 Task: Buy 1 Forks from Alignment Tools section under best seller category for shipping address: Dillon Turner, 1072 Charack Road, Terre Haute, Indiana 47807, Cell Number 8122376812. Pay from credit card ending with 5759, CVV 953
Action: Key pressed amazon.com<Key.enter>
Screenshot: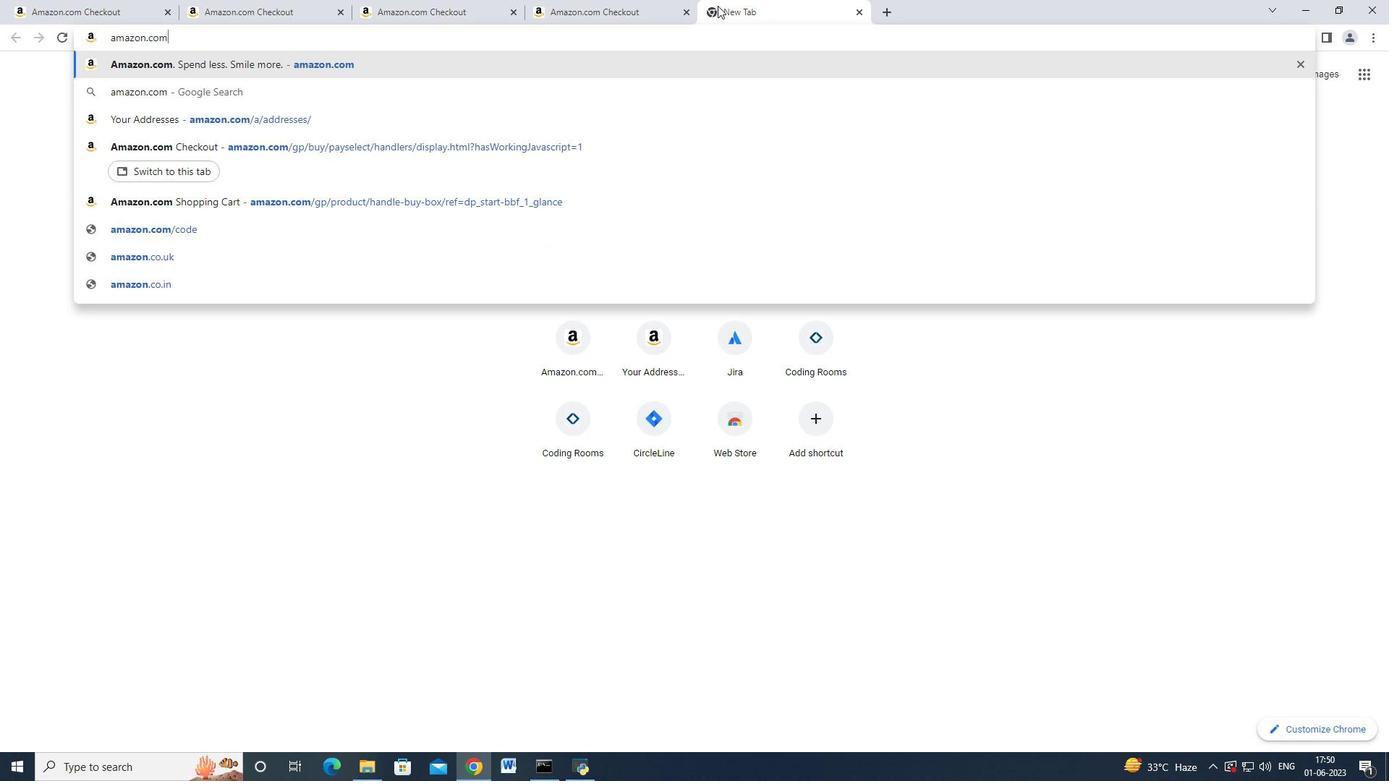 
Action: Mouse moved to (33, 95)
Screenshot: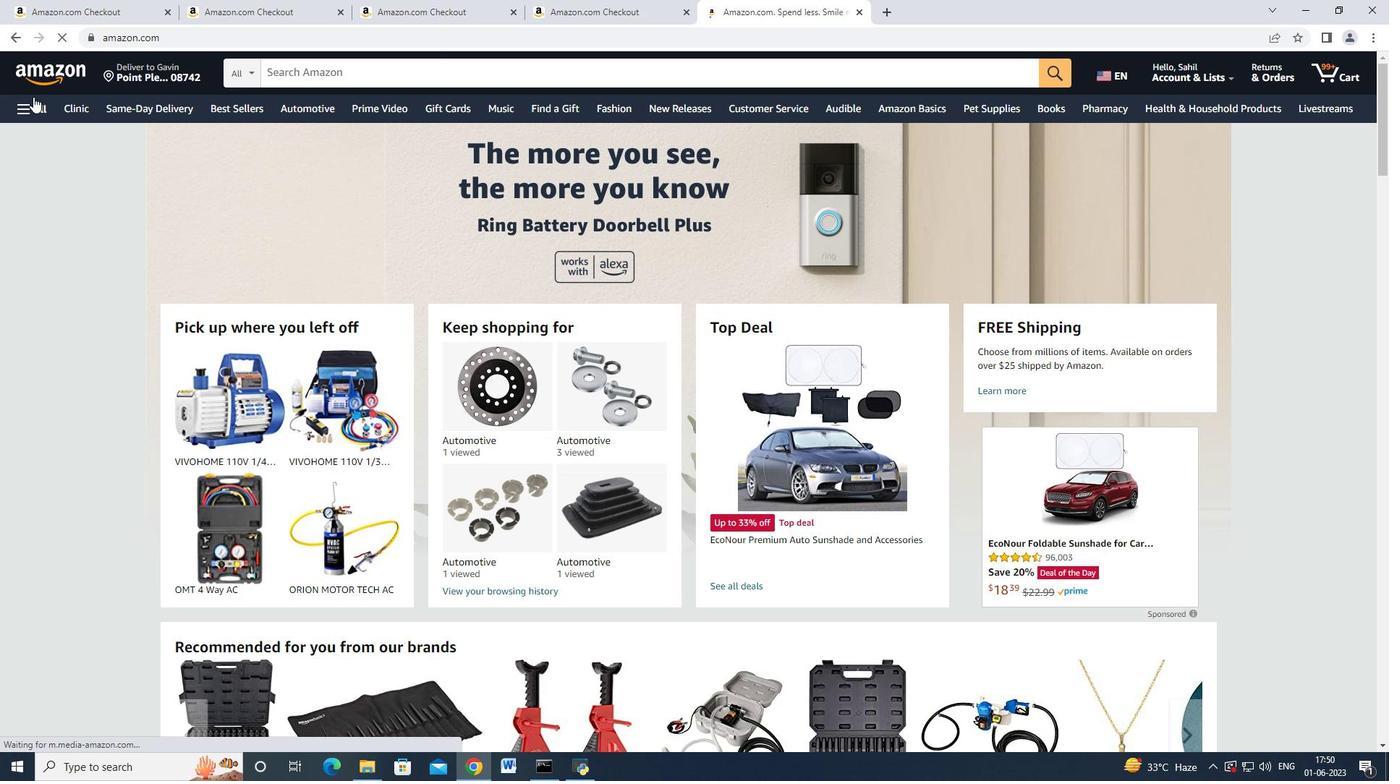 
Action: Mouse pressed left at (33, 95)
Screenshot: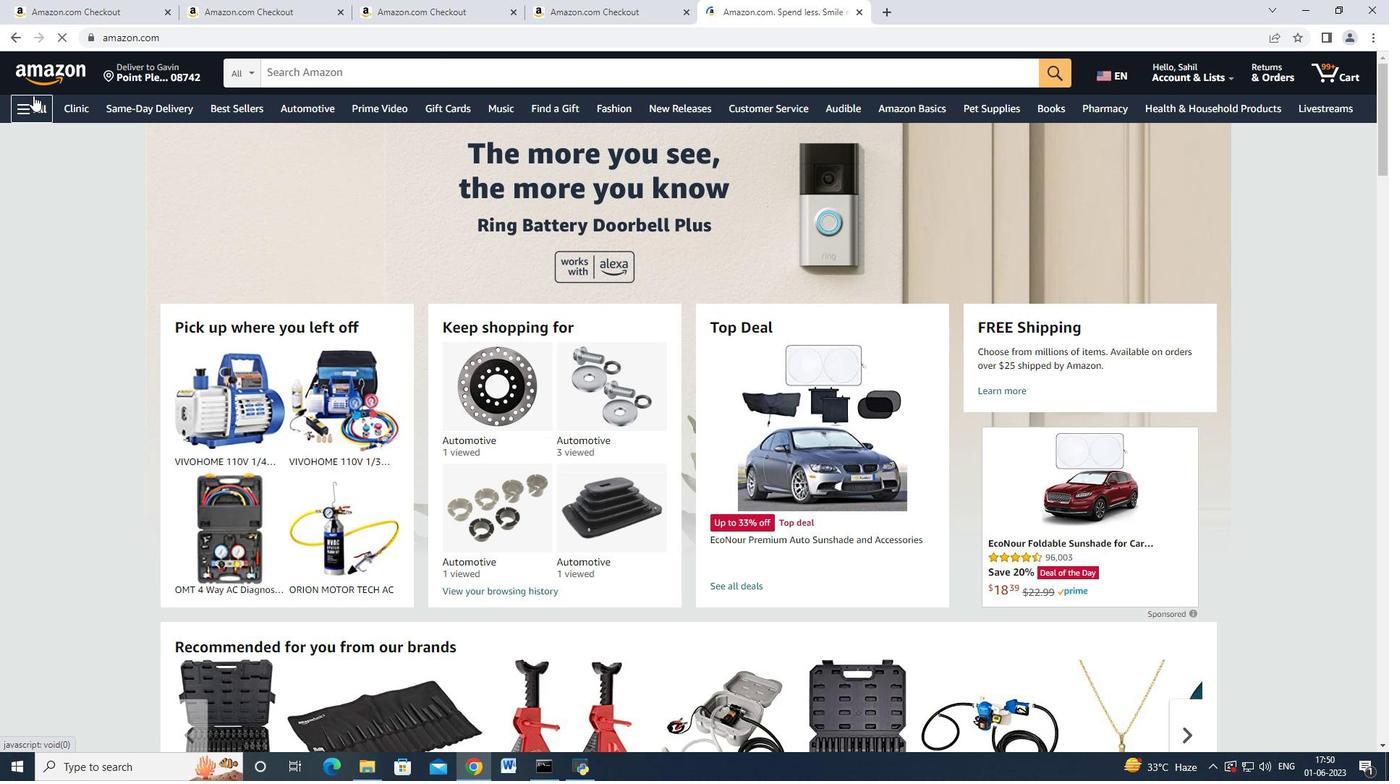
Action: Mouse moved to (71, 275)
Screenshot: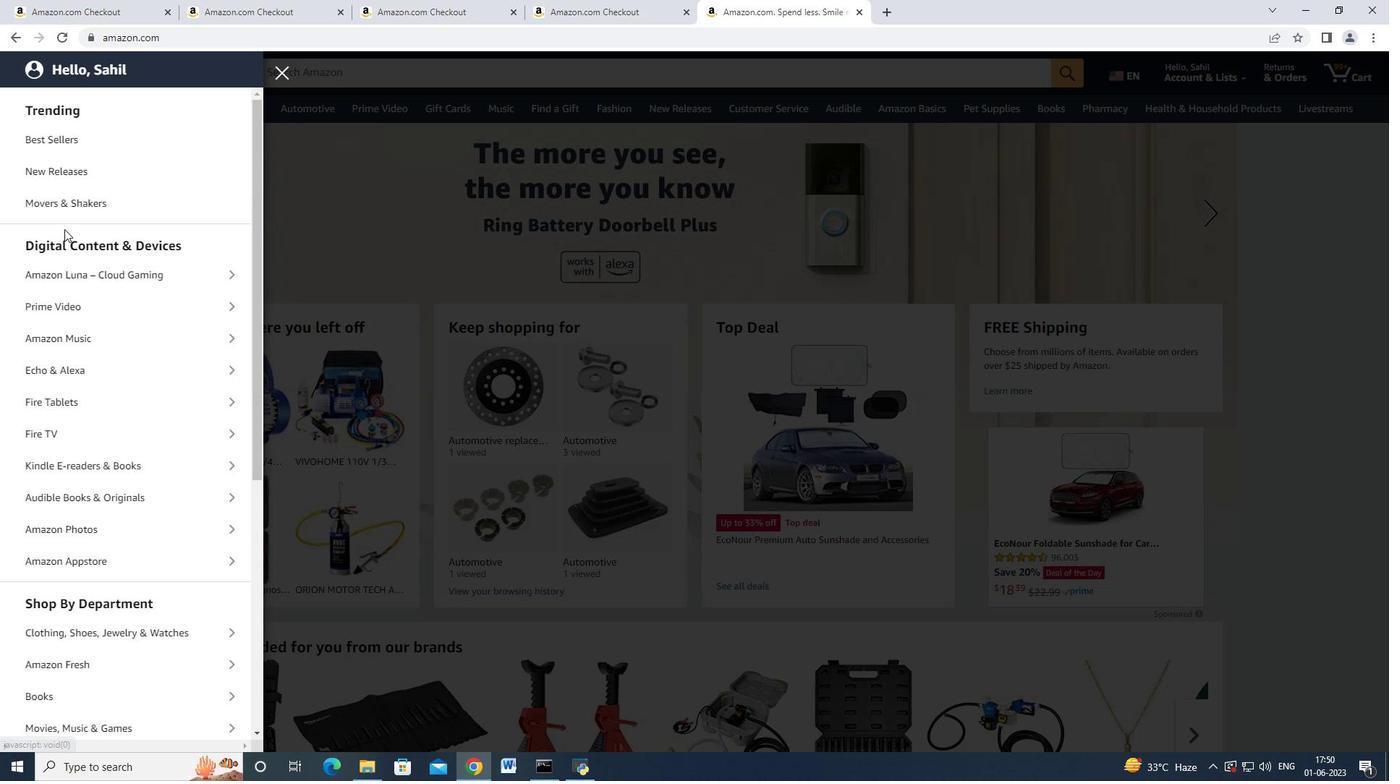 
Action: Mouse scrolled (70, 269) with delta (0, 0)
Screenshot: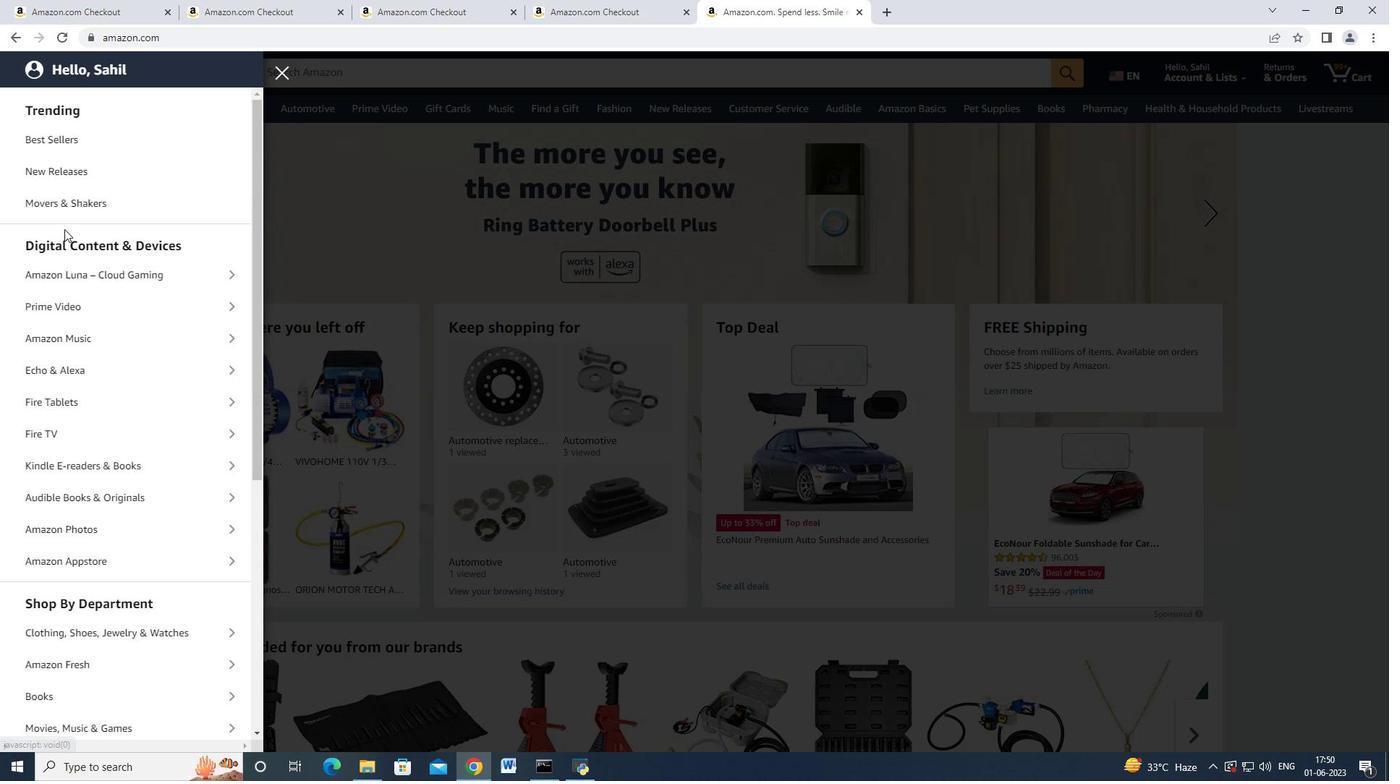 
Action: Mouse moved to (76, 290)
Screenshot: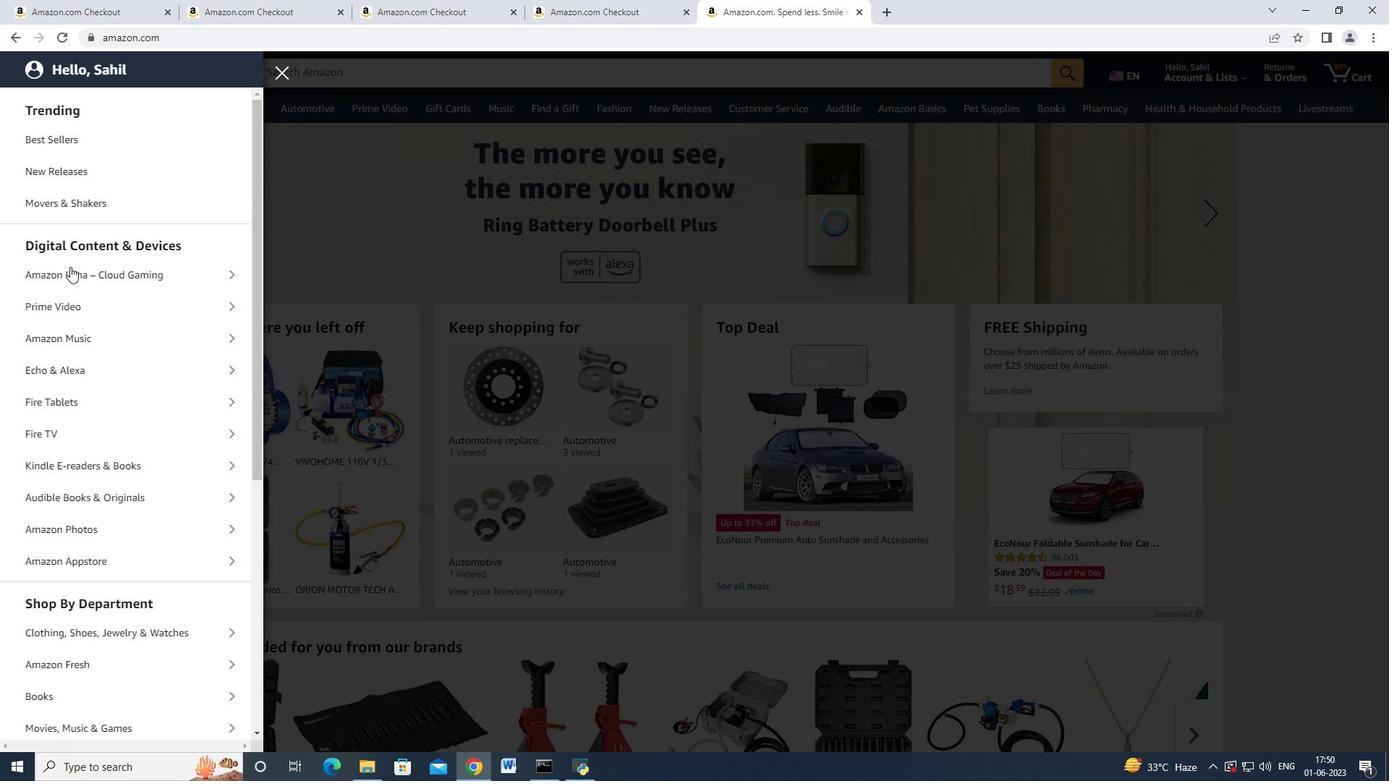 
Action: Mouse scrolled (76, 289) with delta (0, 0)
Screenshot: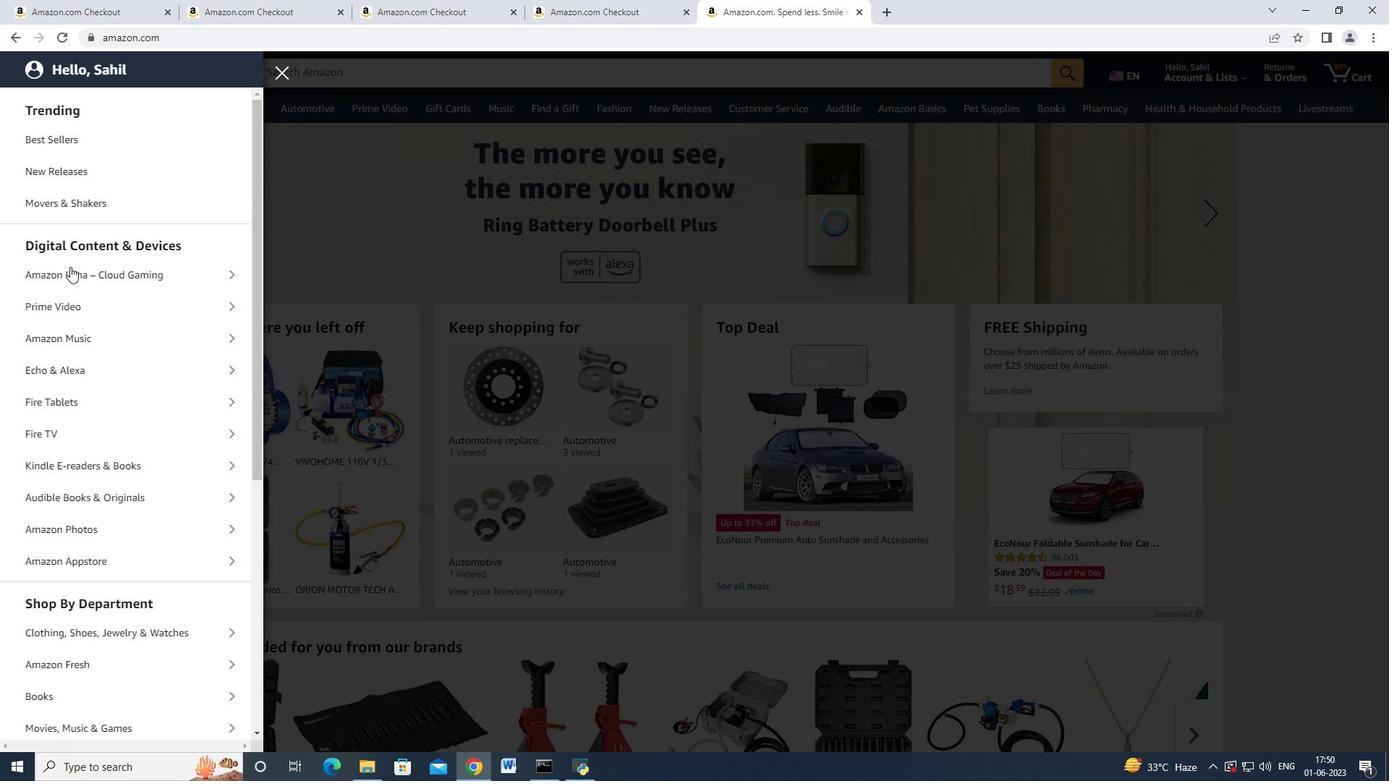 
Action: Mouse moved to (117, 507)
Screenshot: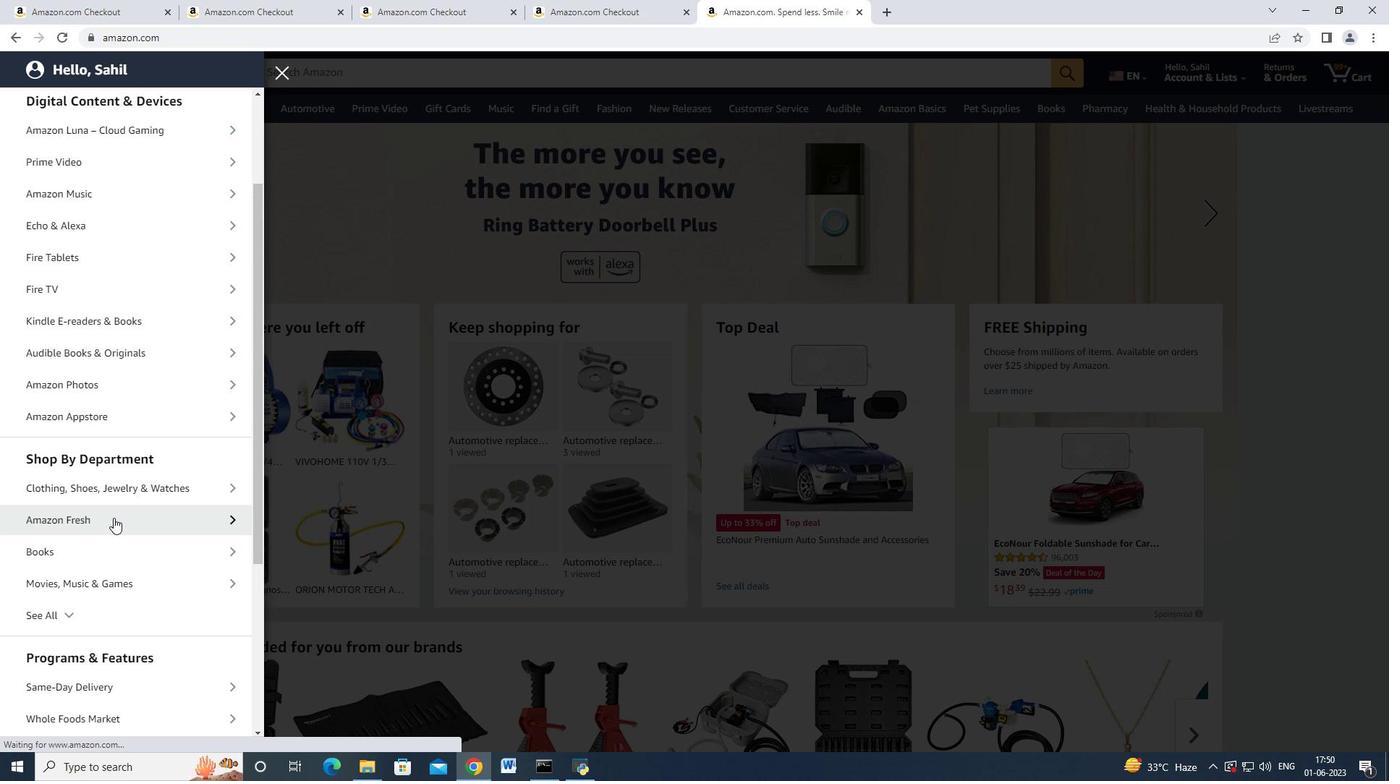 
Action: Mouse scrolled (117, 506) with delta (0, 0)
Screenshot: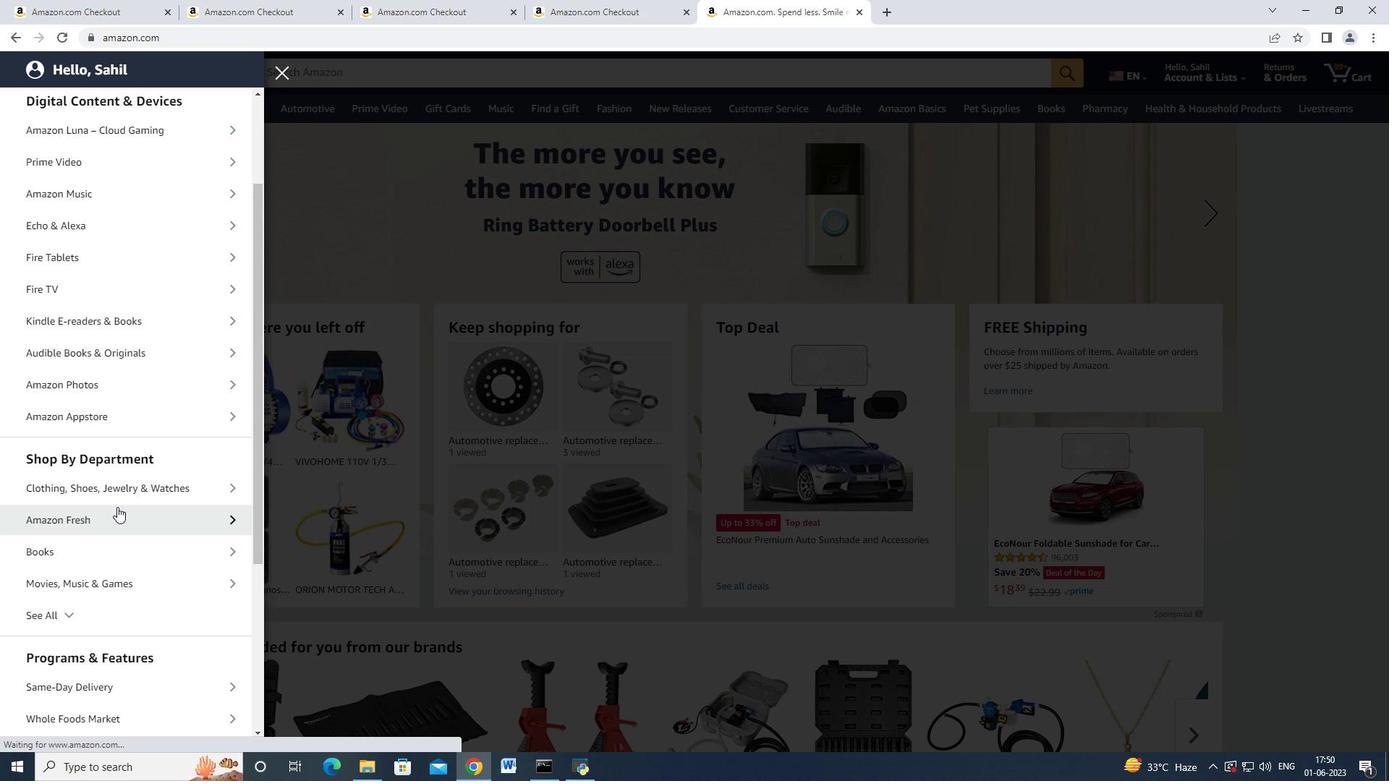 
Action: Mouse scrolled (117, 506) with delta (0, 0)
Screenshot: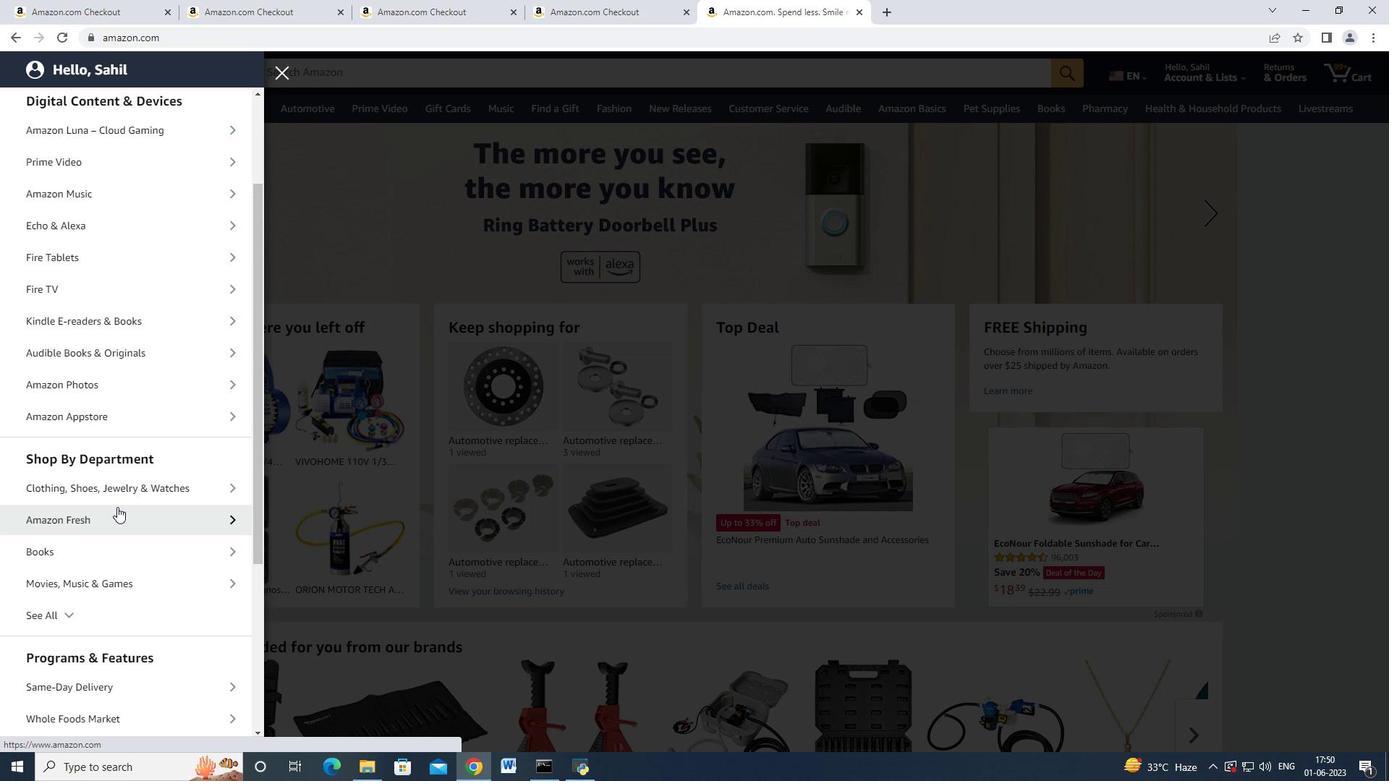 
Action: Mouse moved to (81, 464)
Screenshot: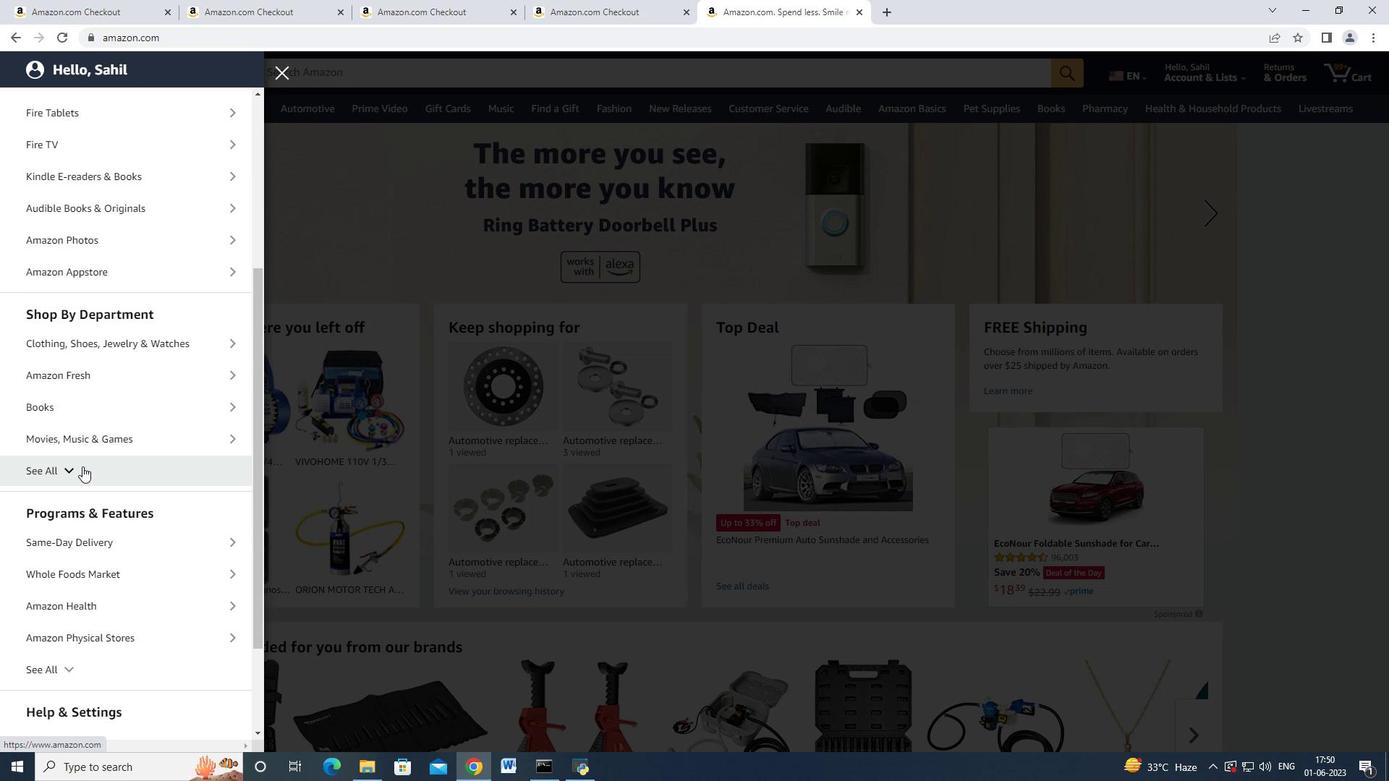 
Action: Mouse pressed left at (81, 464)
Screenshot: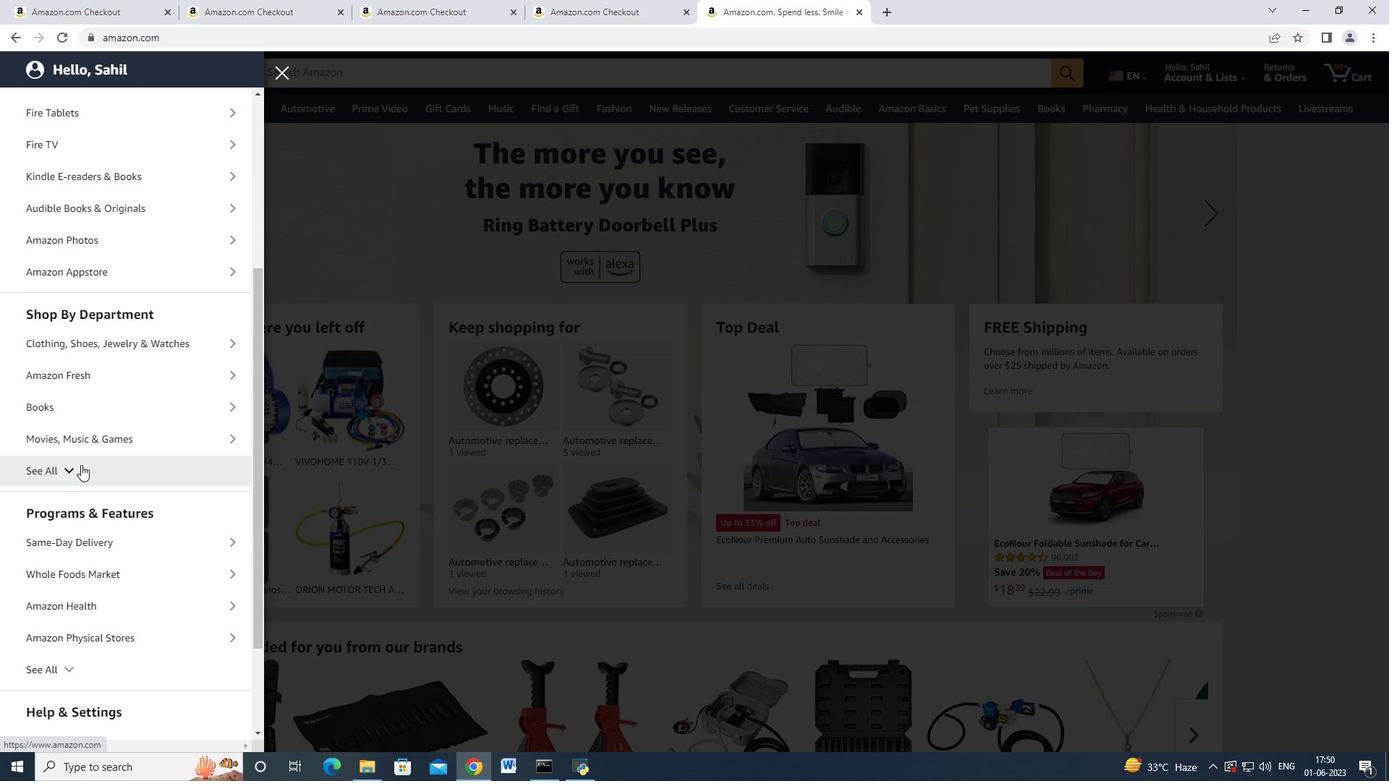 
Action: Mouse moved to (81, 464)
Screenshot: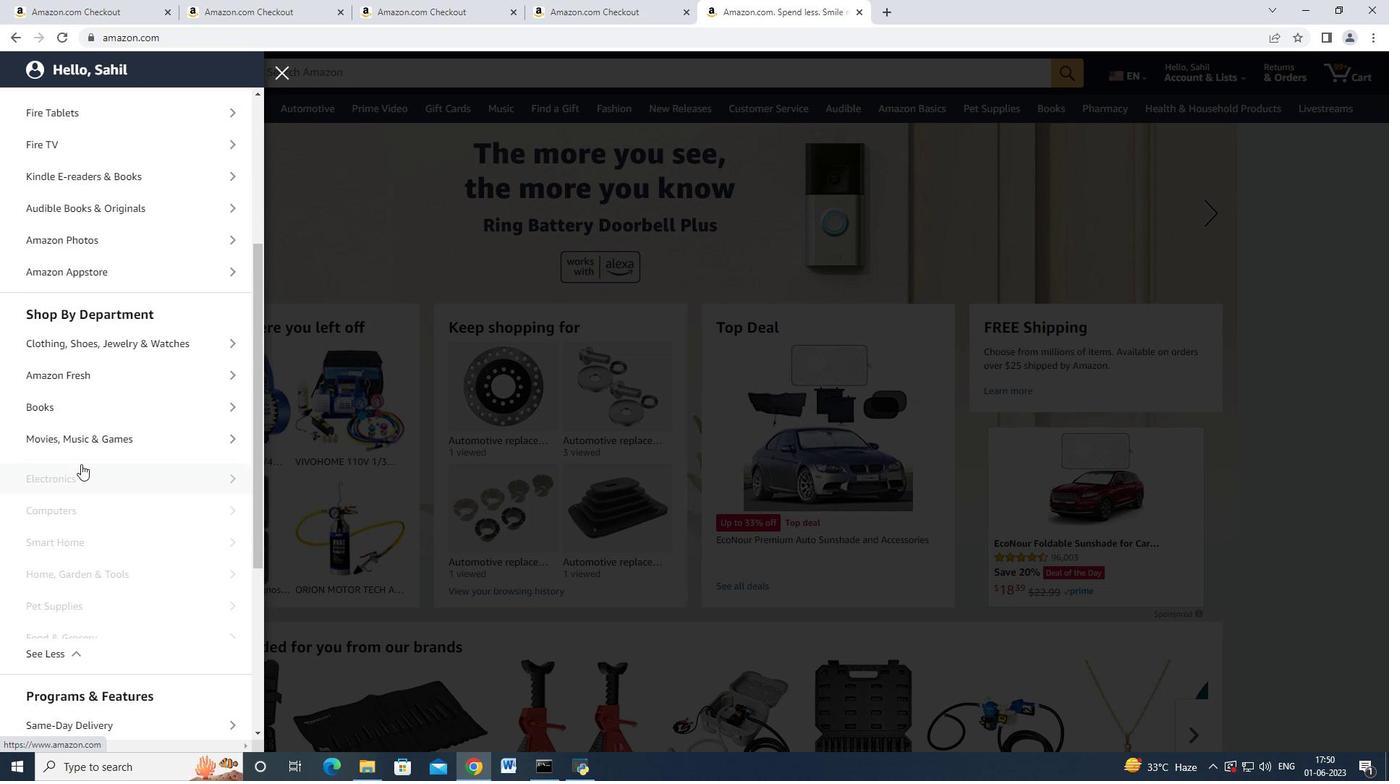 
Action: Mouse scrolled (81, 463) with delta (0, 0)
Screenshot: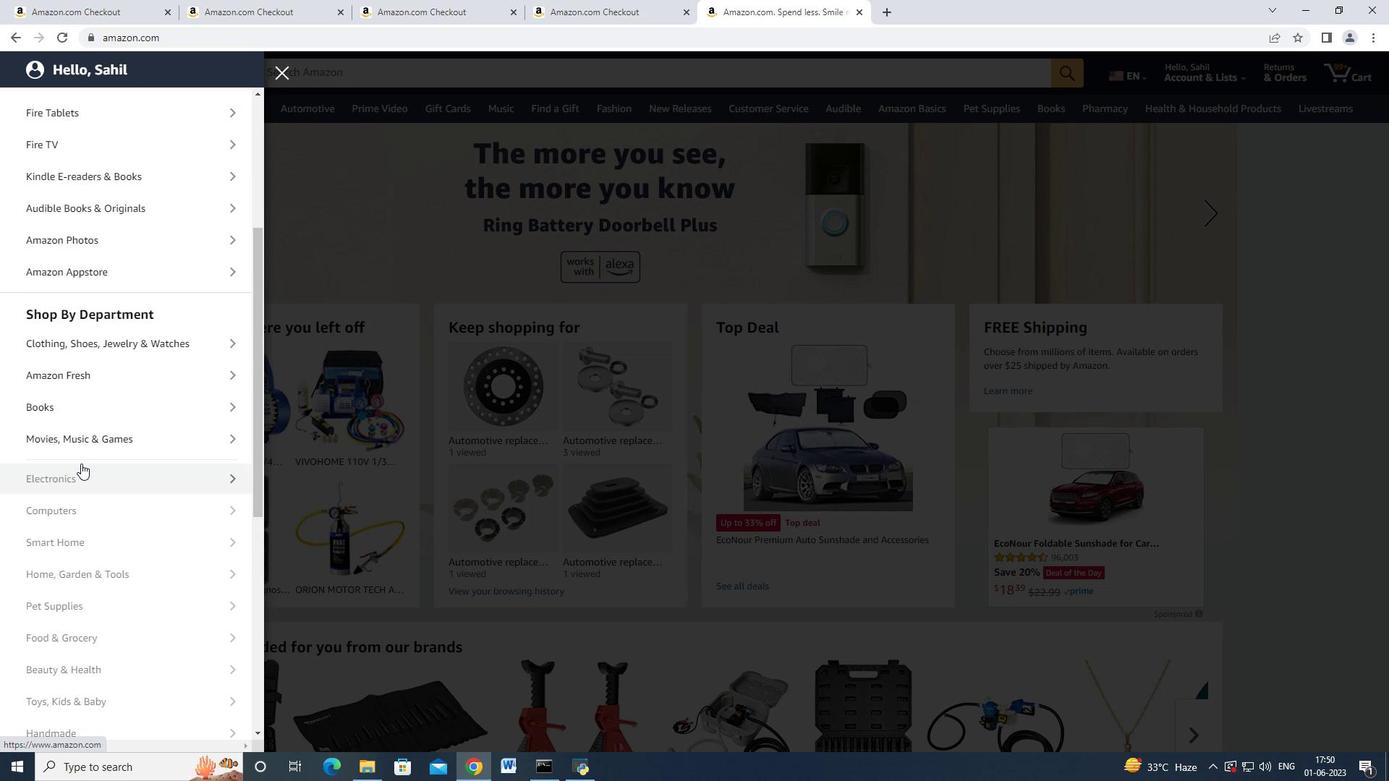 
Action: Mouse scrolled (81, 463) with delta (0, 0)
Screenshot: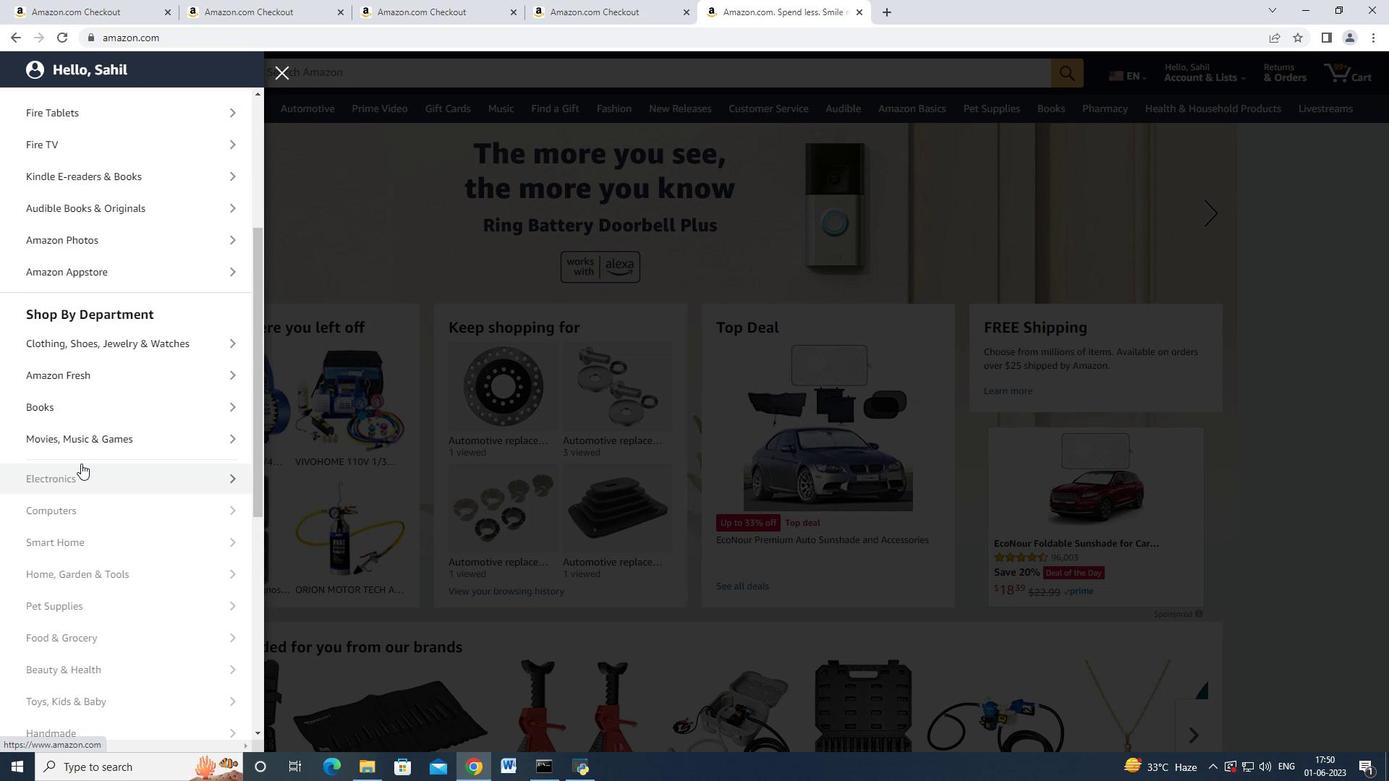 
Action: Mouse scrolled (81, 463) with delta (0, 0)
Screenshot: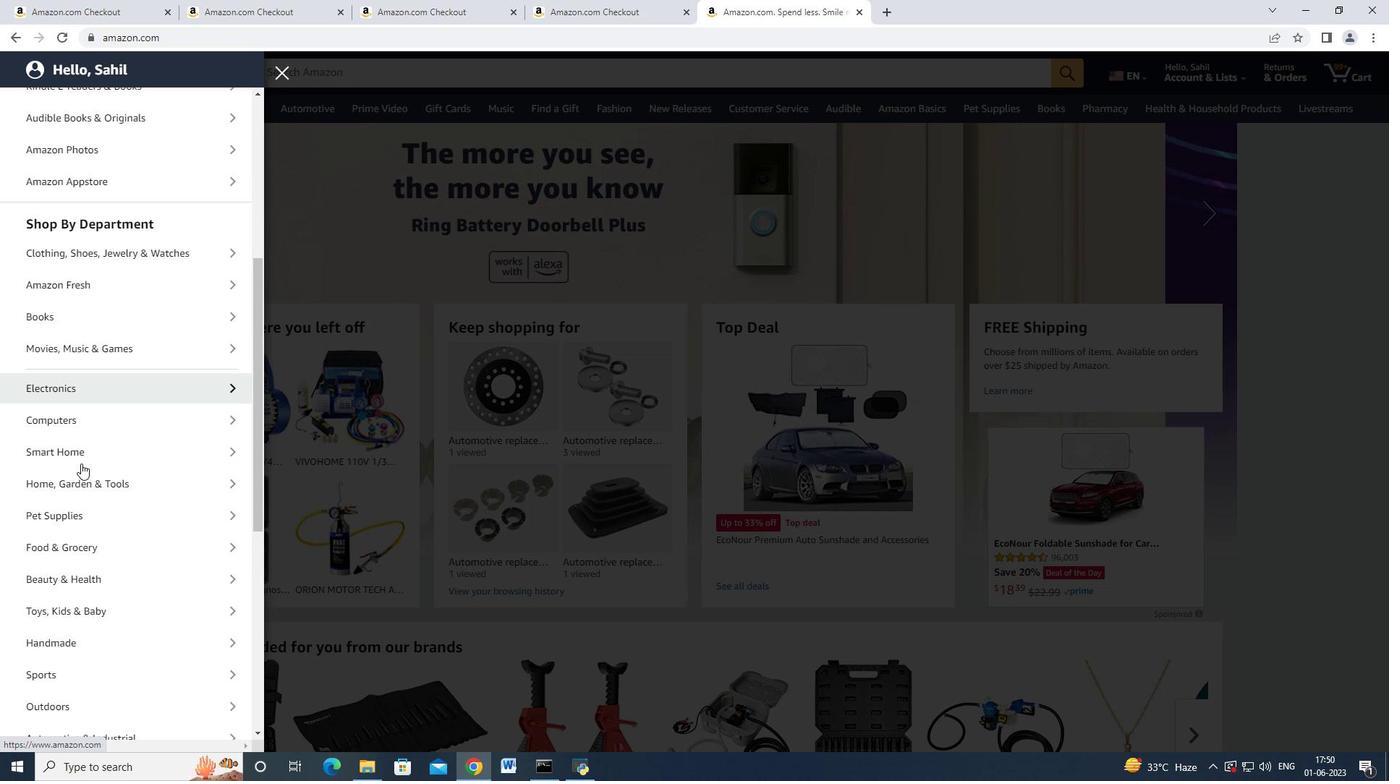 
Action: Mouse scrolled (81, 463) with delta (0, 0)
Screenshot: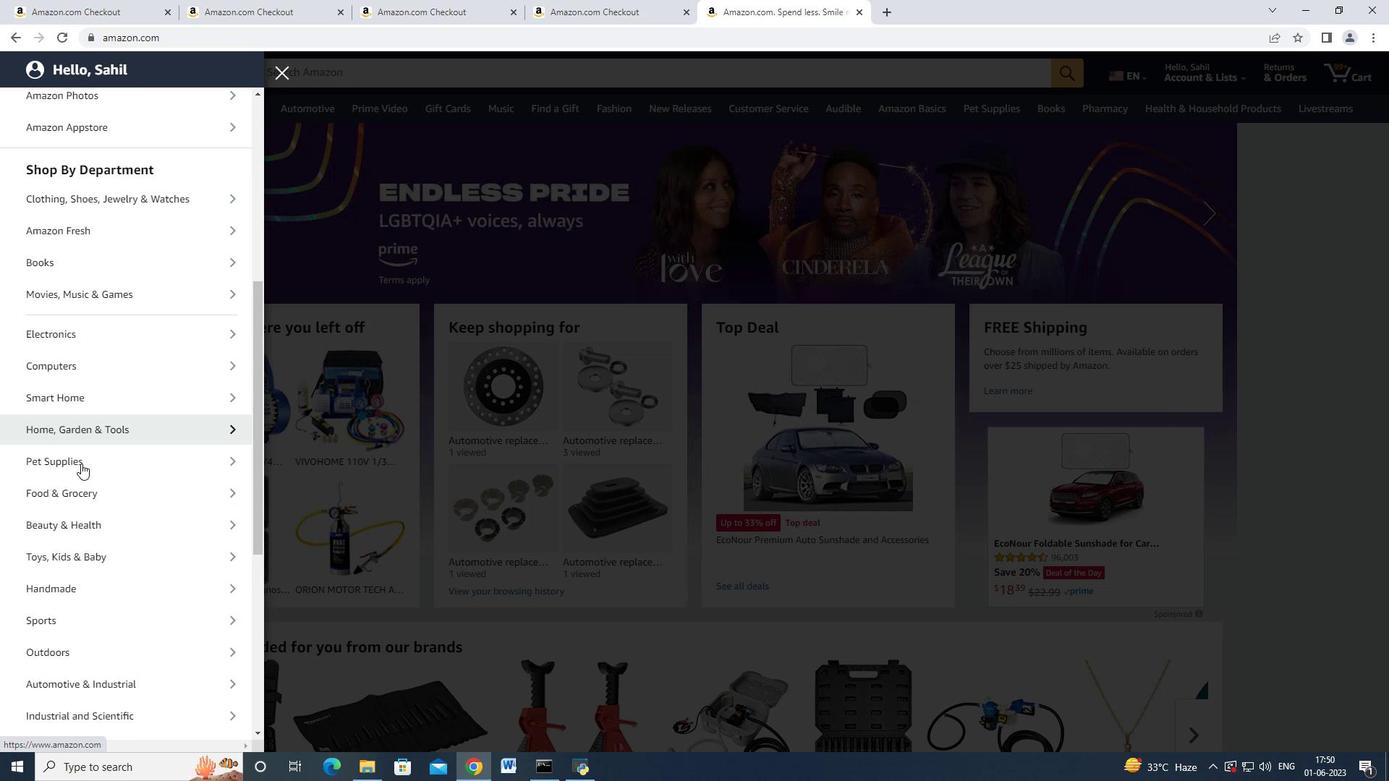 
Action: Mouse moved to (125, 544)
Screenshot: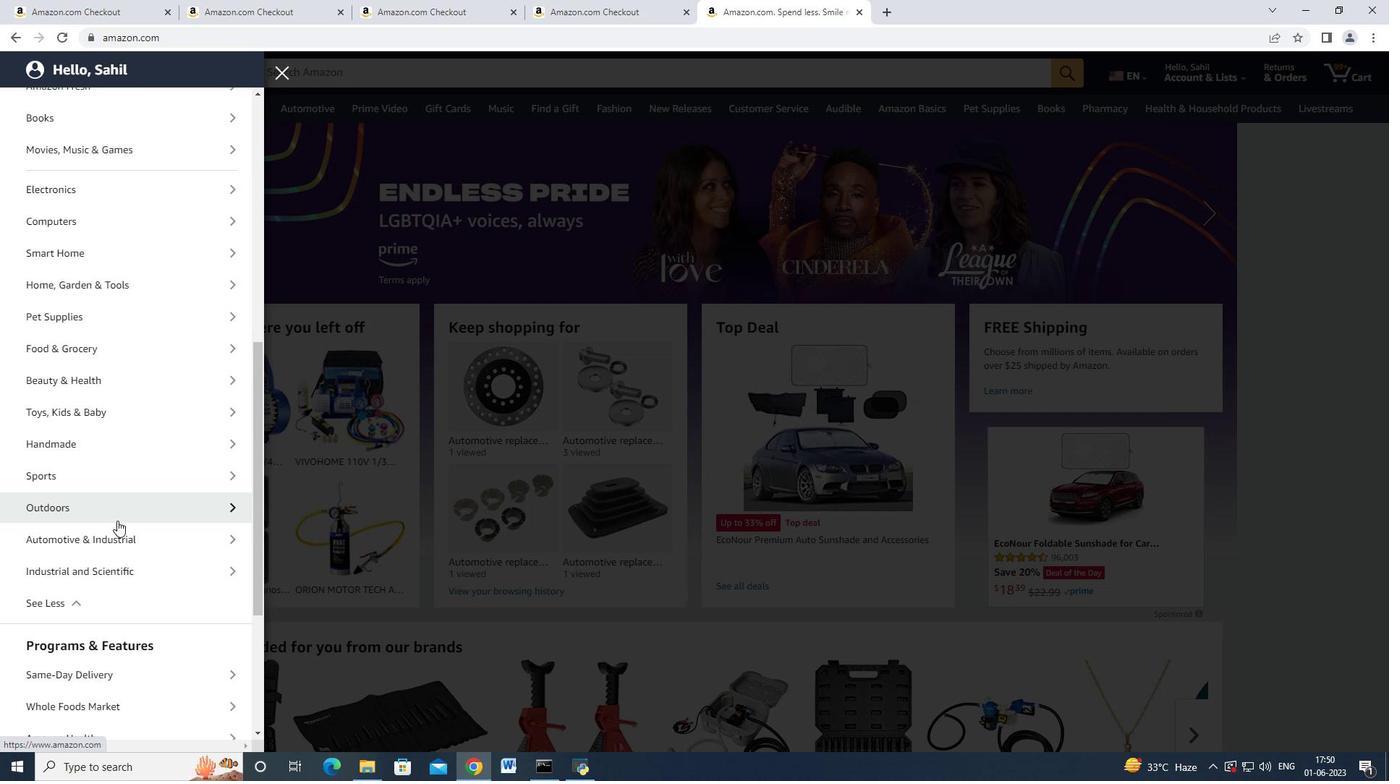 
Action: Mouse pressed left at (125, 544)
Screenshot: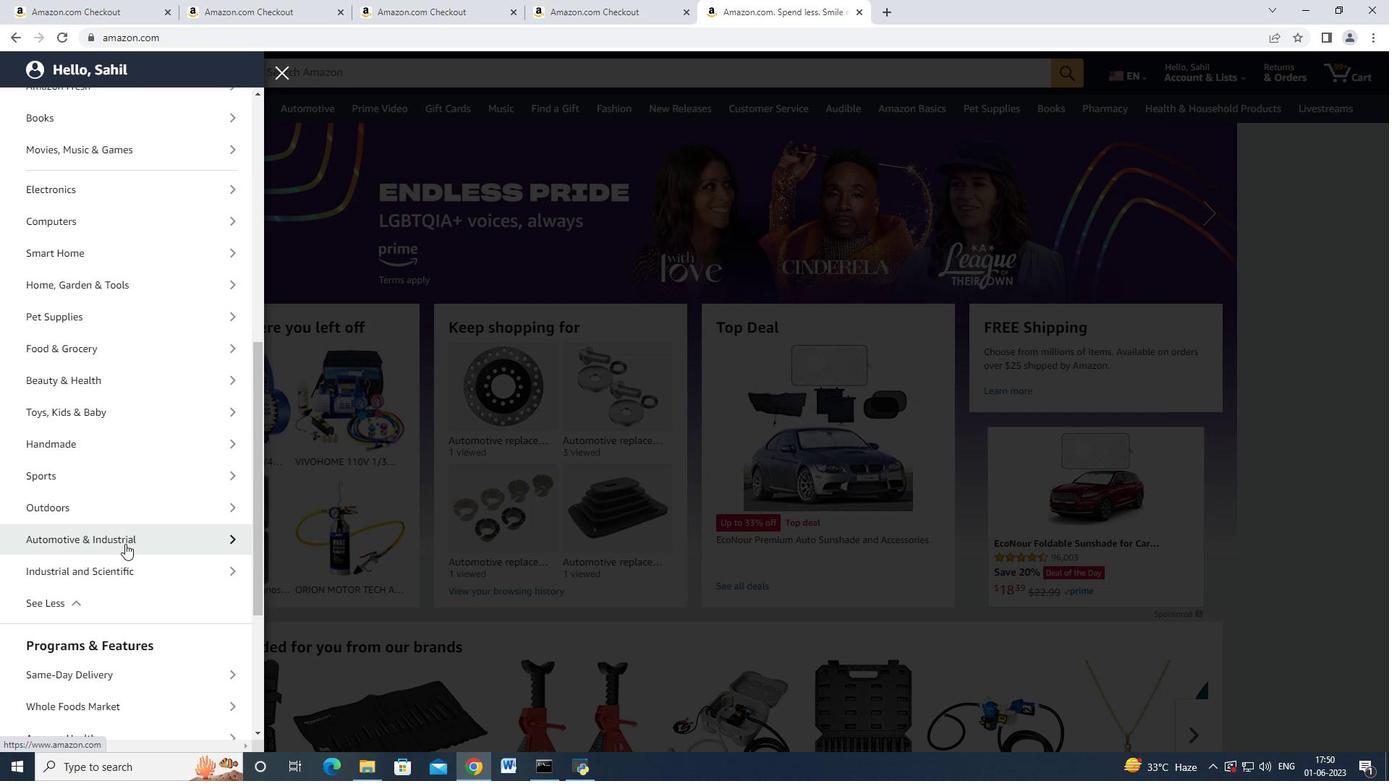
Action: Mouse moved to (186, 174)
Screenshot: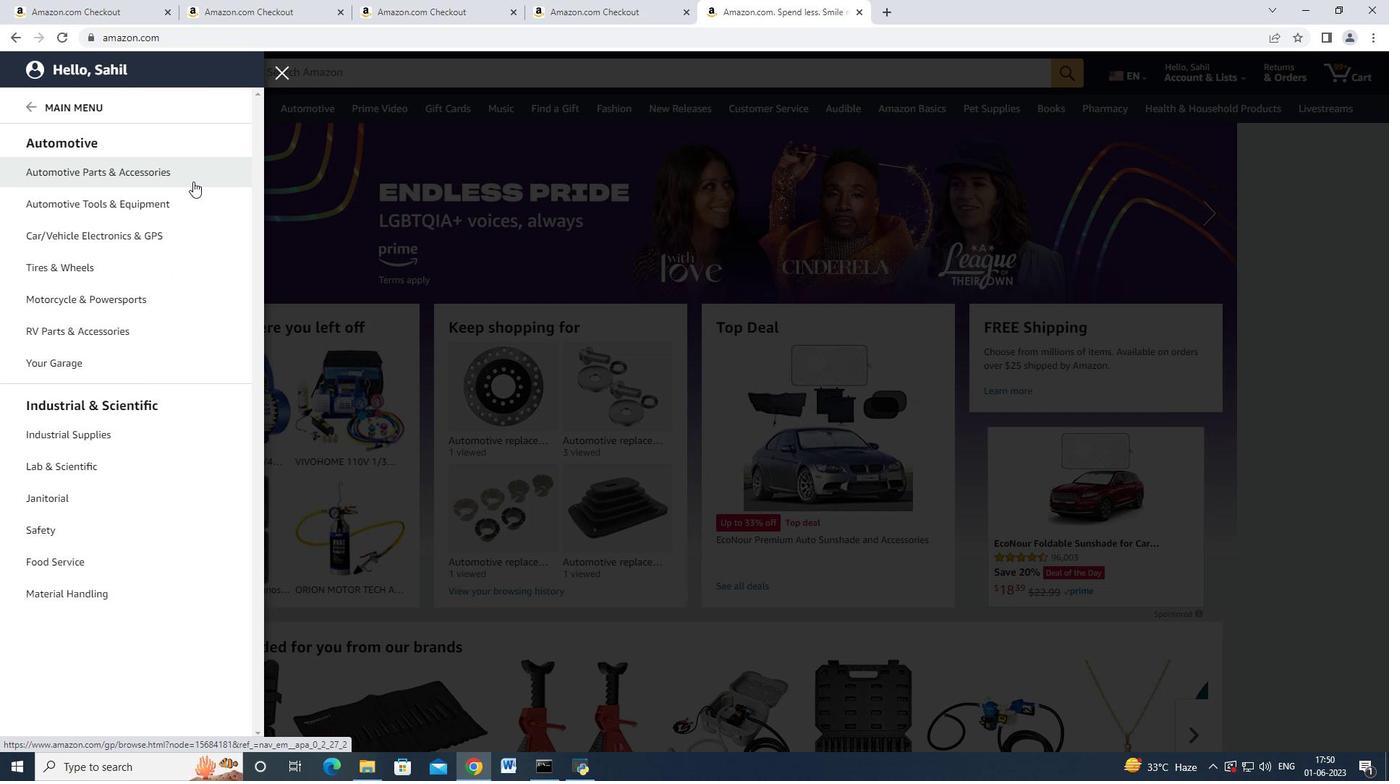 
Action: Mouse pressed left at (186, 174)
Screenshot: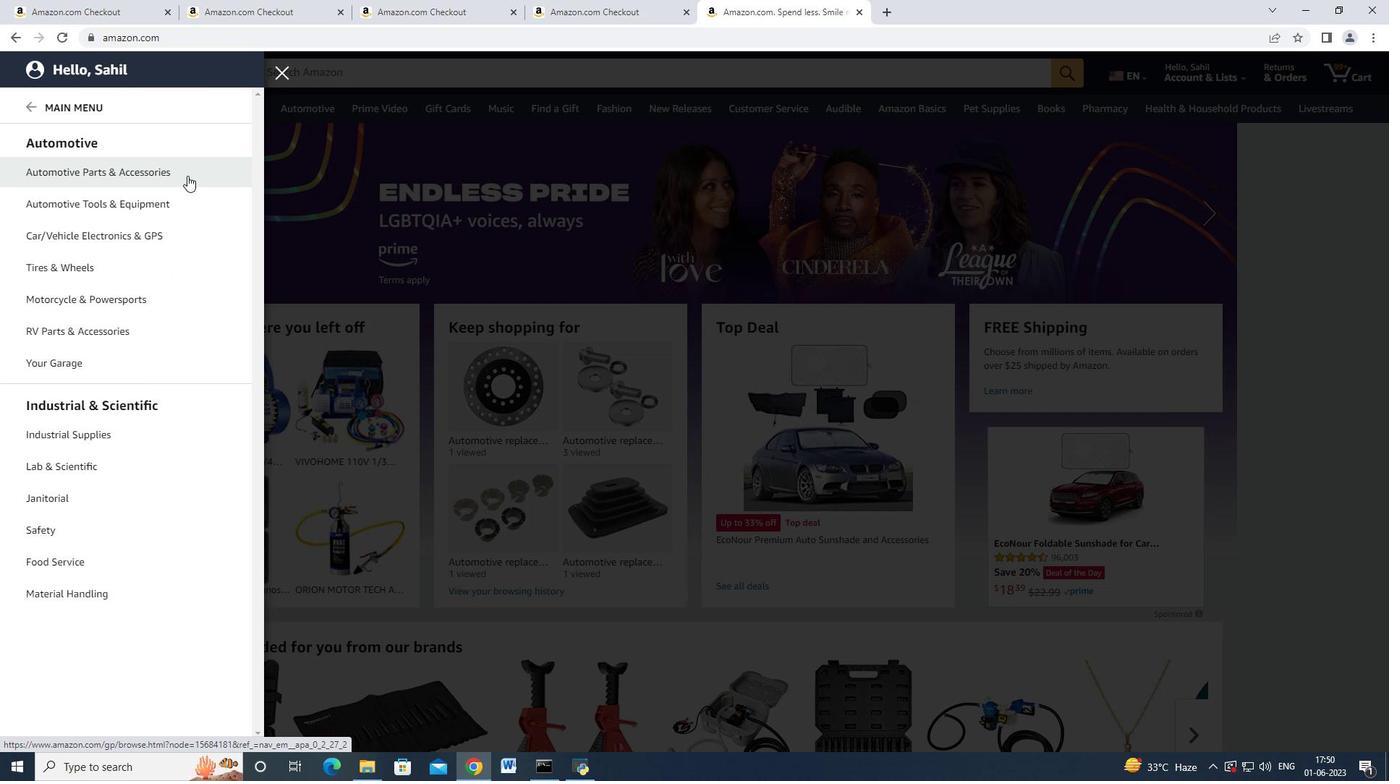 
Action: Mouse moved to (262, 141)
Screenshot: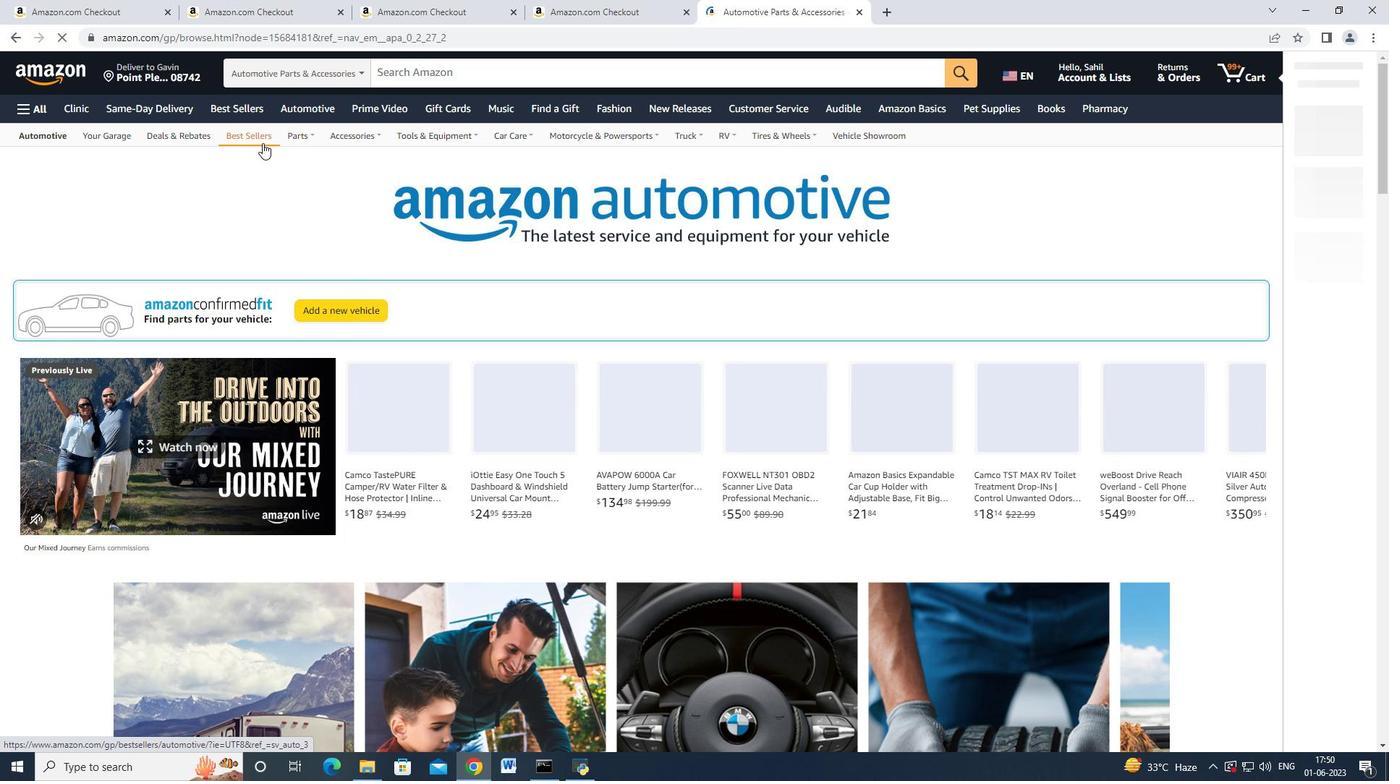 
Action: Mouse pressed left at (262, 141)
Screenshot: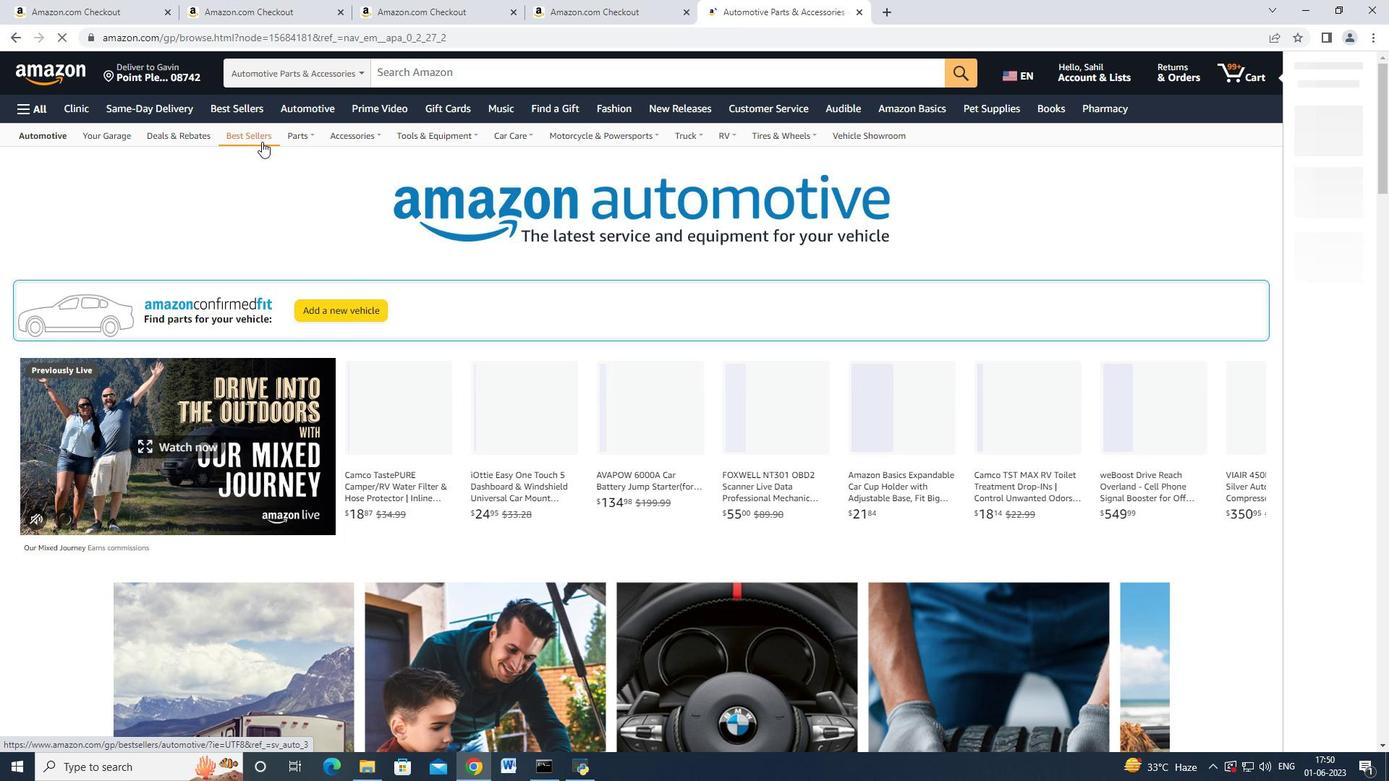 
Action: Mouse moved to (130, 329)
Screenshot: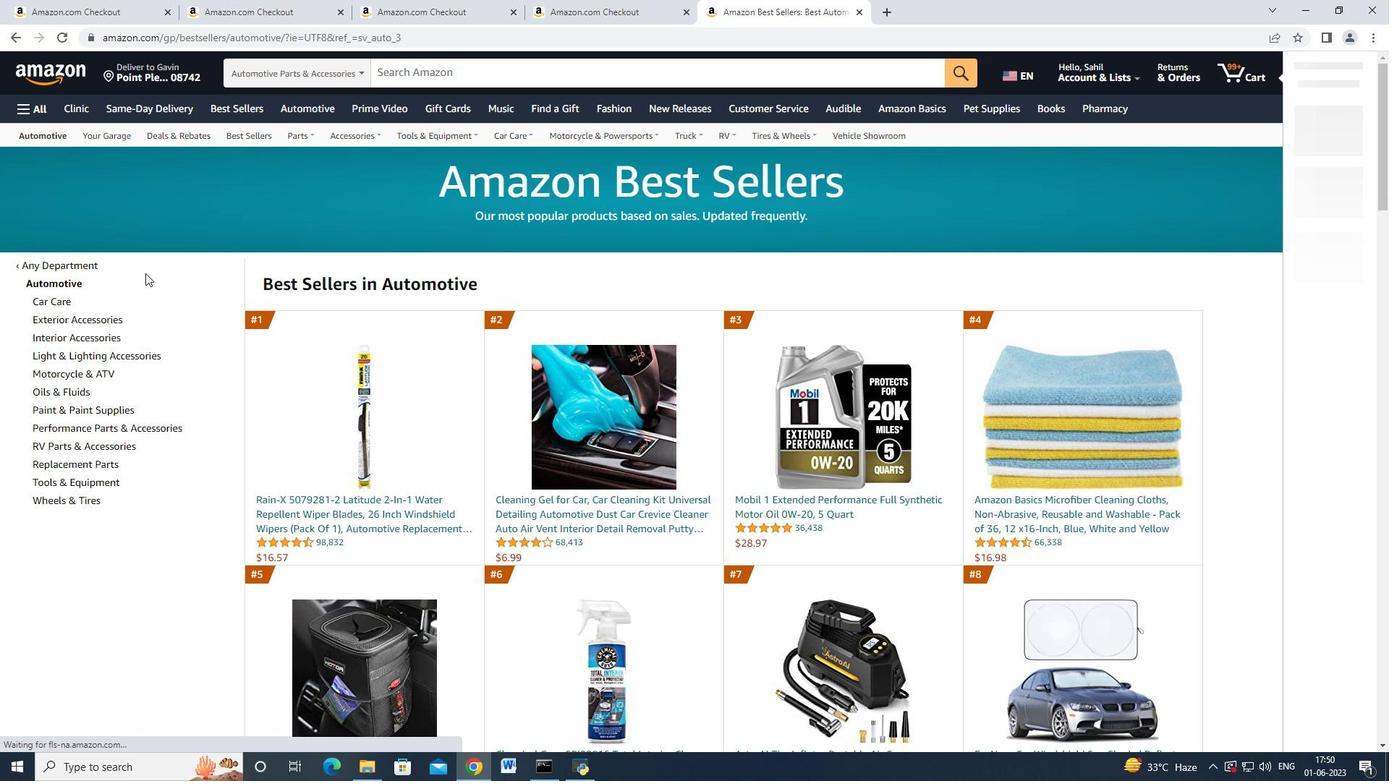 
Action: Mouse scrolled (130, 328) with delta (0, 0)
Screenshot: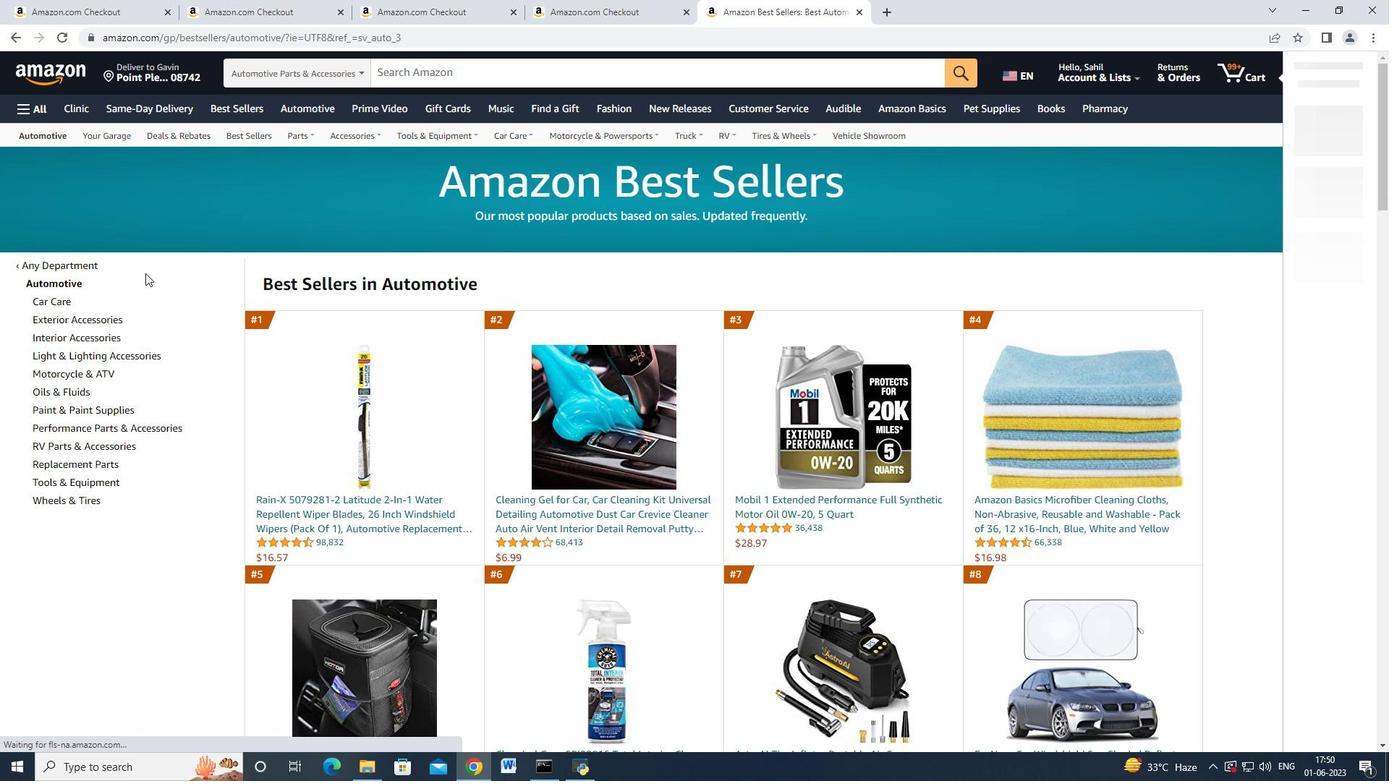 
Action: Mouse moved to (128, 337)
Screenshot: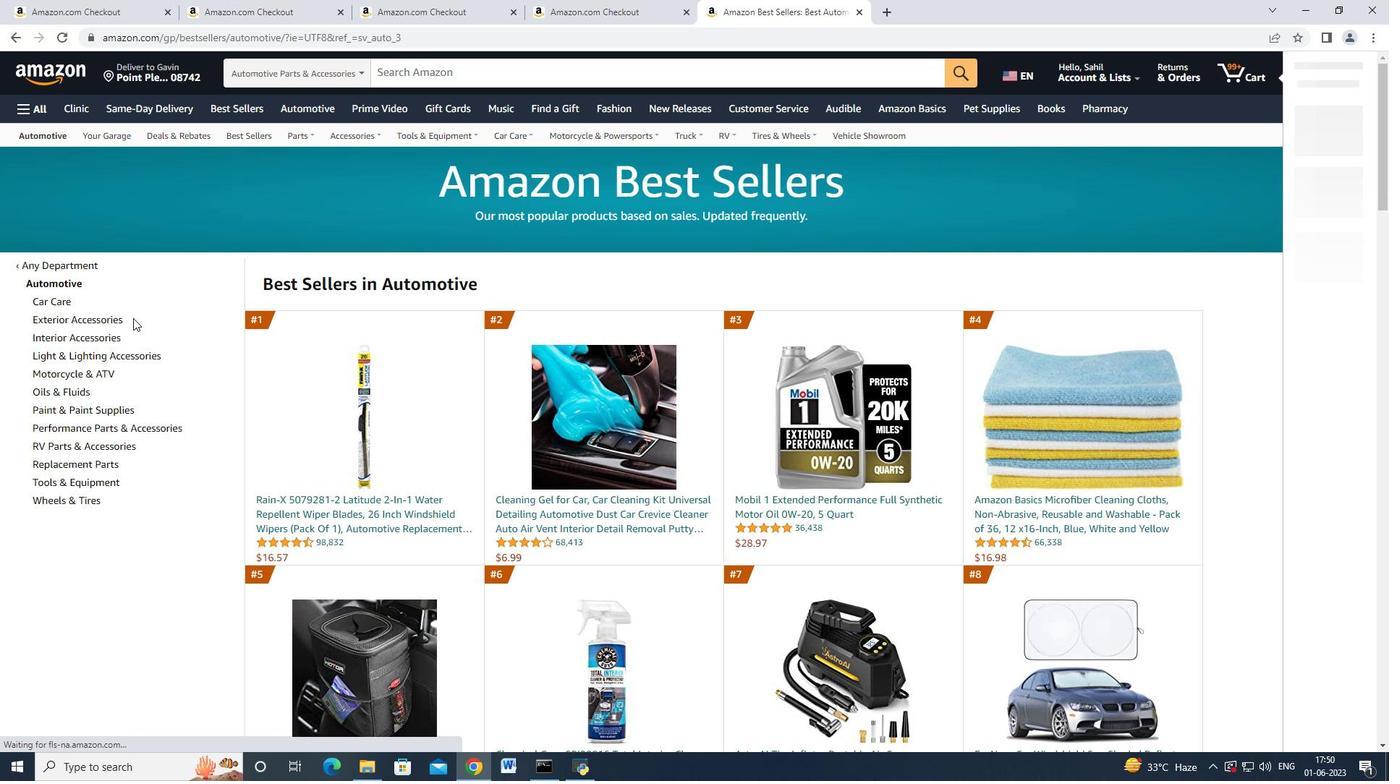 
Action: Mouse scrolled (128, 336) with delta (0, 0)
Screenshot: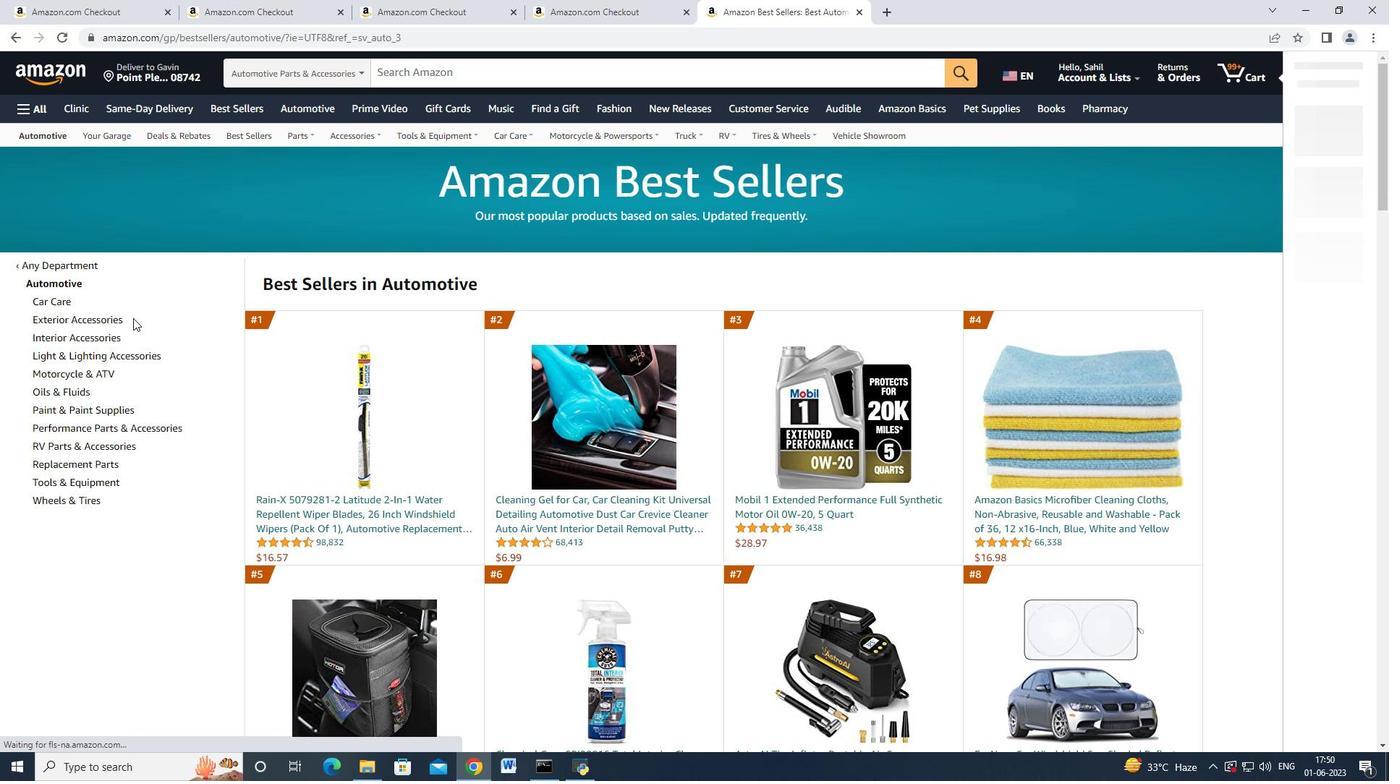 
Action: Mouse moved to (77, 335)
Screenshot: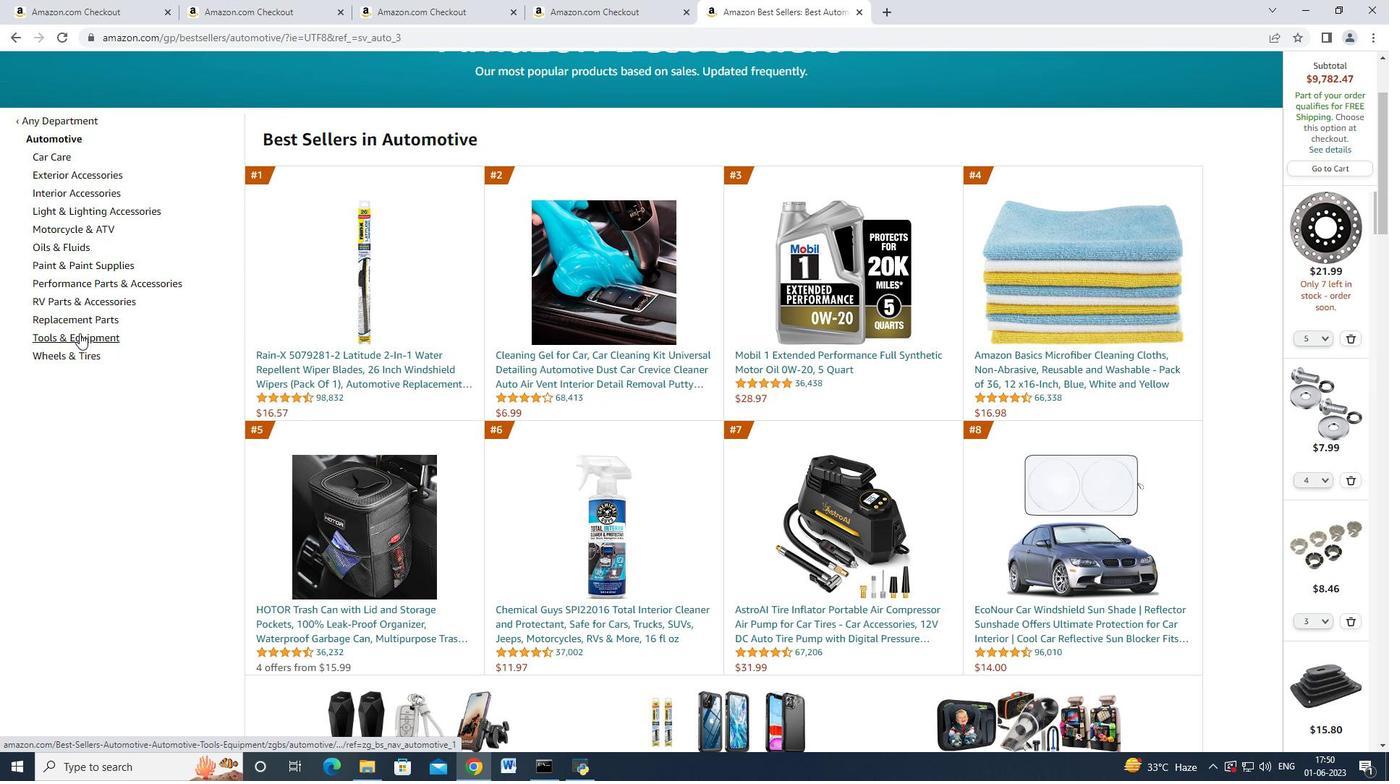 
Action: Mouse pressed left at (77, 335)
Screenshot: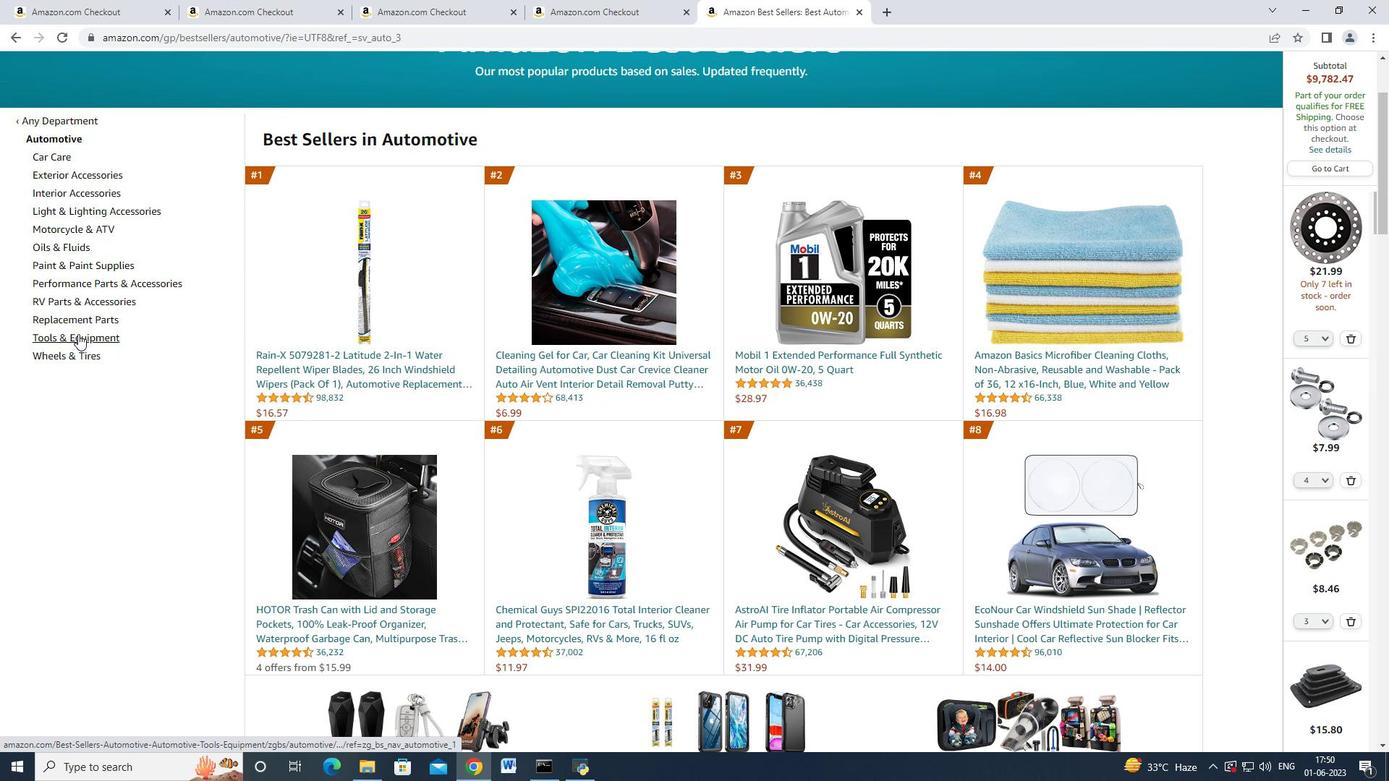 
Action: Mouse moved to (87, 352)
Screenshot: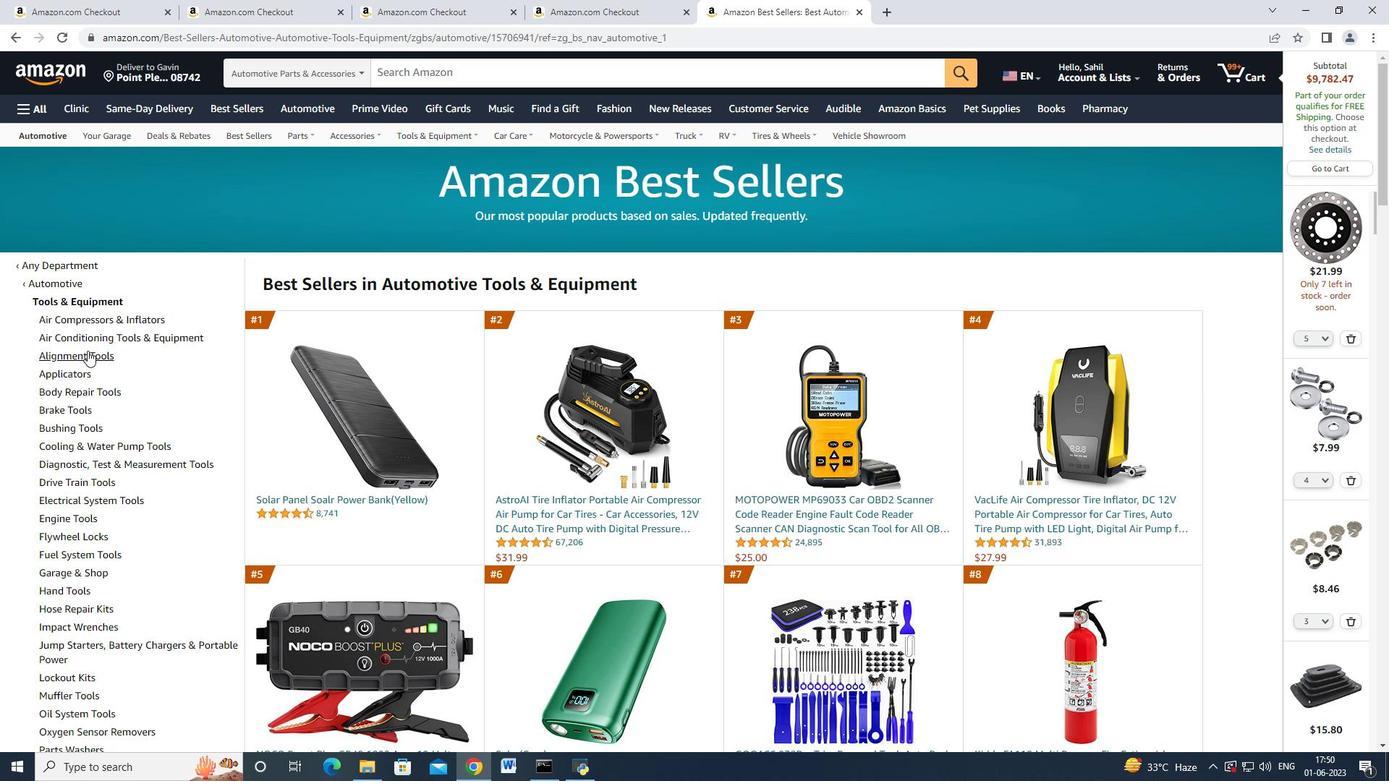 
Action: Mouse pressed left at (87, 352)
Screenshot: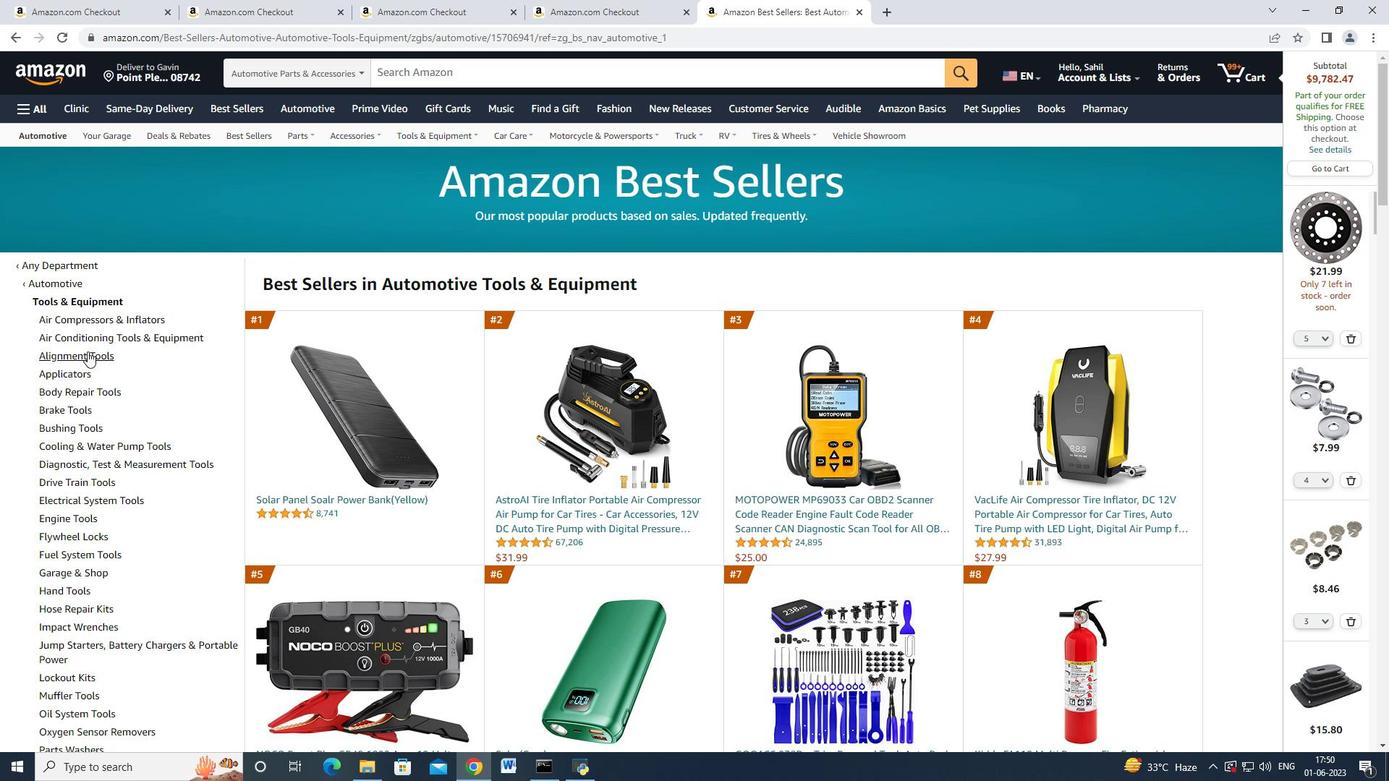 
Action: Mouse moved to (592, 428)
Screenshot: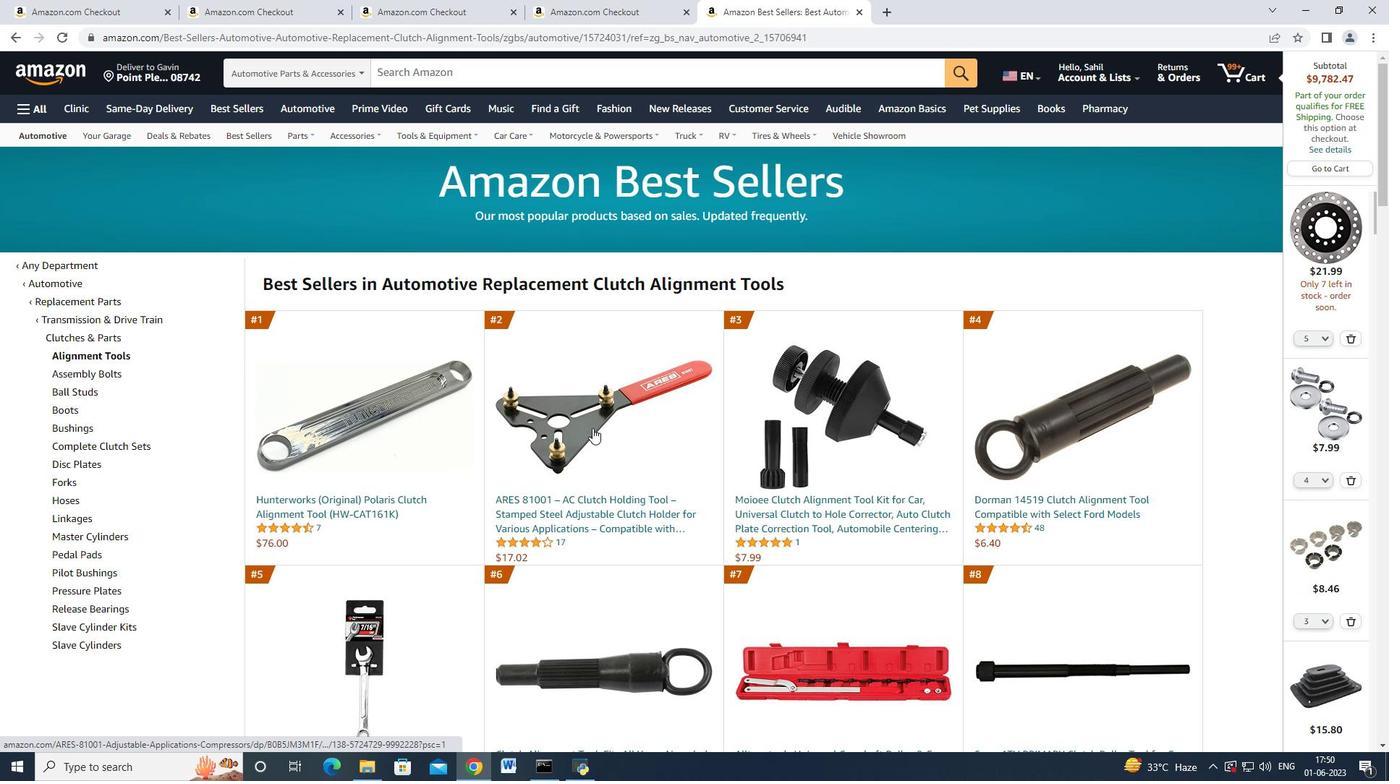 
Action: Mouse scrolled (592, 427) with delta (0, 0)
Screenshot: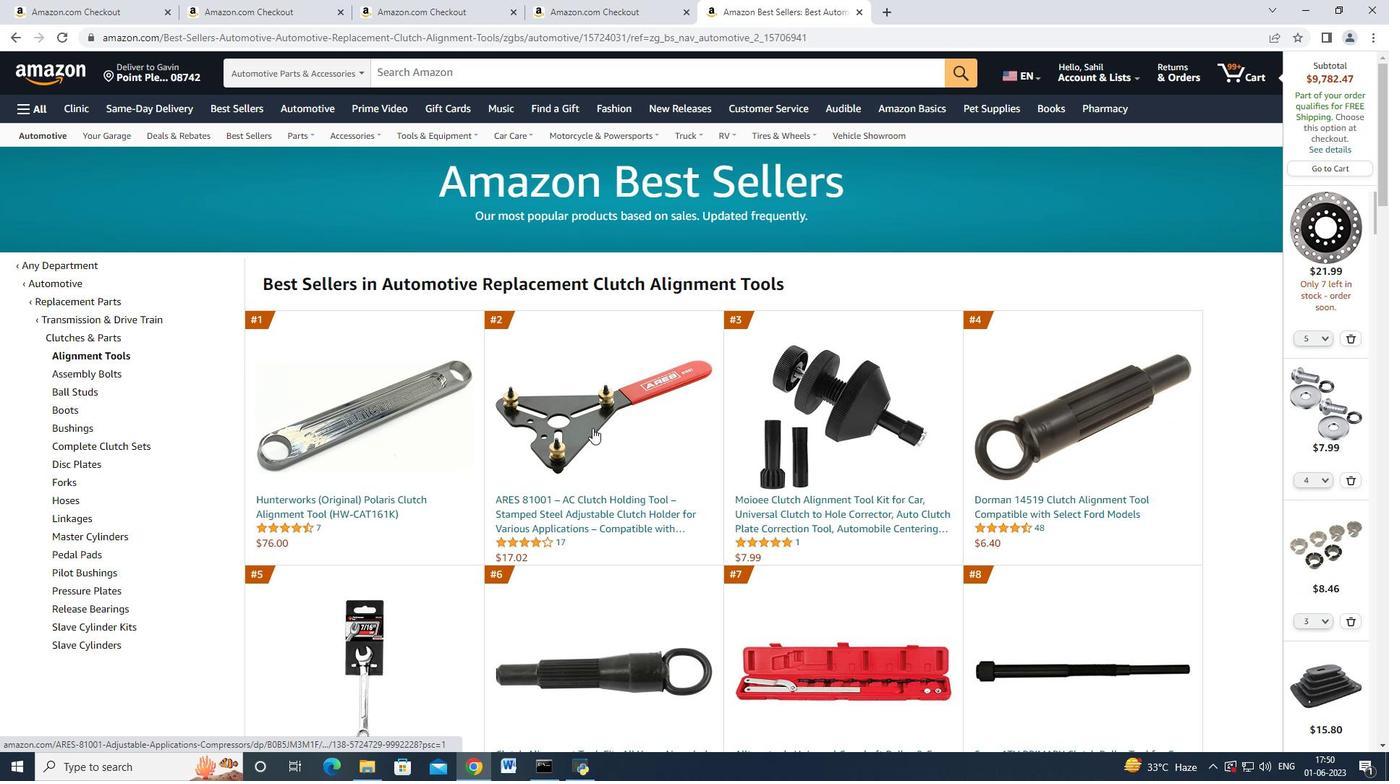 
Action: Mouse moved to (72, 410)
Screenshot: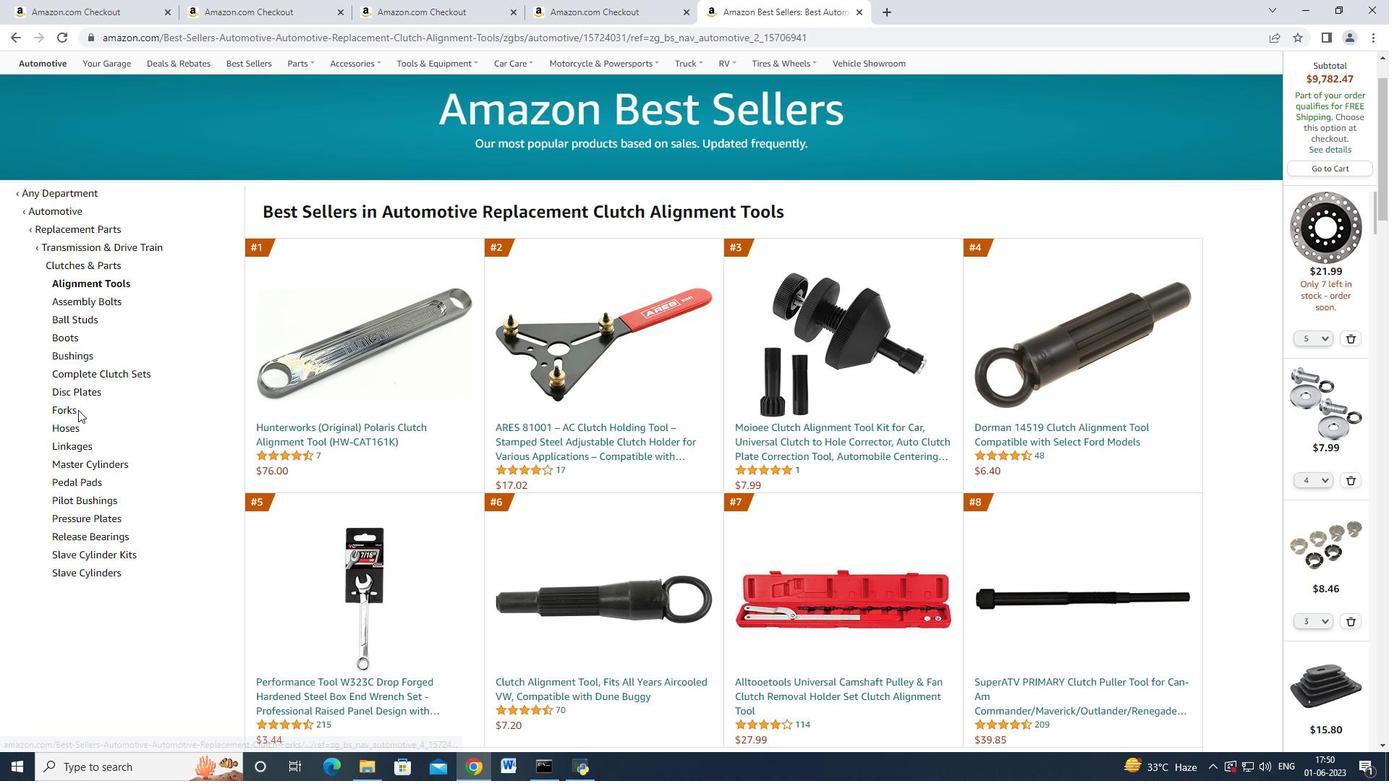 
Action: Mouse pressed left at (72, 410)
Screenshot: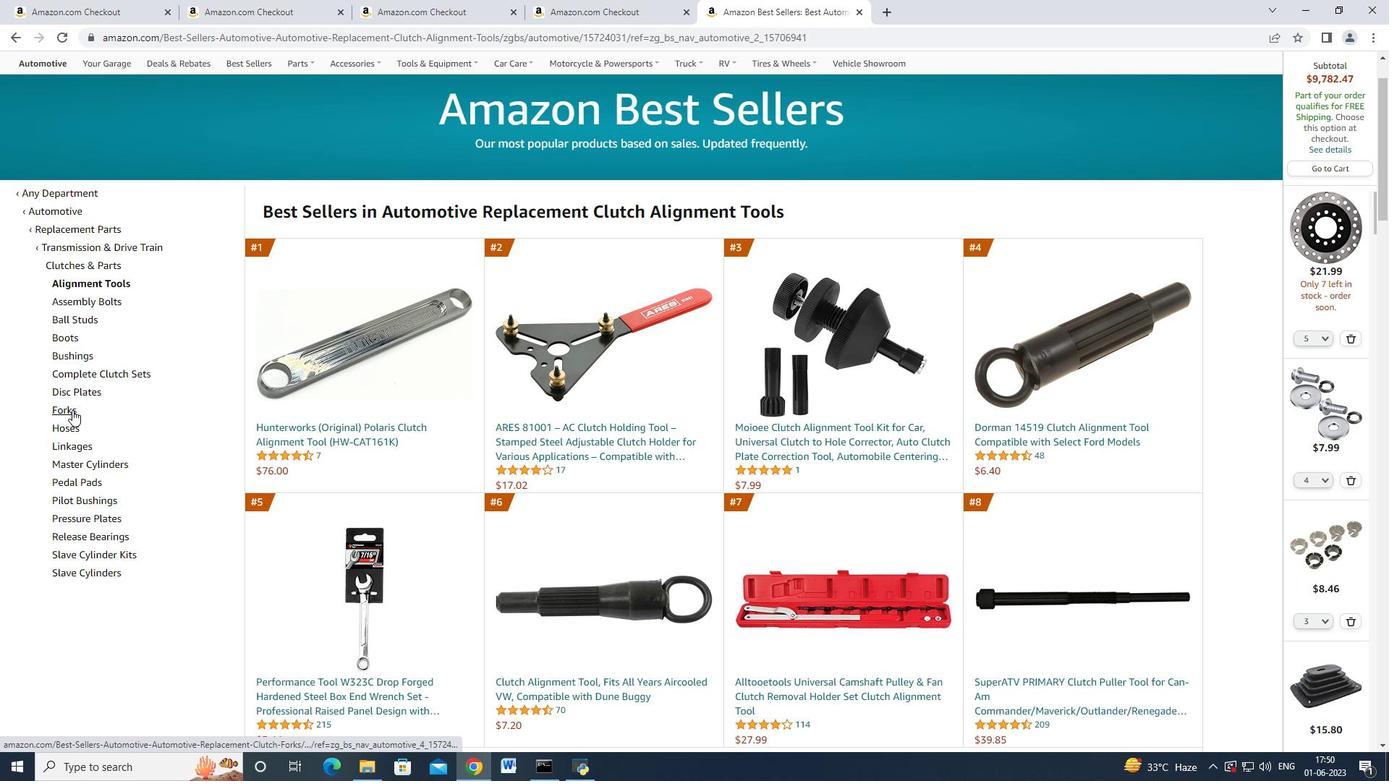 
Action: Mouse moved to (67, 413)
Screenshot: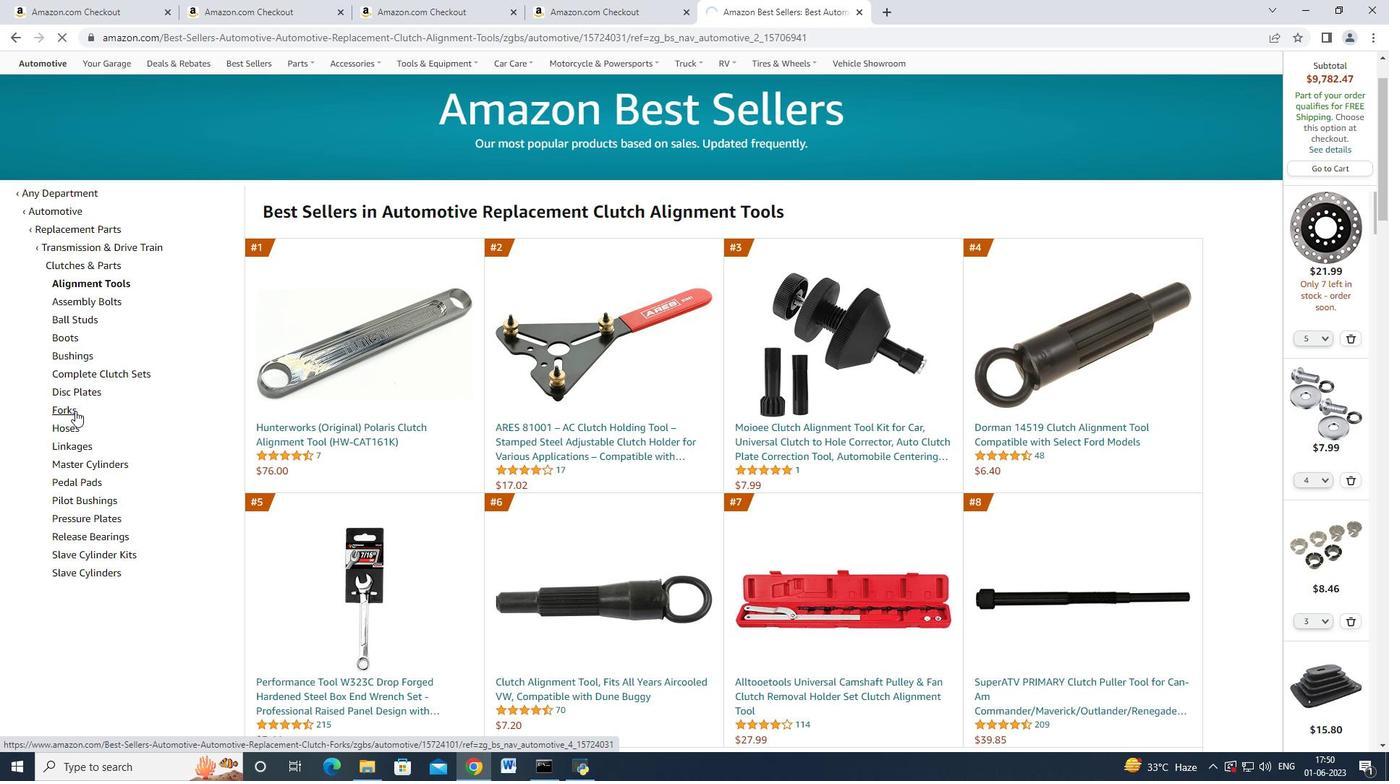 
Action: Mouse pressed left at (67, 413)
Screenshot: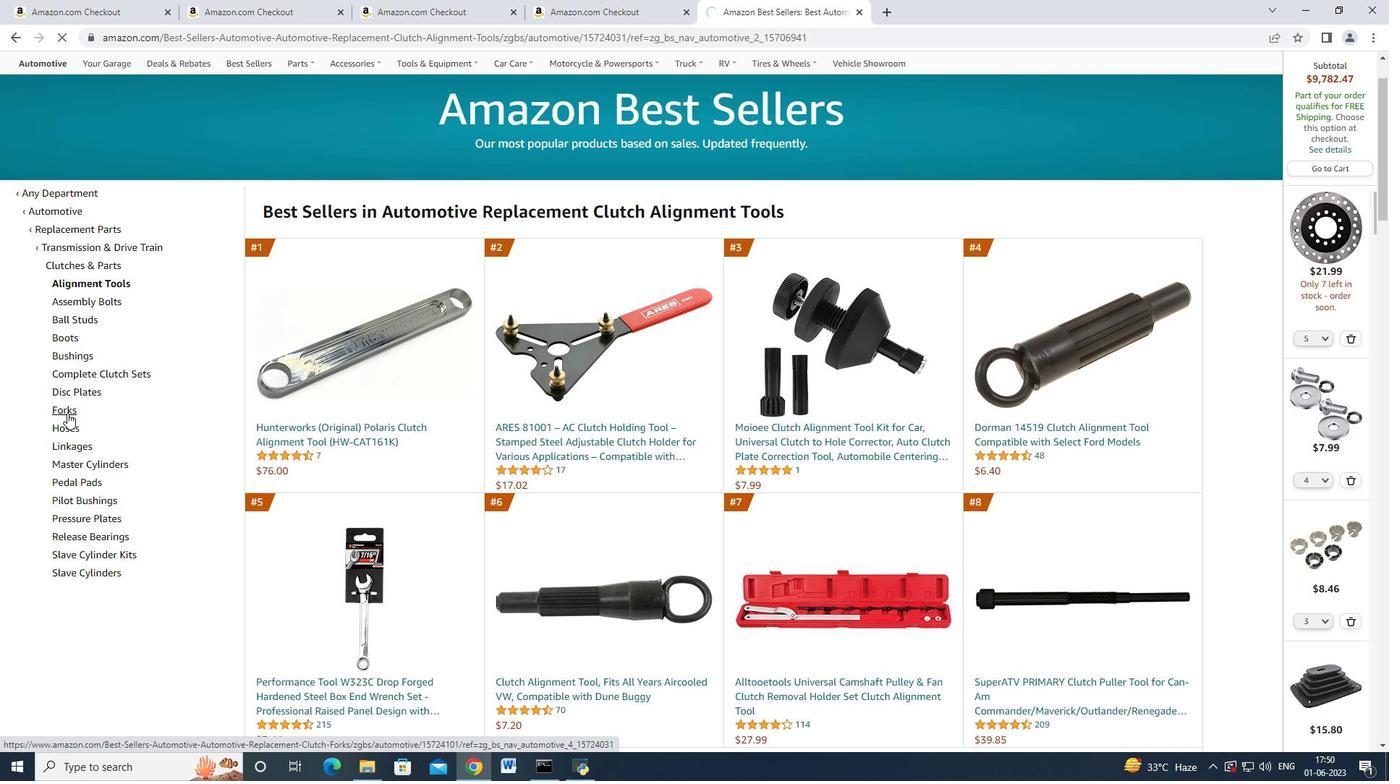 
Action: Mouse moved to (481, 380)
Screenshot: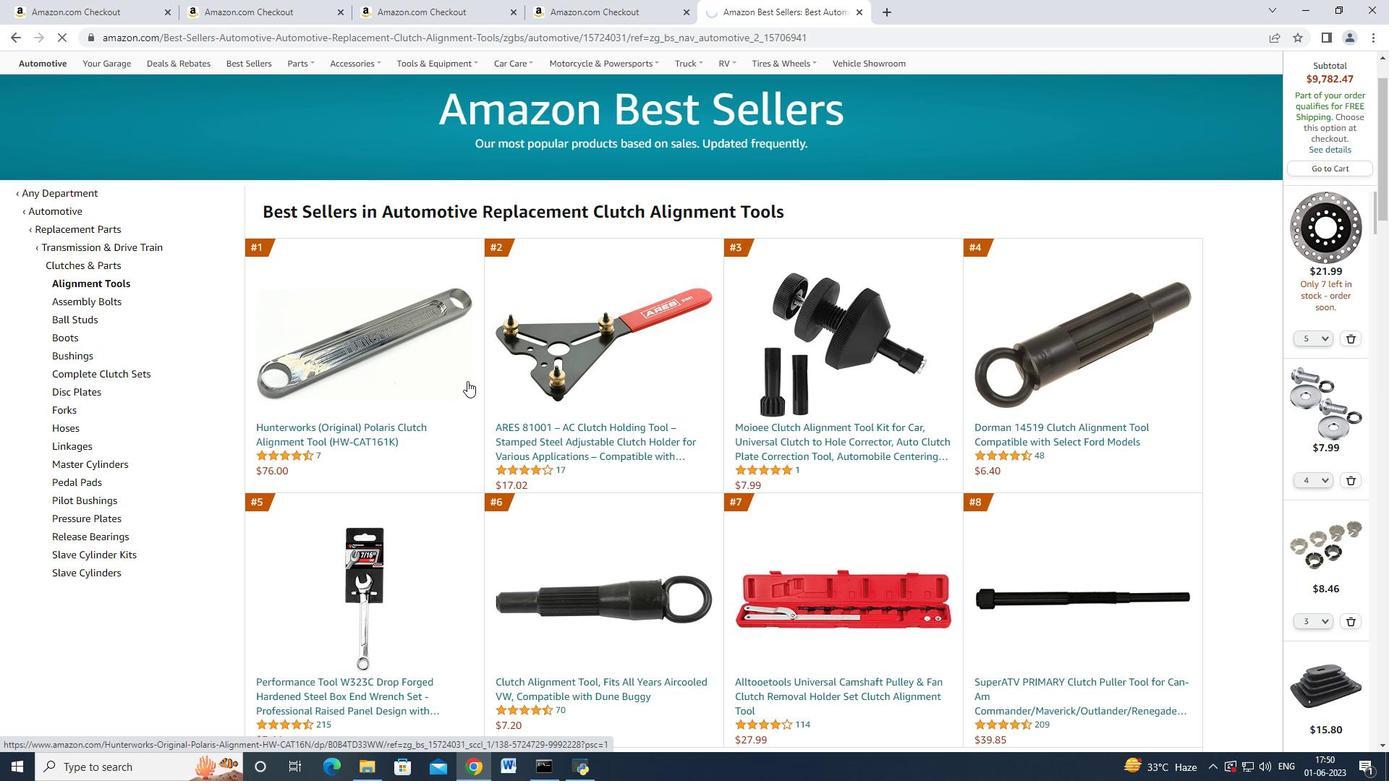 
Action: Mouse scrolled (481, 380) with delta (0, 0)
Screenshot: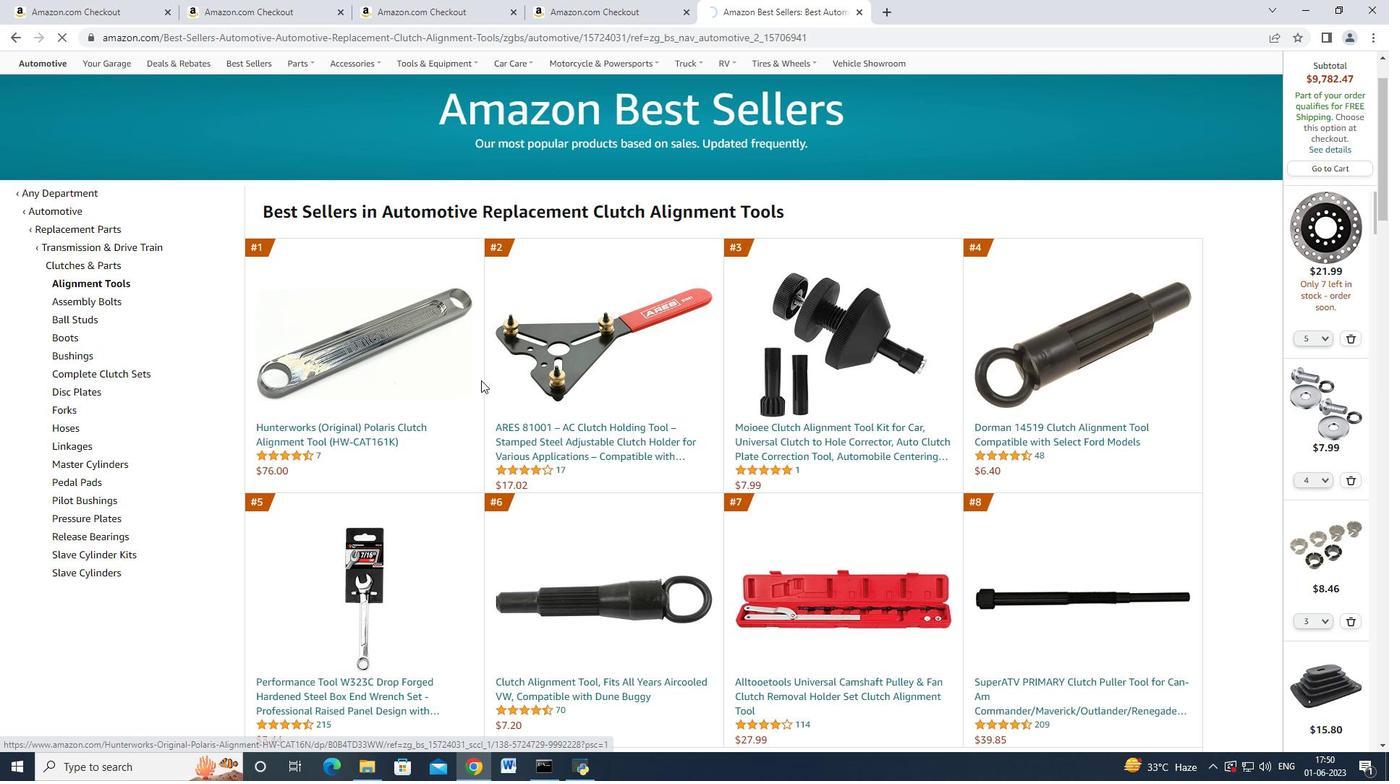 
Action: Mouse scrolled (481, 380) with delta (0, 0)
Screenshot: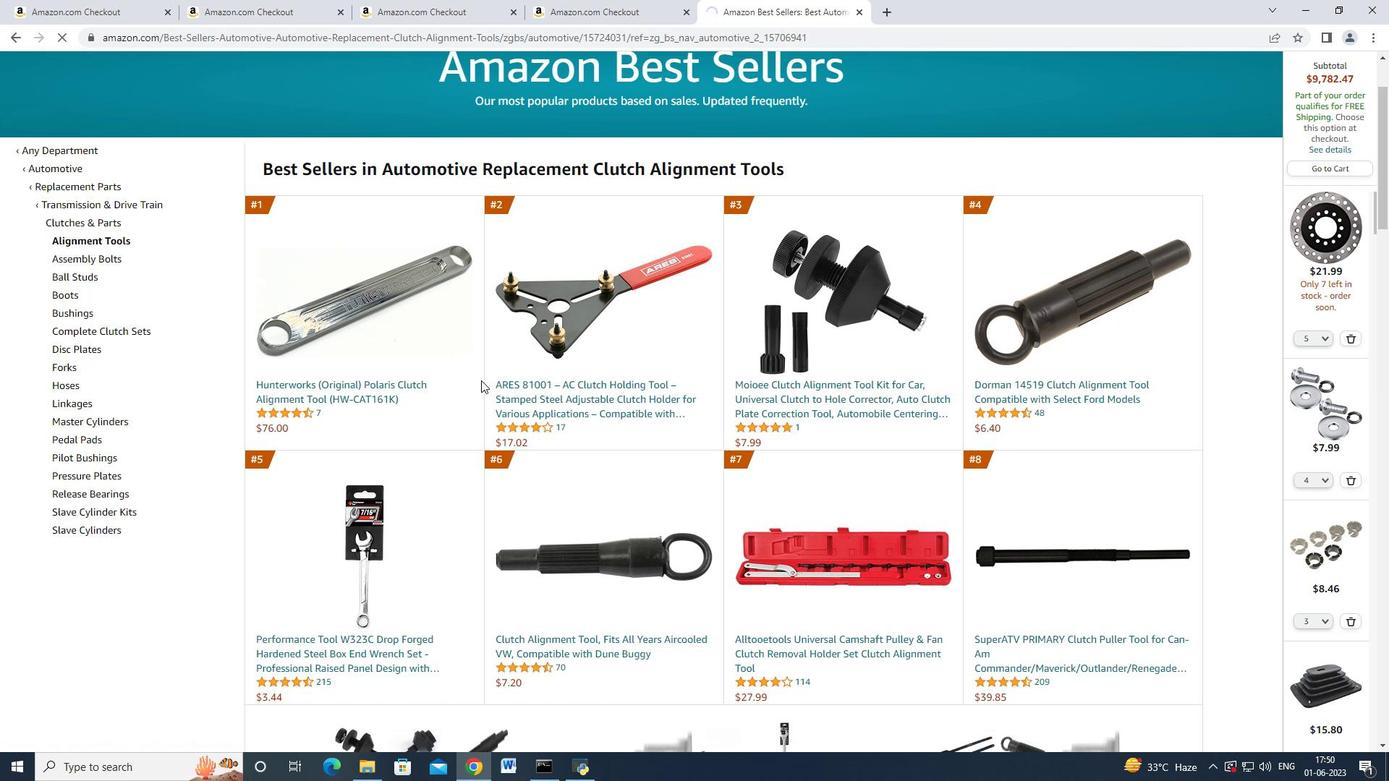 
Action: Mouse scrolled (481, 380) with delta (0, 0)
Screenshot: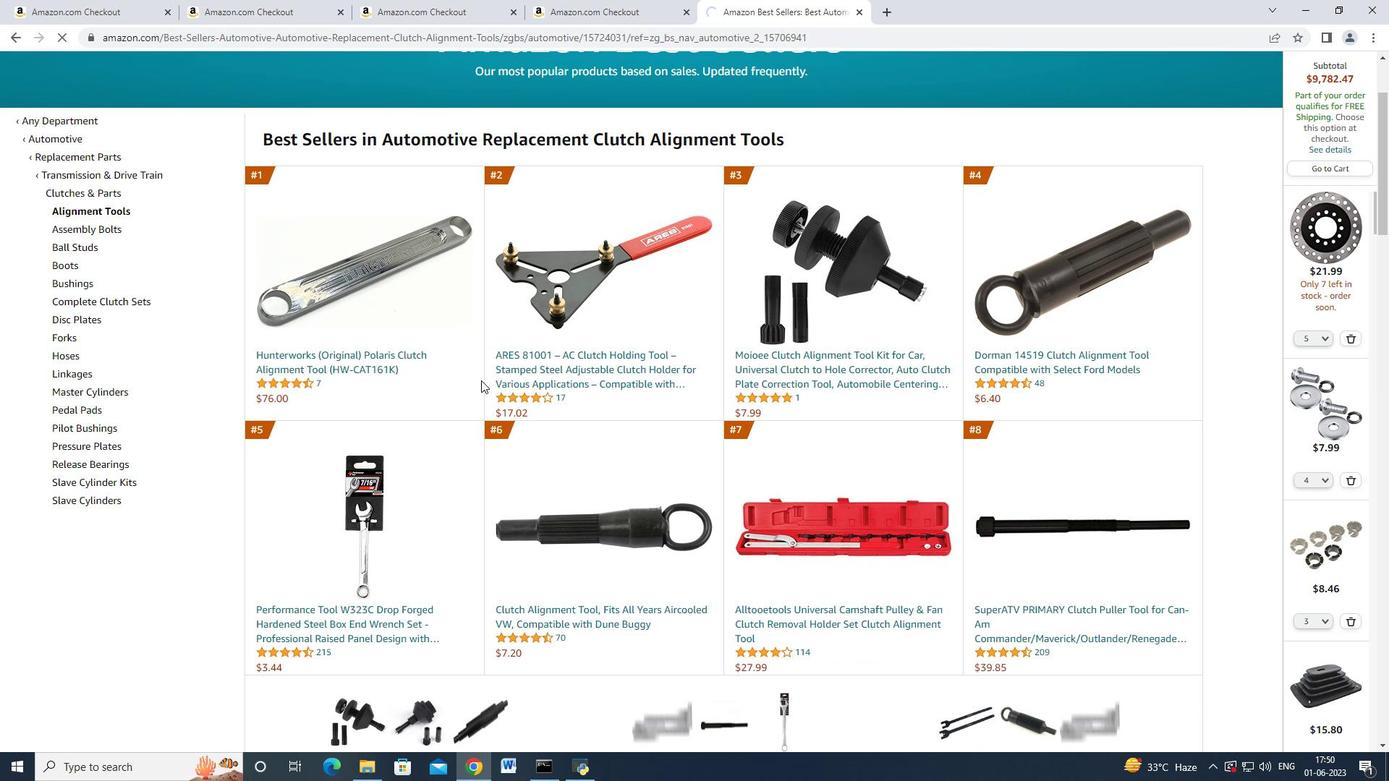 
Action: Mouse scrolled (481, 380) with delta (0, 0)
Screenshot: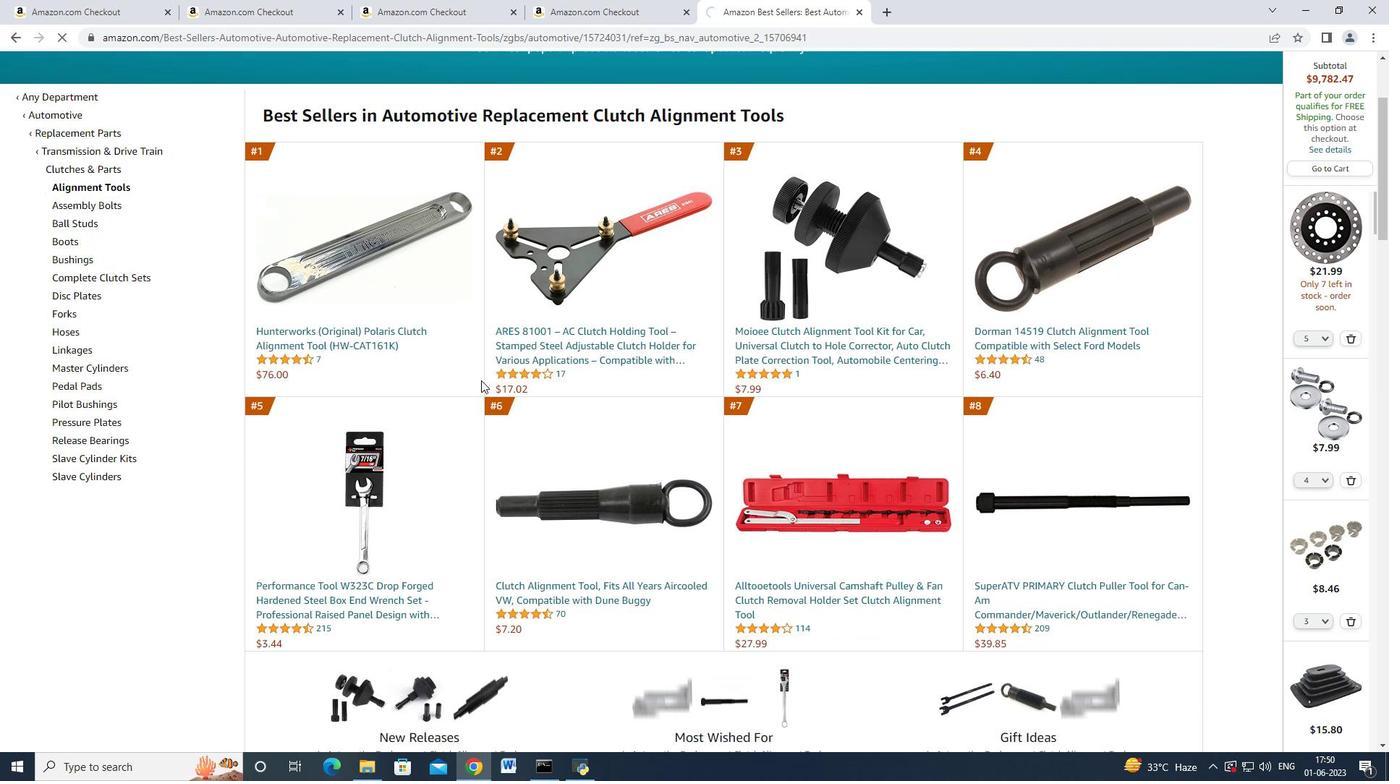 
Action: Mouse scrolled (481, 380) with delta (0, 0)
Screenshot: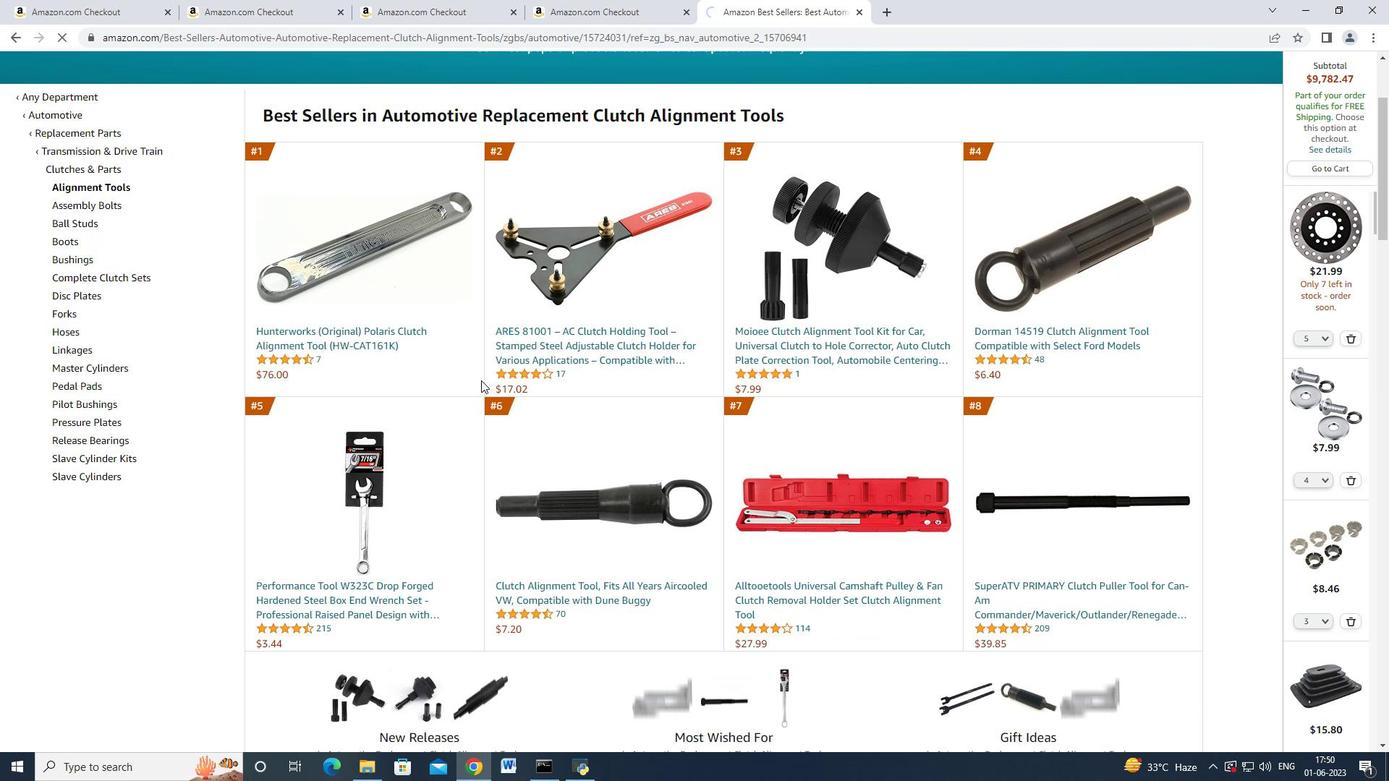 
Action: Mouse scrolled (481, 380) with delta (0, 0)
Screenshot: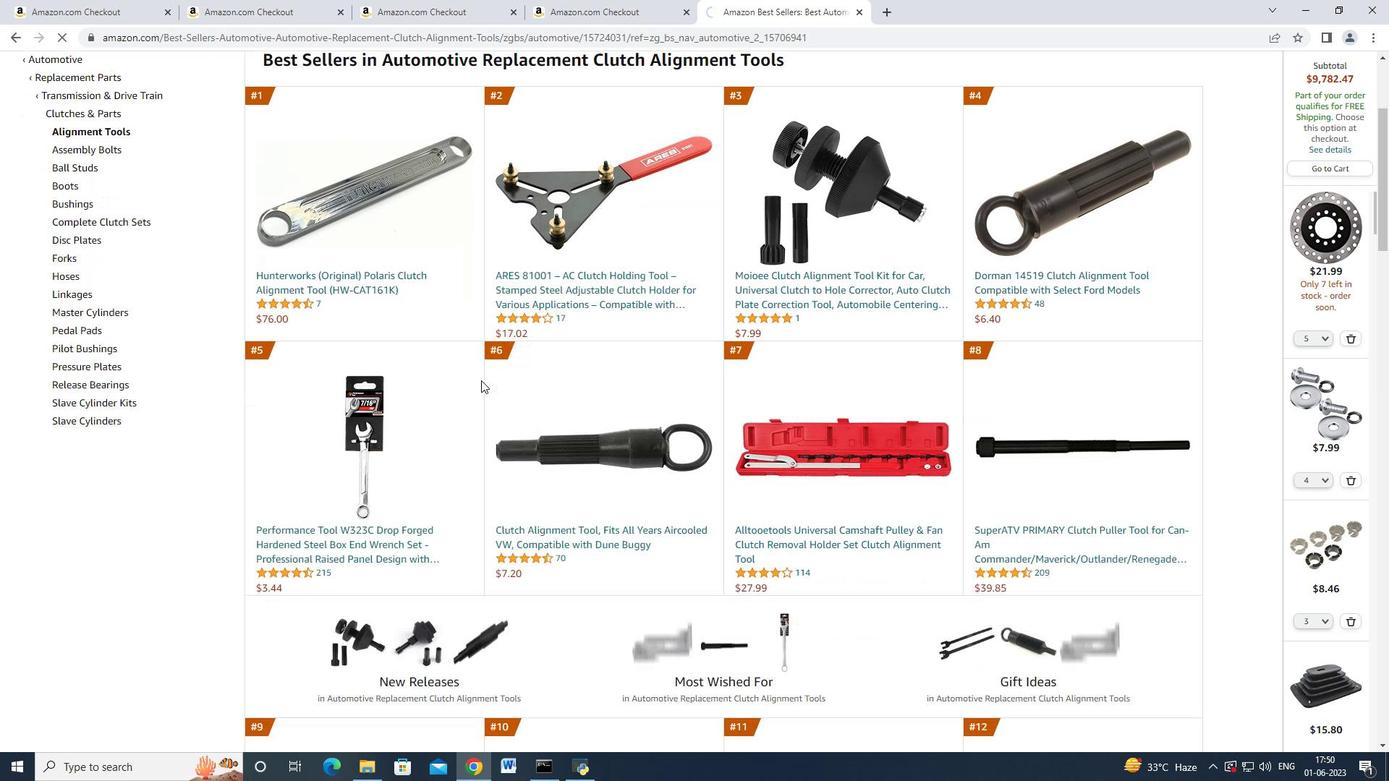 
Action: Mouse scrolled (481, 381) with delta (0, 0)
Screenshot: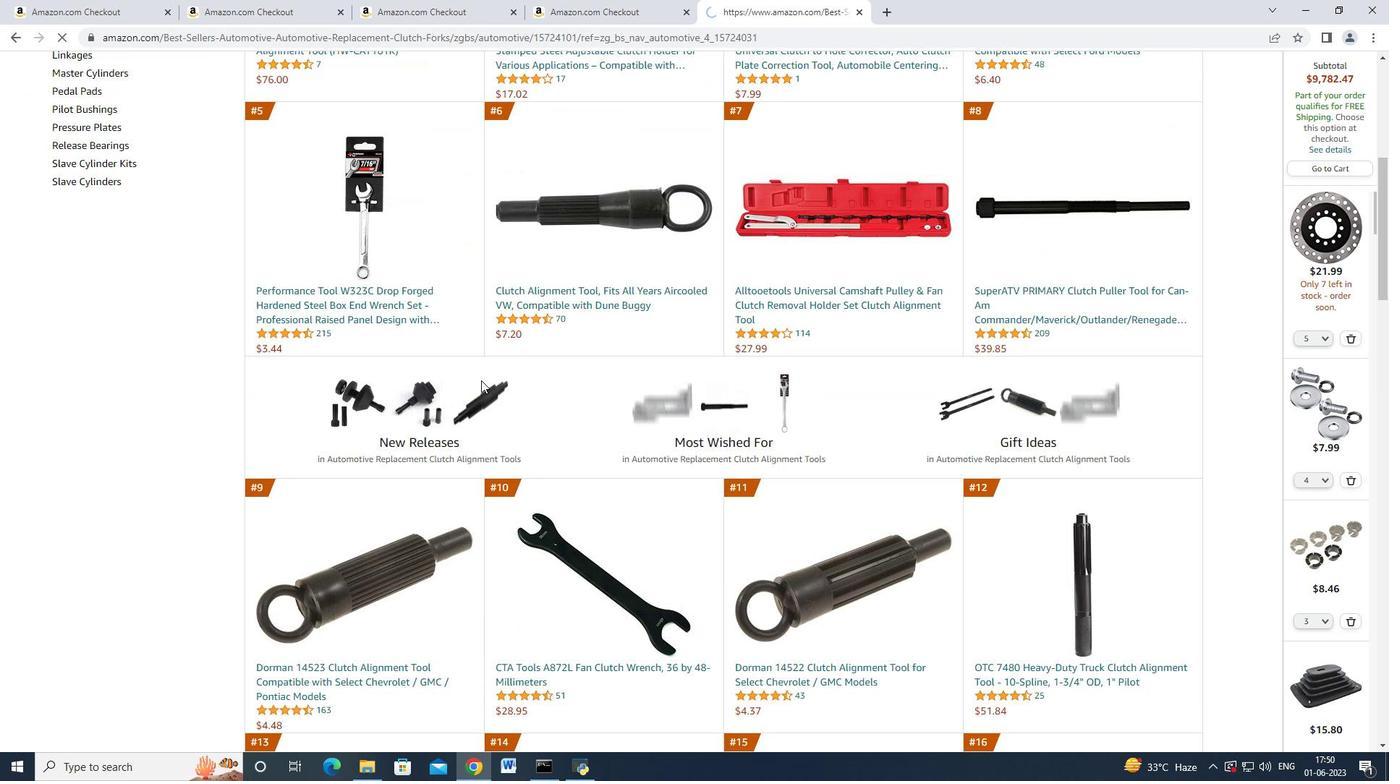 
Action: Mouse scrolled (481, 381) with delta (0, 0)
Screenshot: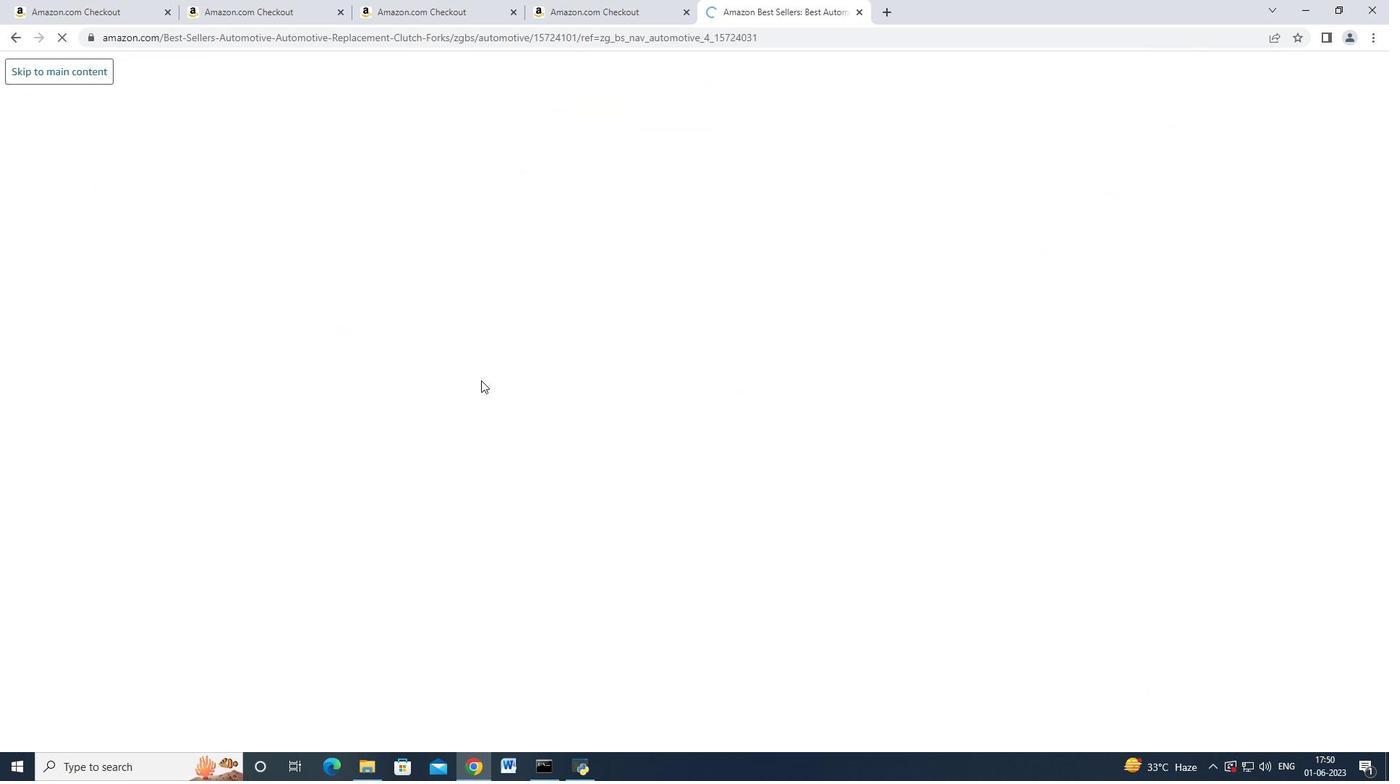 
Action: Mouse scrolled (481, 381) with delta (0, 0)
Screenshot: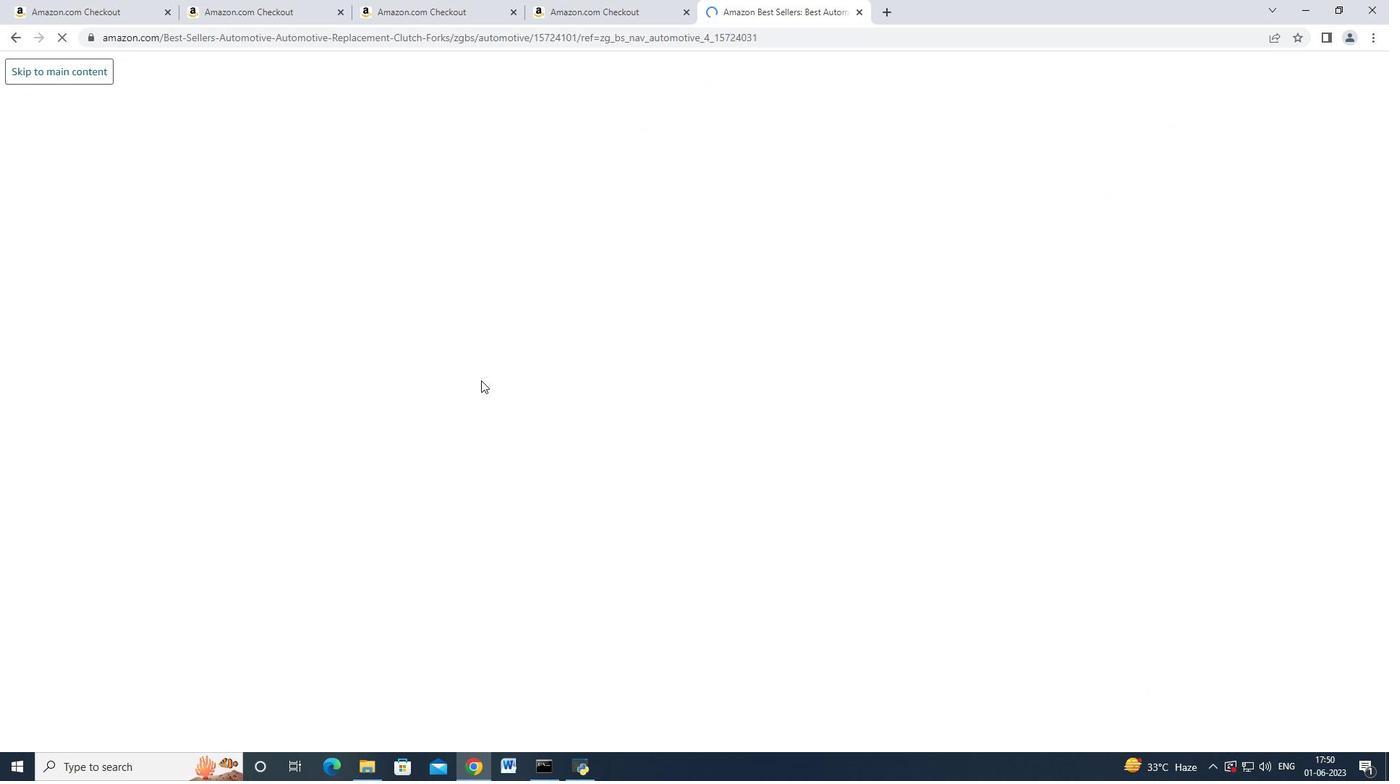
Action: Mouse scrolled (481, 380) with delta (0, 0)
Screenshot: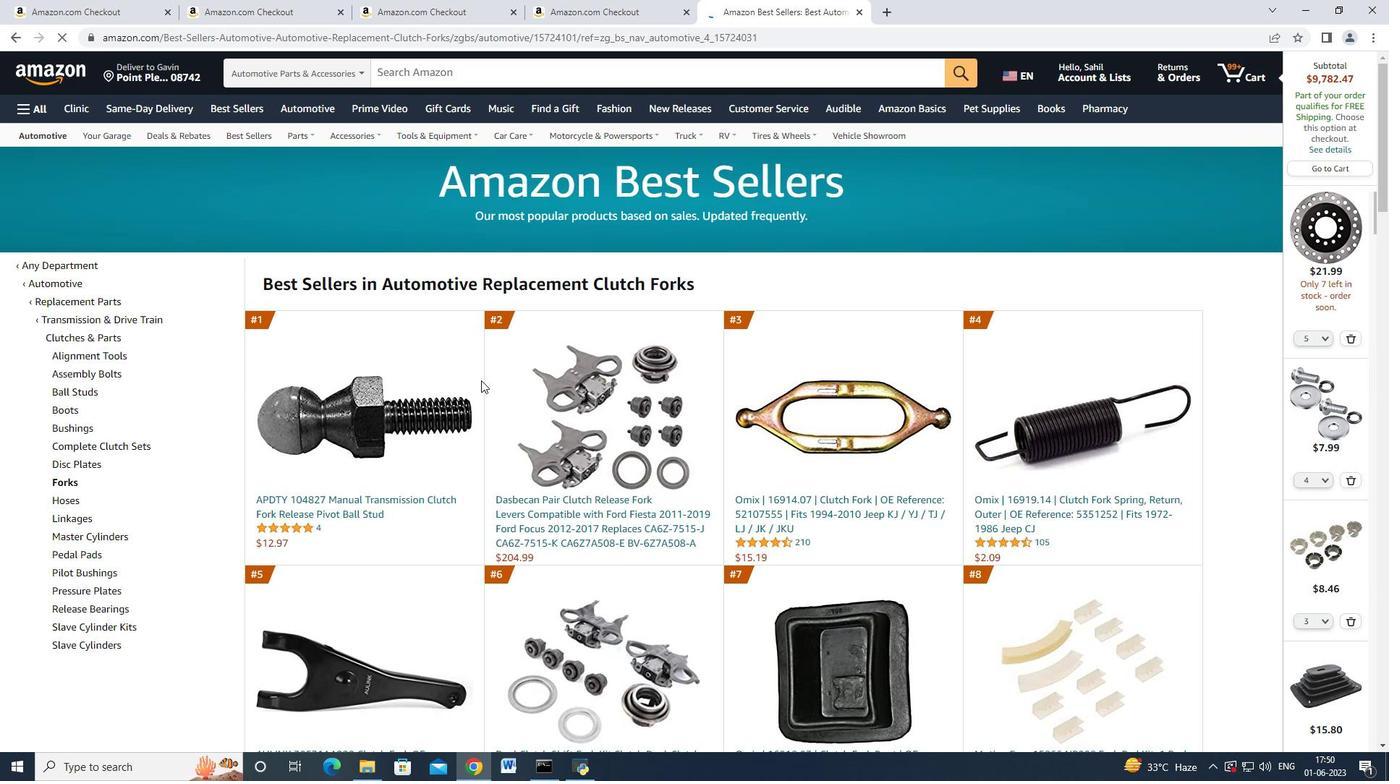 
Action: Mouse scrolled (481, 380) with delta (0, 0)
Screenshot: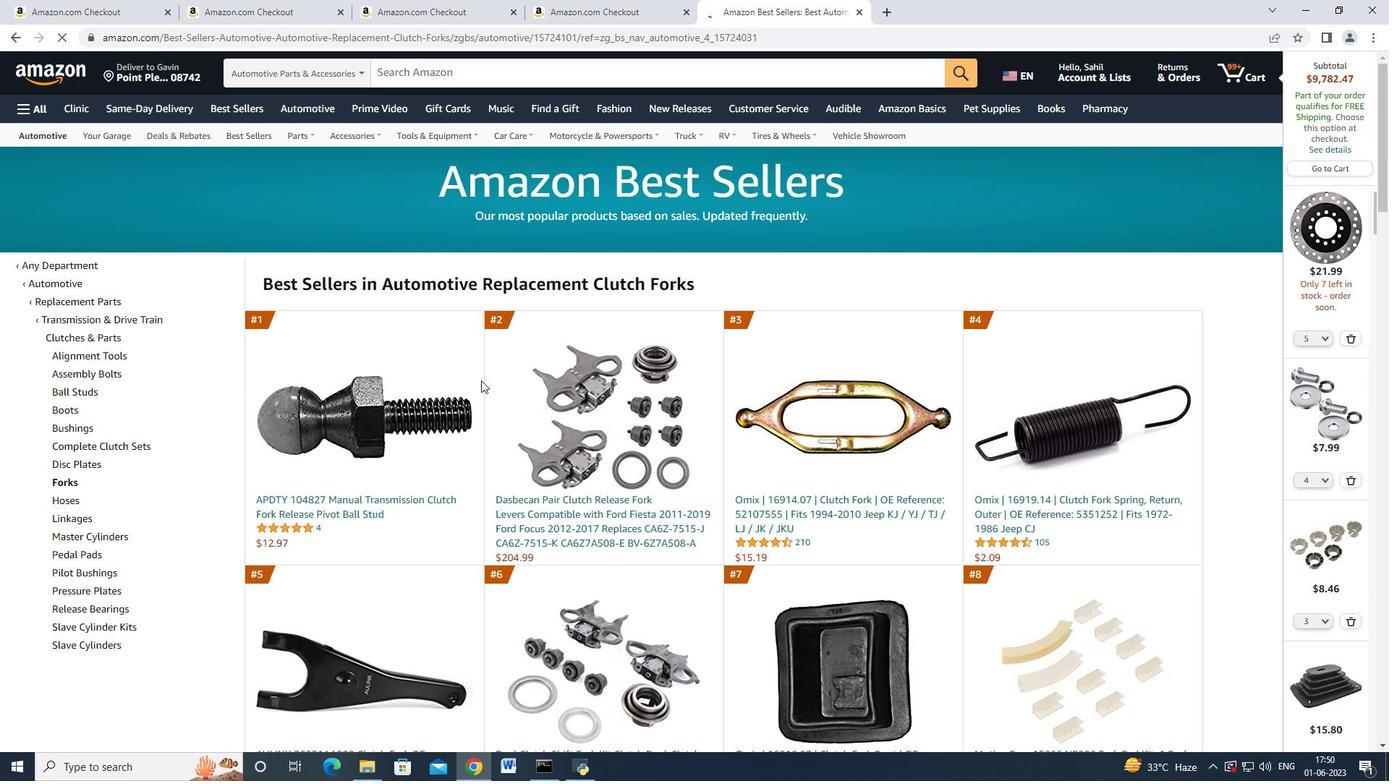 
Action: Mouse moved to (566, 505)
Screenshot: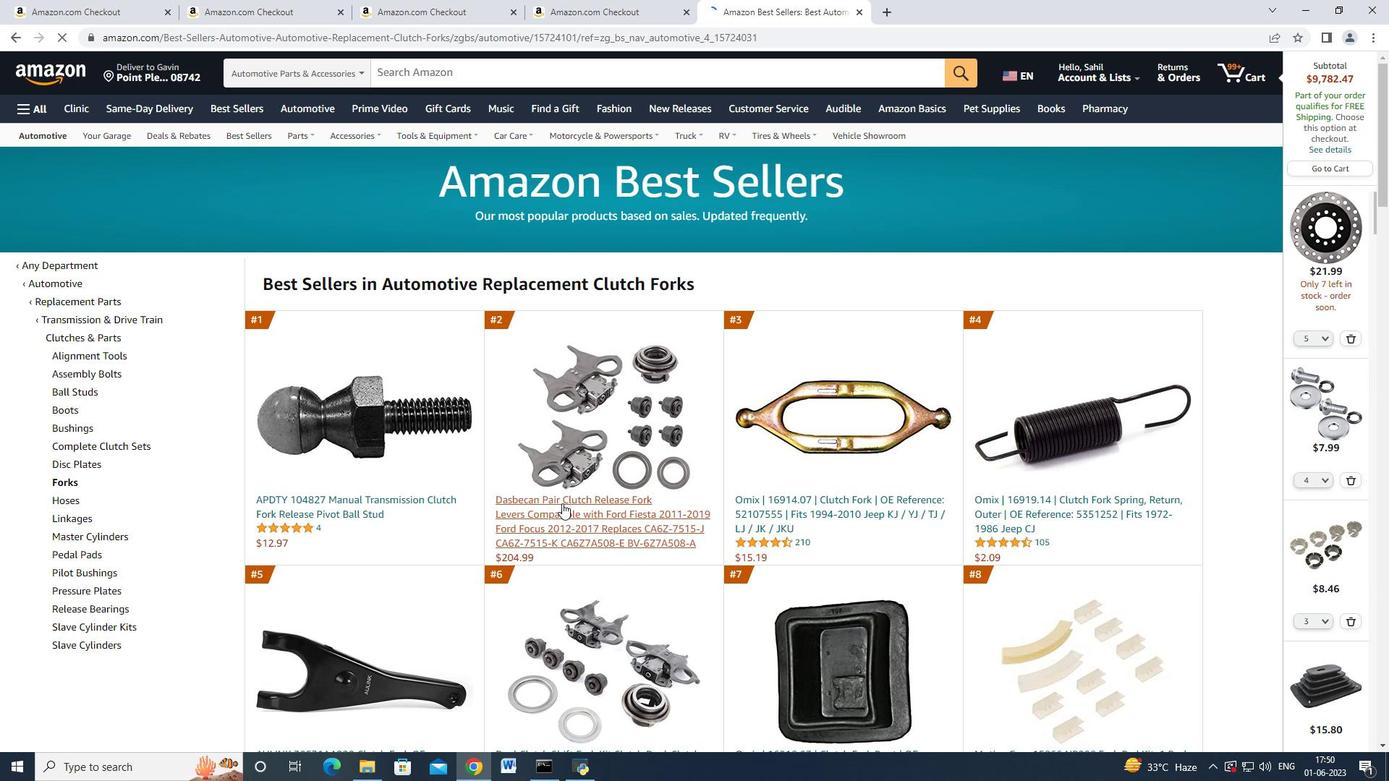 
Action: Mouse pressed left at (566, 505)
Screenshot: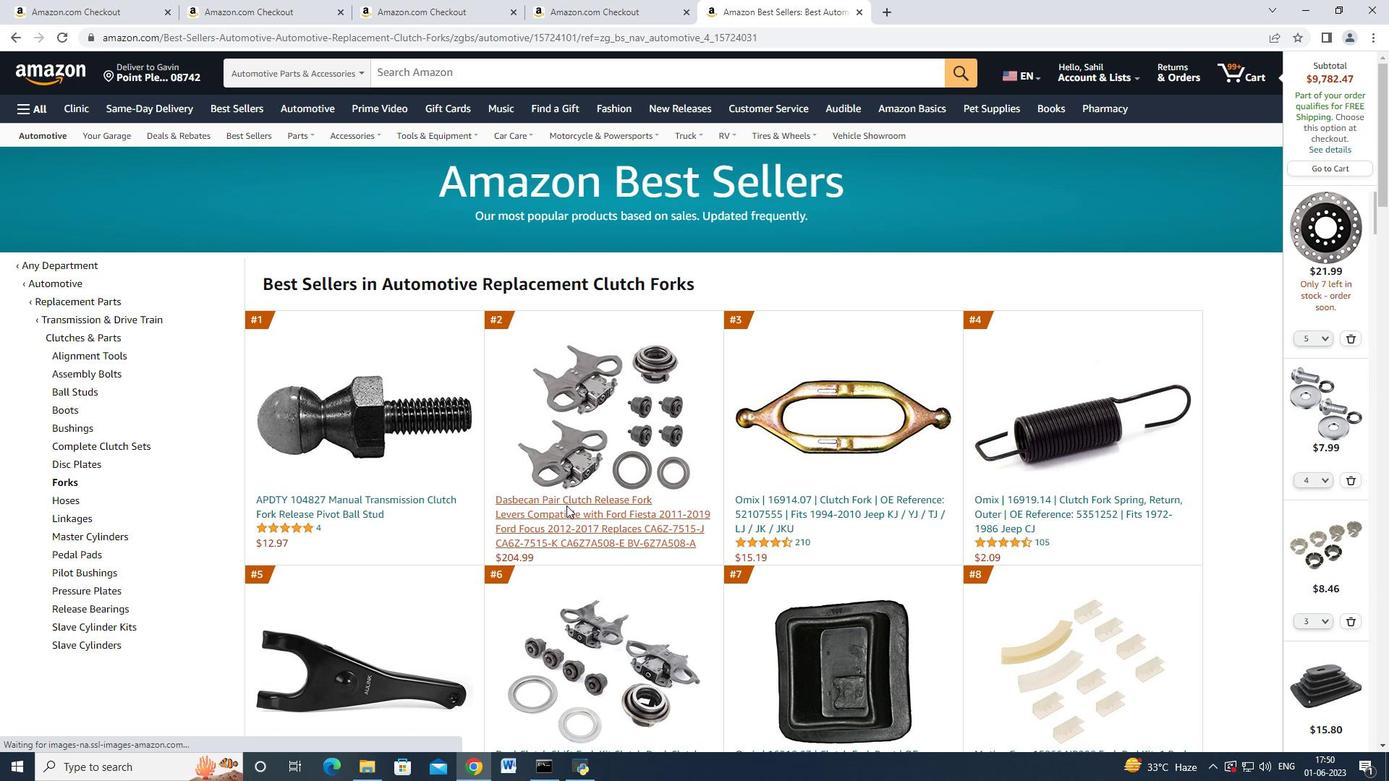 
Action: Mouse moved to (1082, 600)
Screenshot: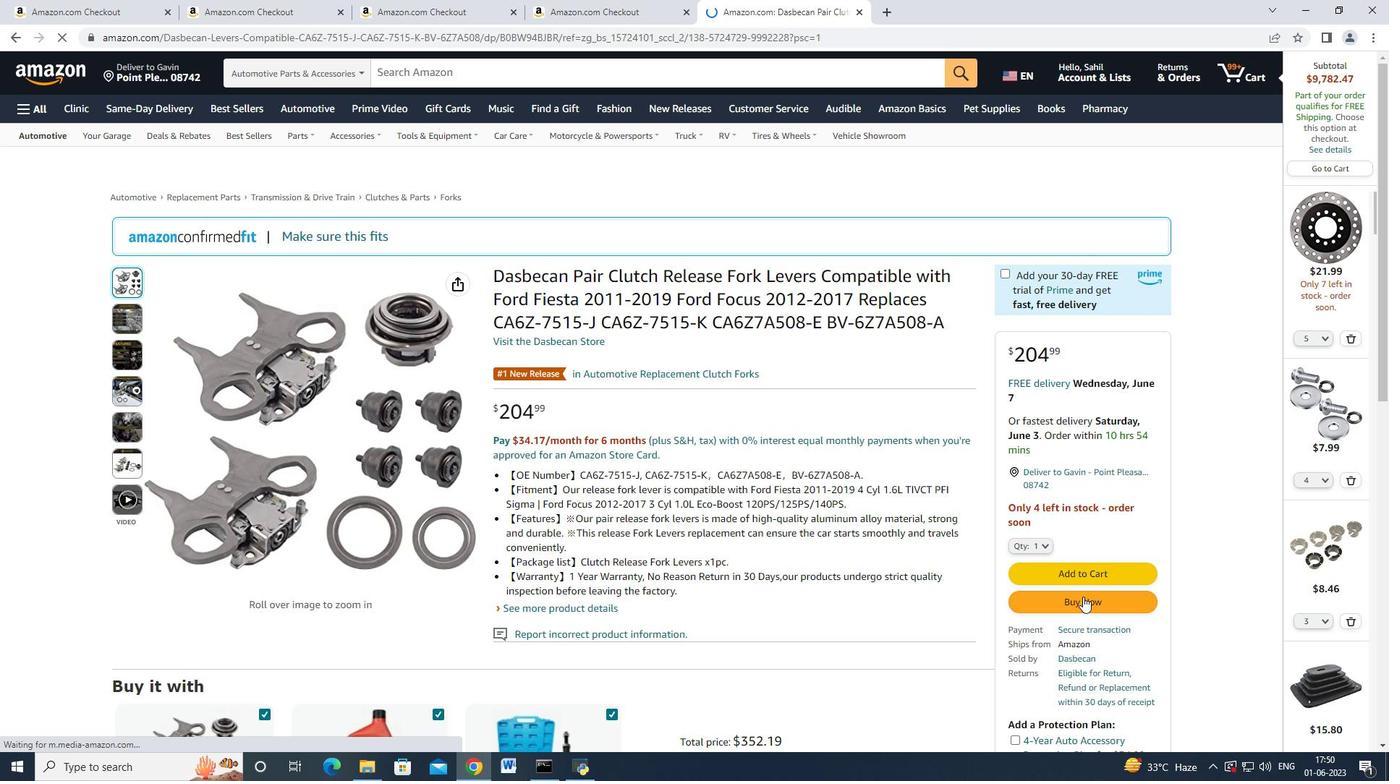
Action: Mouse pressed left at (1082, 600)
Screenshot: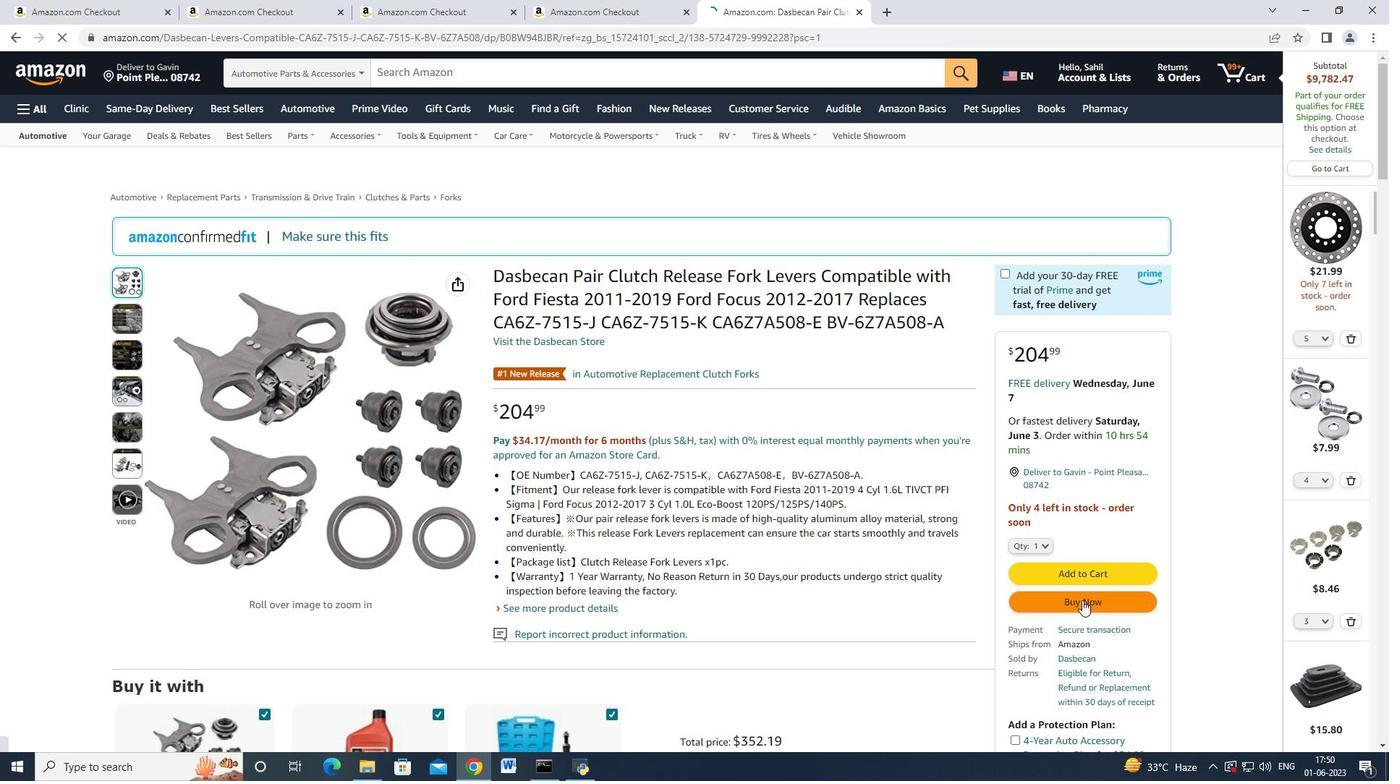 
Action: Mouse moved to (838, 118)
Screenshot: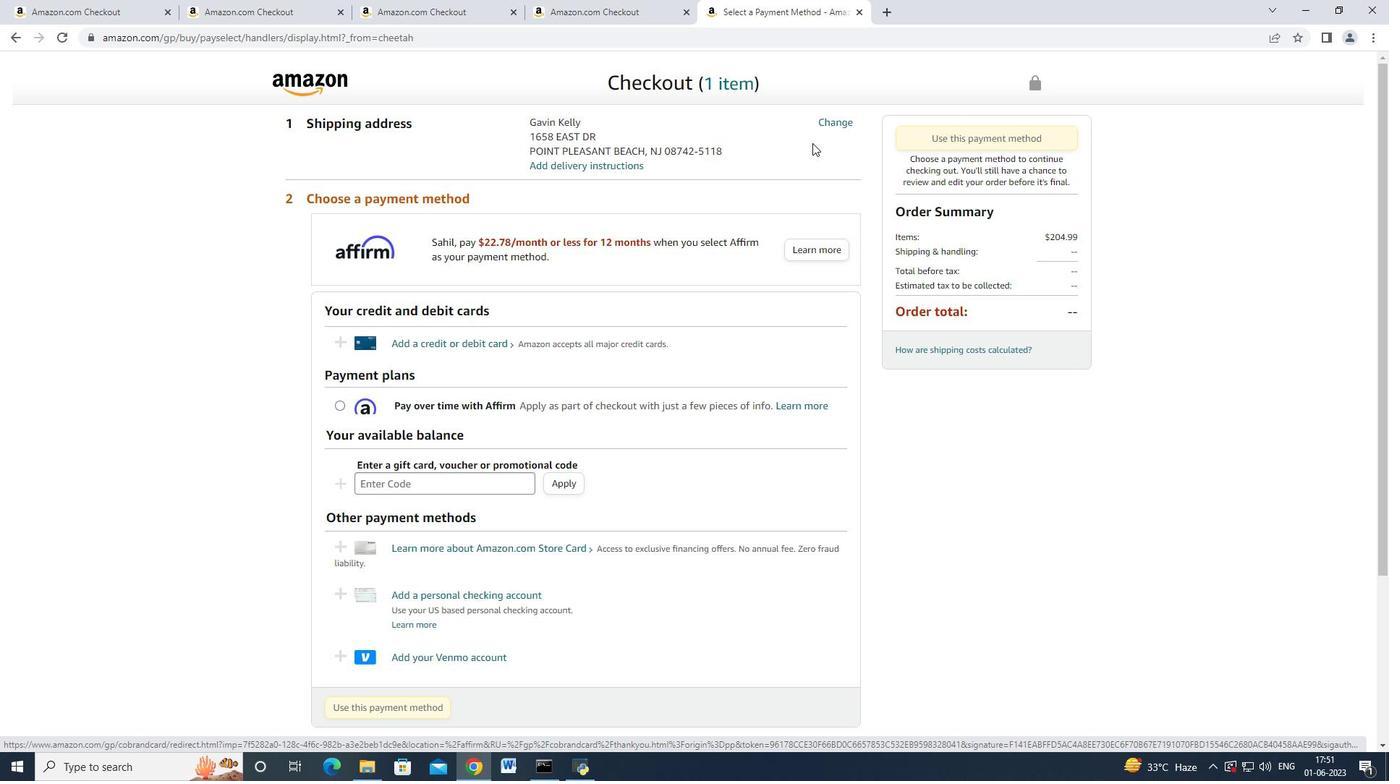 
Action: Mouse pressed left at (838, 118)
Screenshot: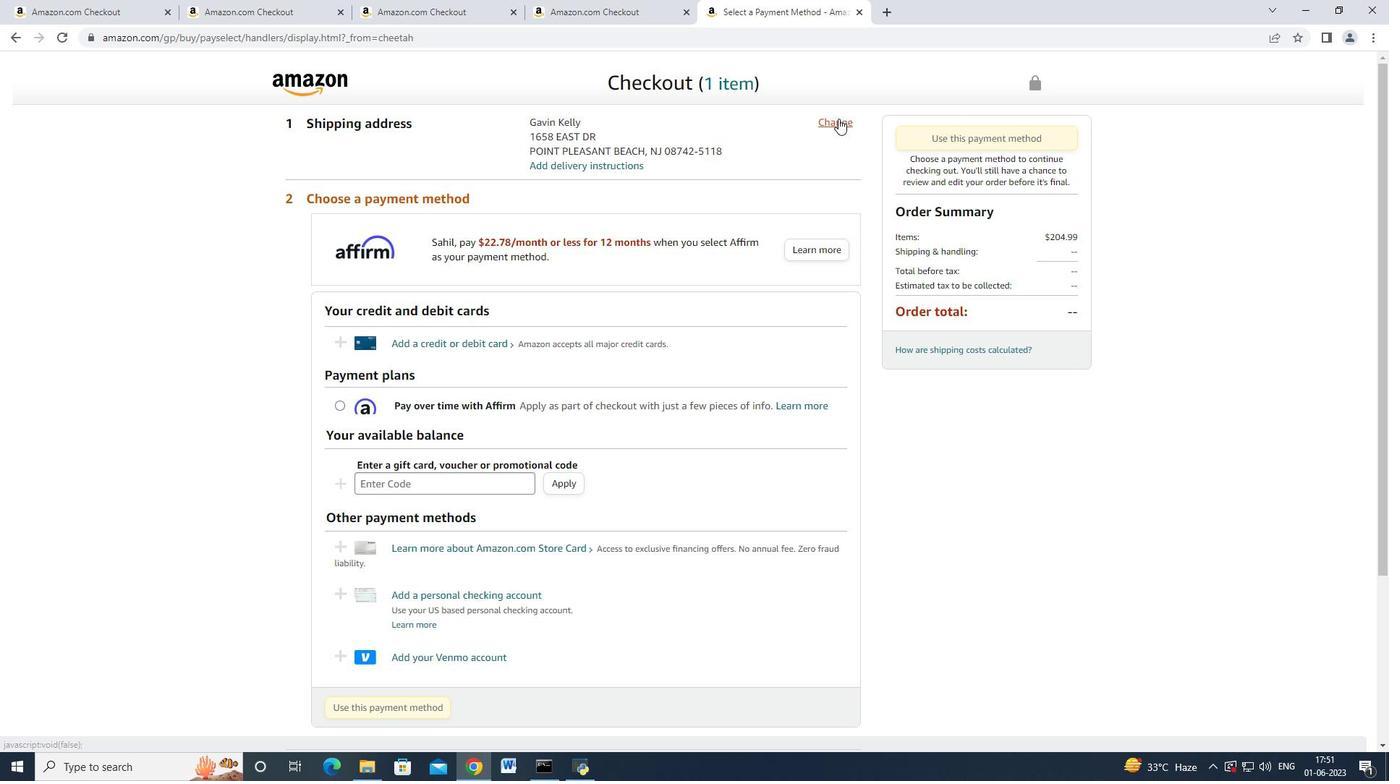 
Action: Mouse moved to (706, 302)
Screenshot: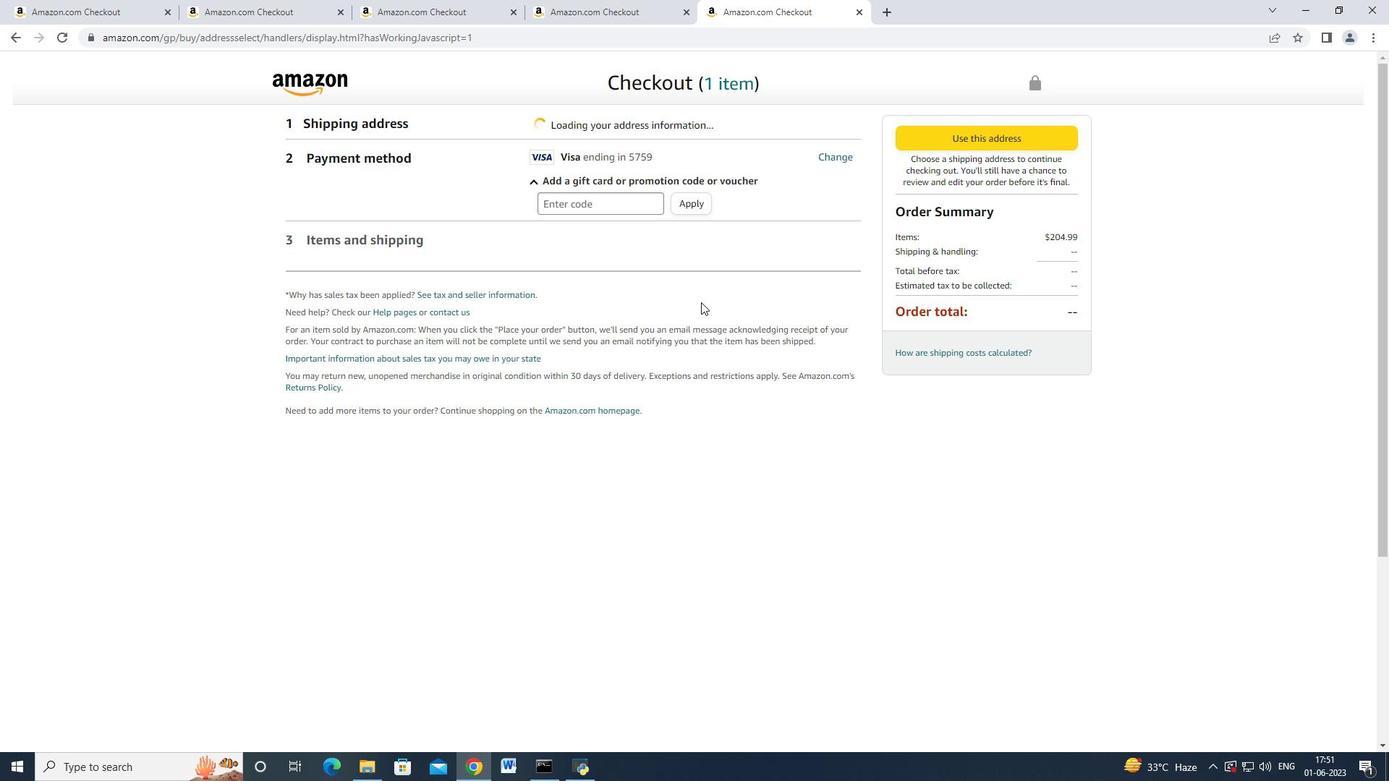 
Action: Mouse scrolled (706, 301) with delta (0, 0)
Screenshot: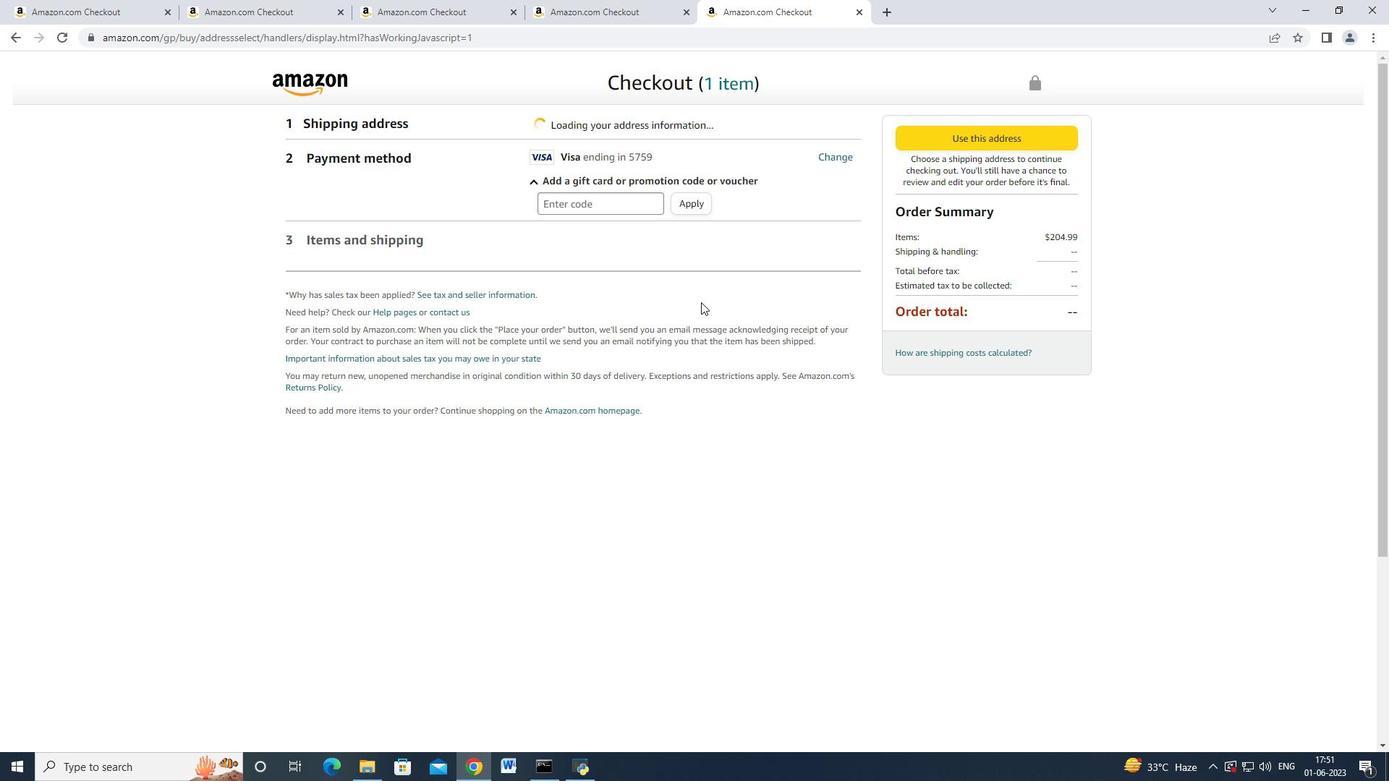 
Action: Mouse moved to (753, 295)
Screenshot: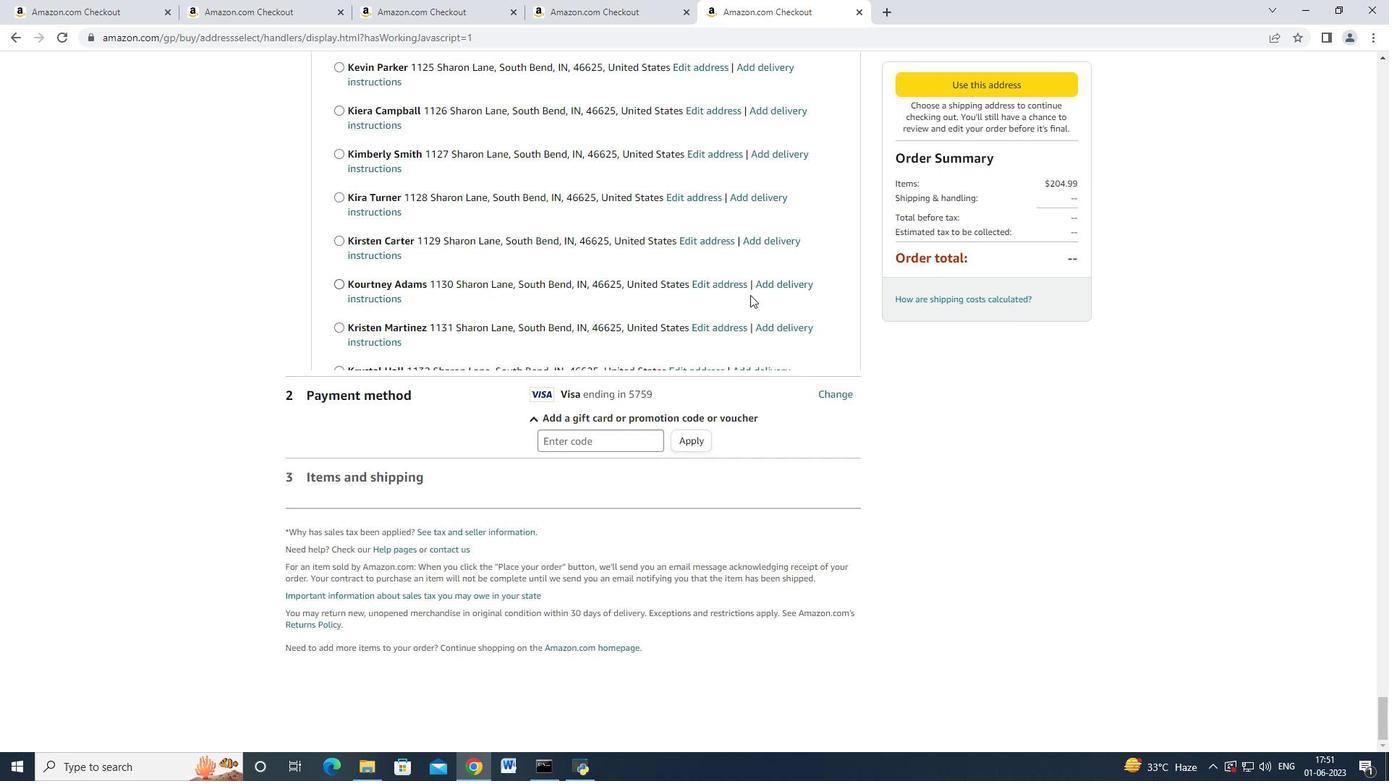 
Action: Mouse scrolled (753, 294) with delta (0, 0)
Screenshot: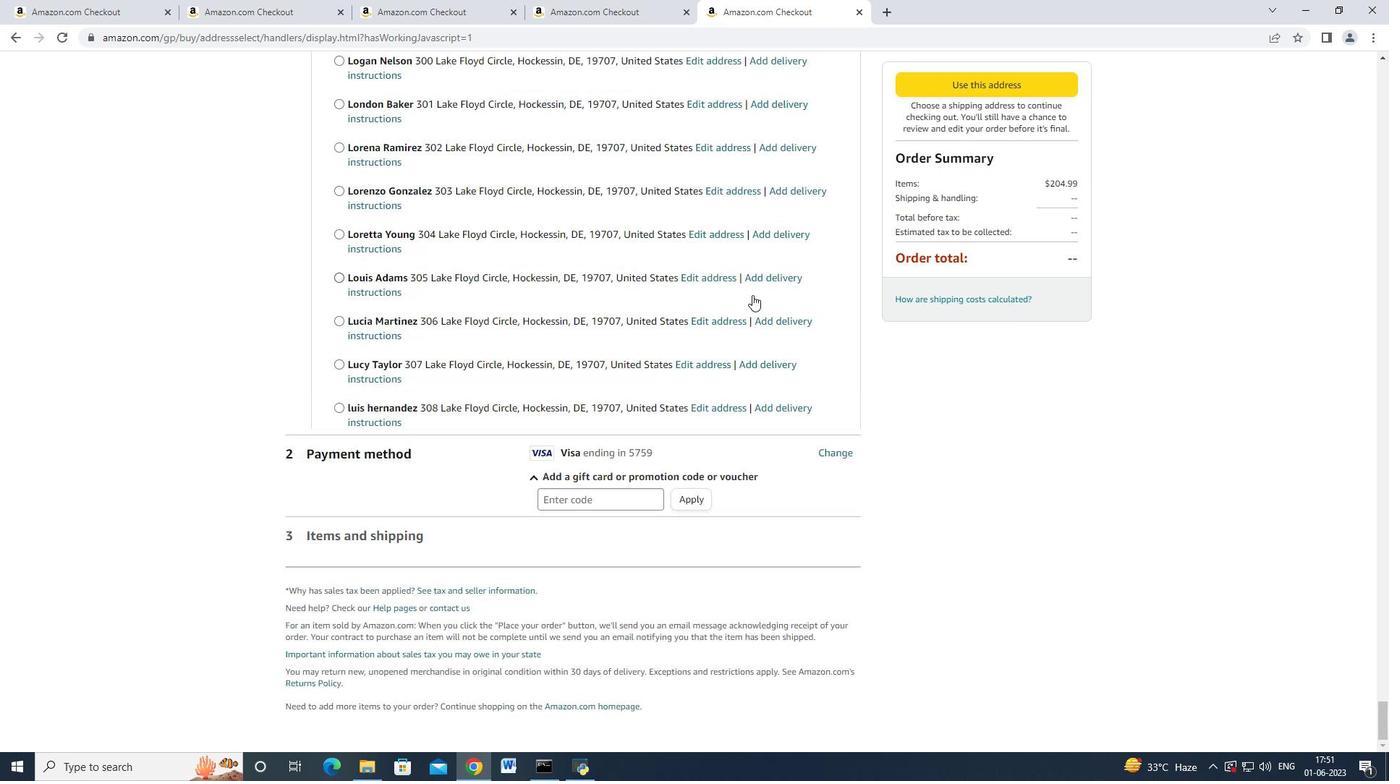 
Action: Mouse moved to (774, 290)
Screenshot: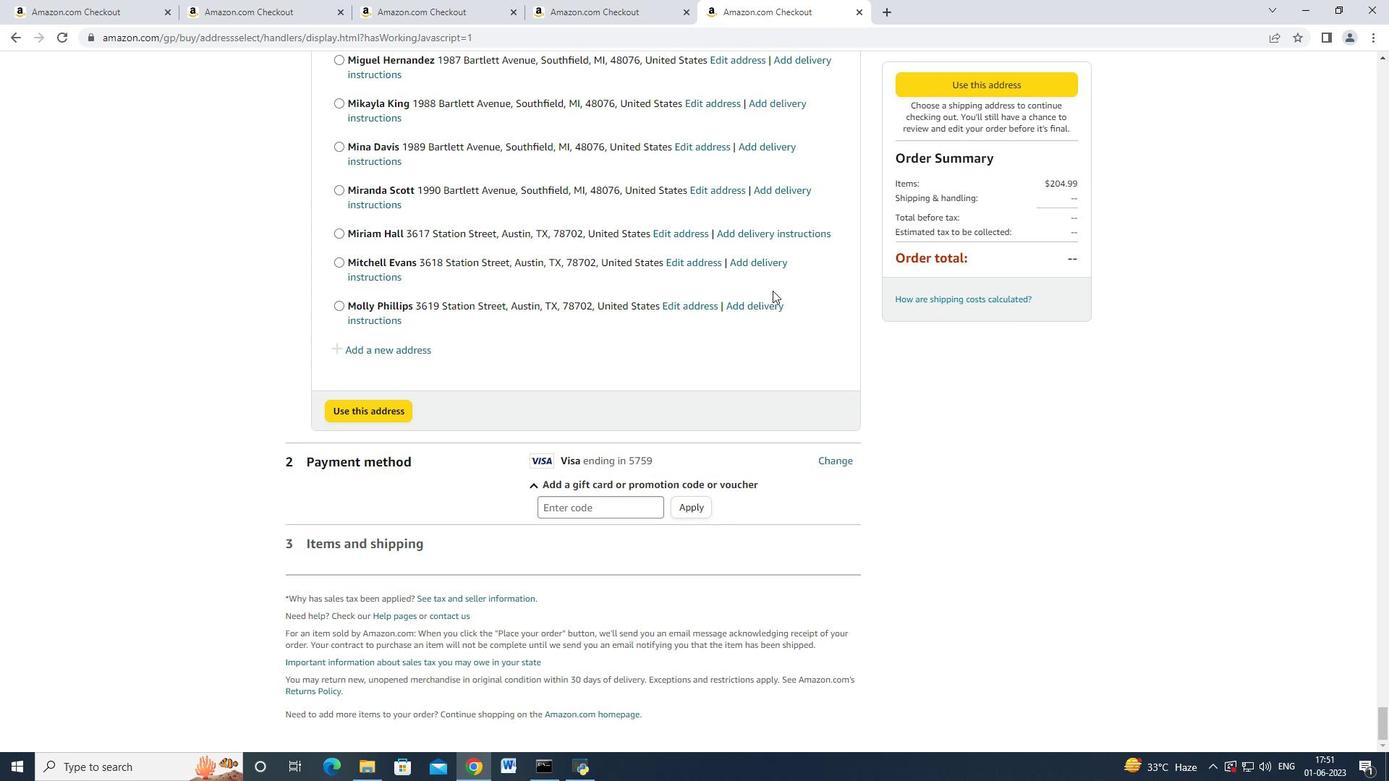 
Action: Mouse scrolled (774, 289) with delta (0, 0)
Screenshot: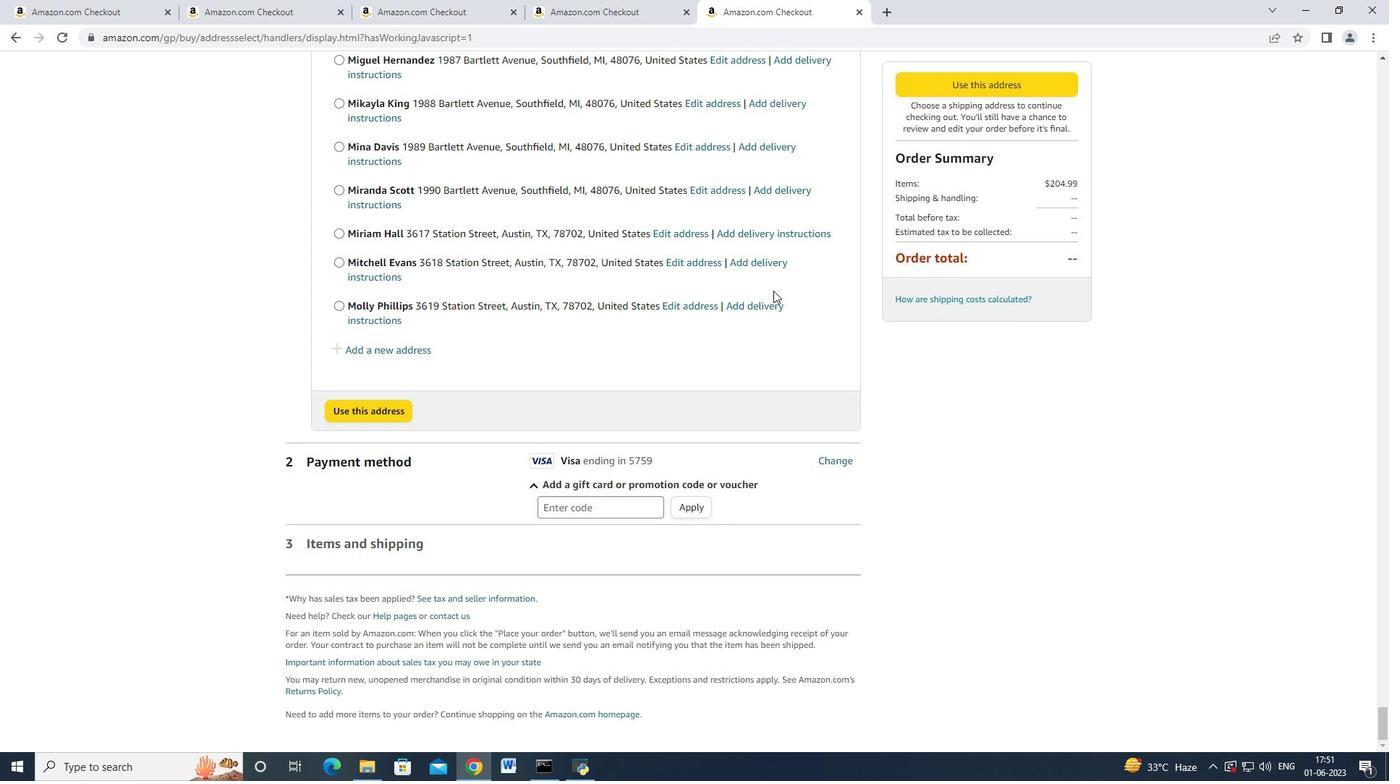 
Action: Mouse moved to (781, 288)
Screenshot: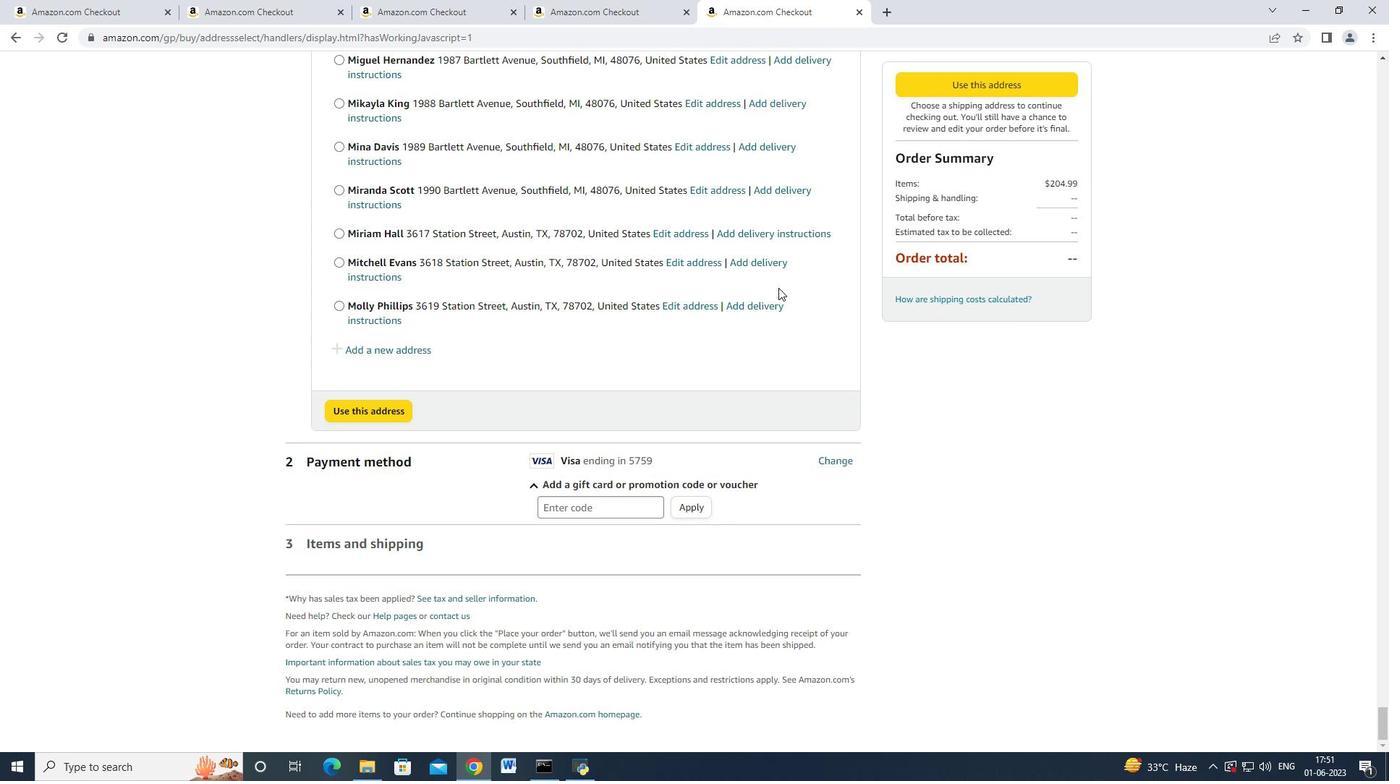 
Action: Mouse scrolled (781, 287) with delta (0, 0)
Screenshot: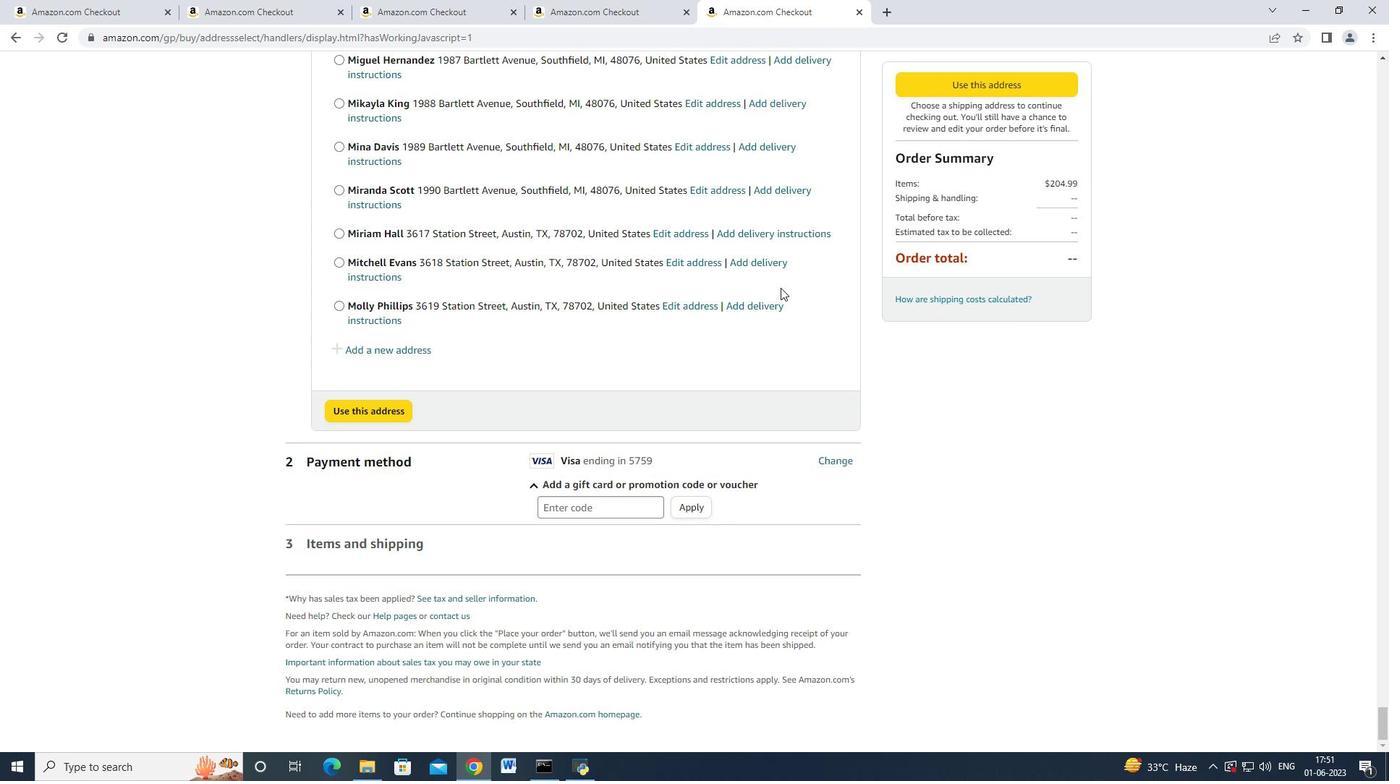 
Action: Mouse moved to (781, 287)
Screenshot: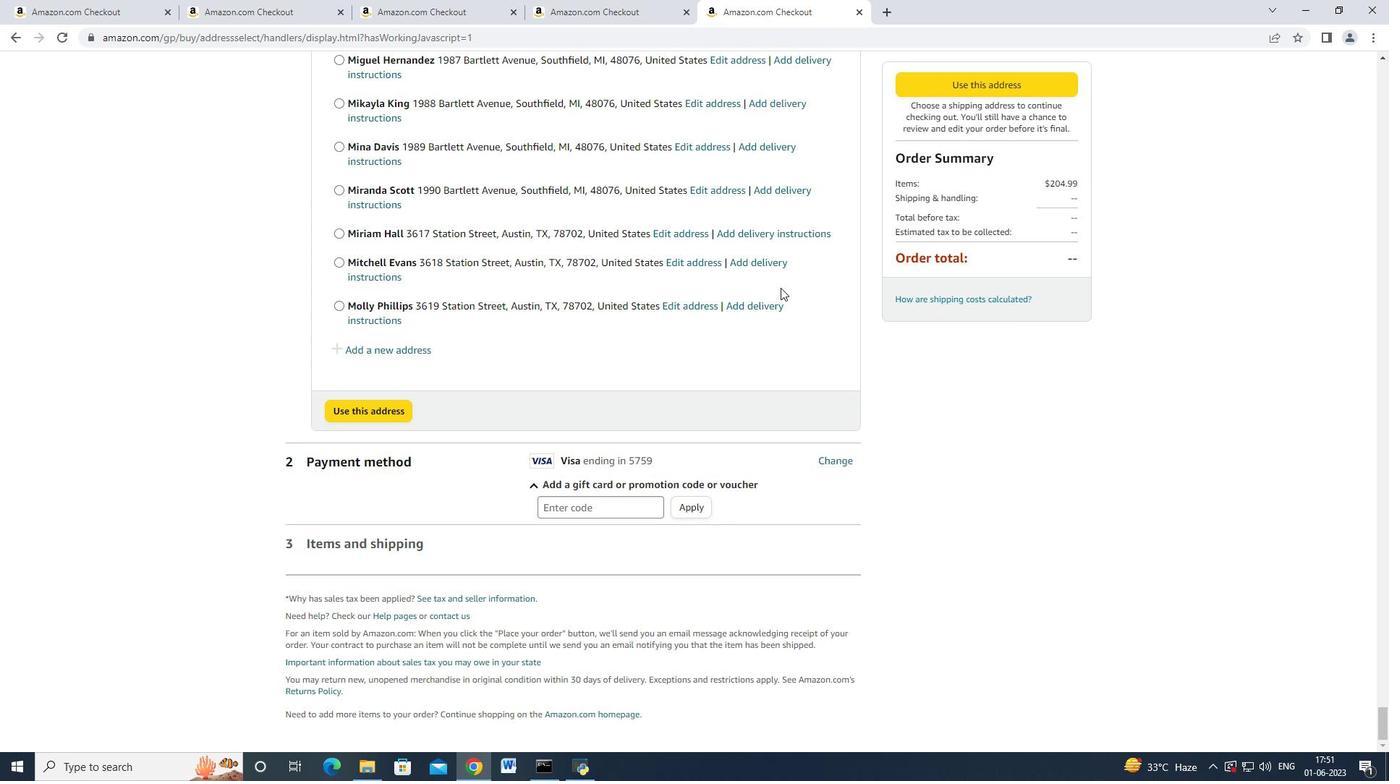 
Action: Mouse scrolled (781, 286) with delta (0, 0)
Screenshot: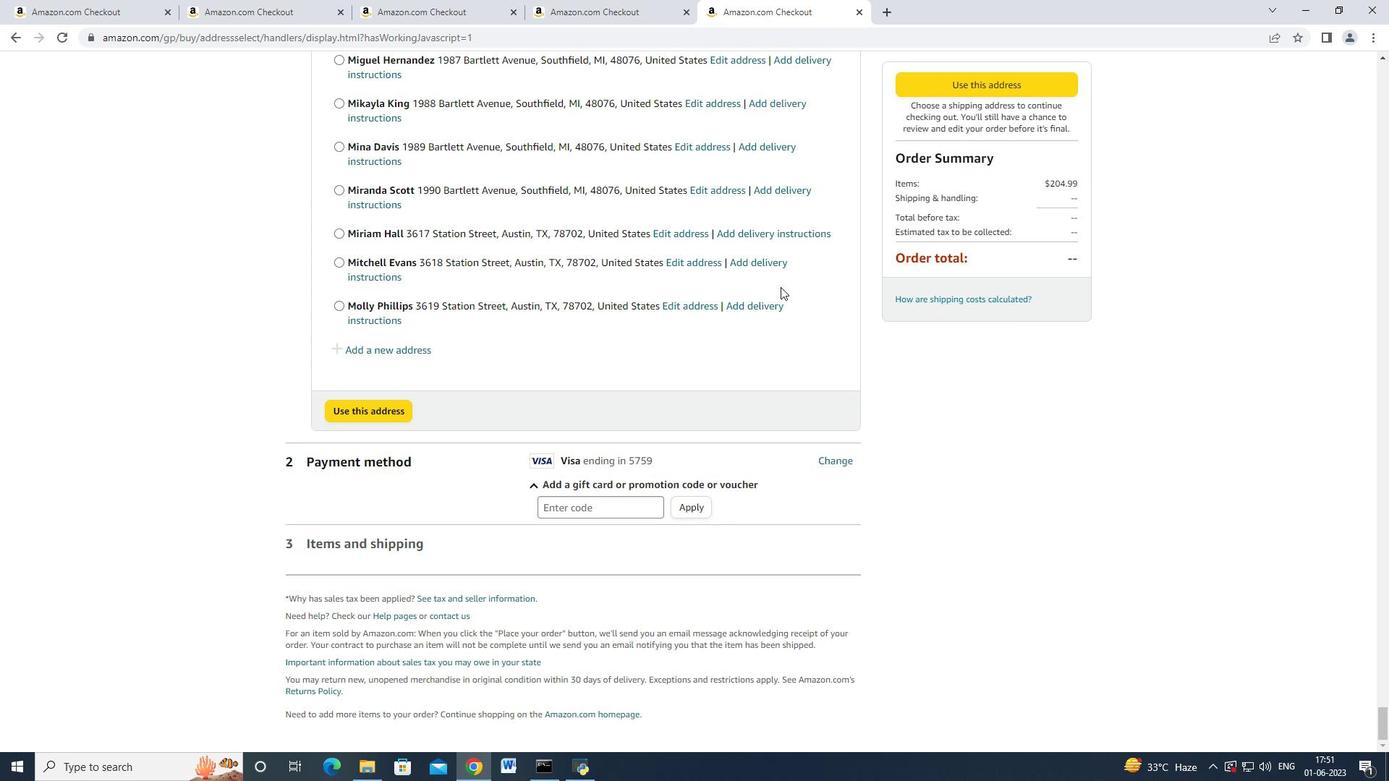 
Action: Mouse moved to (781, 264)
Screenshot: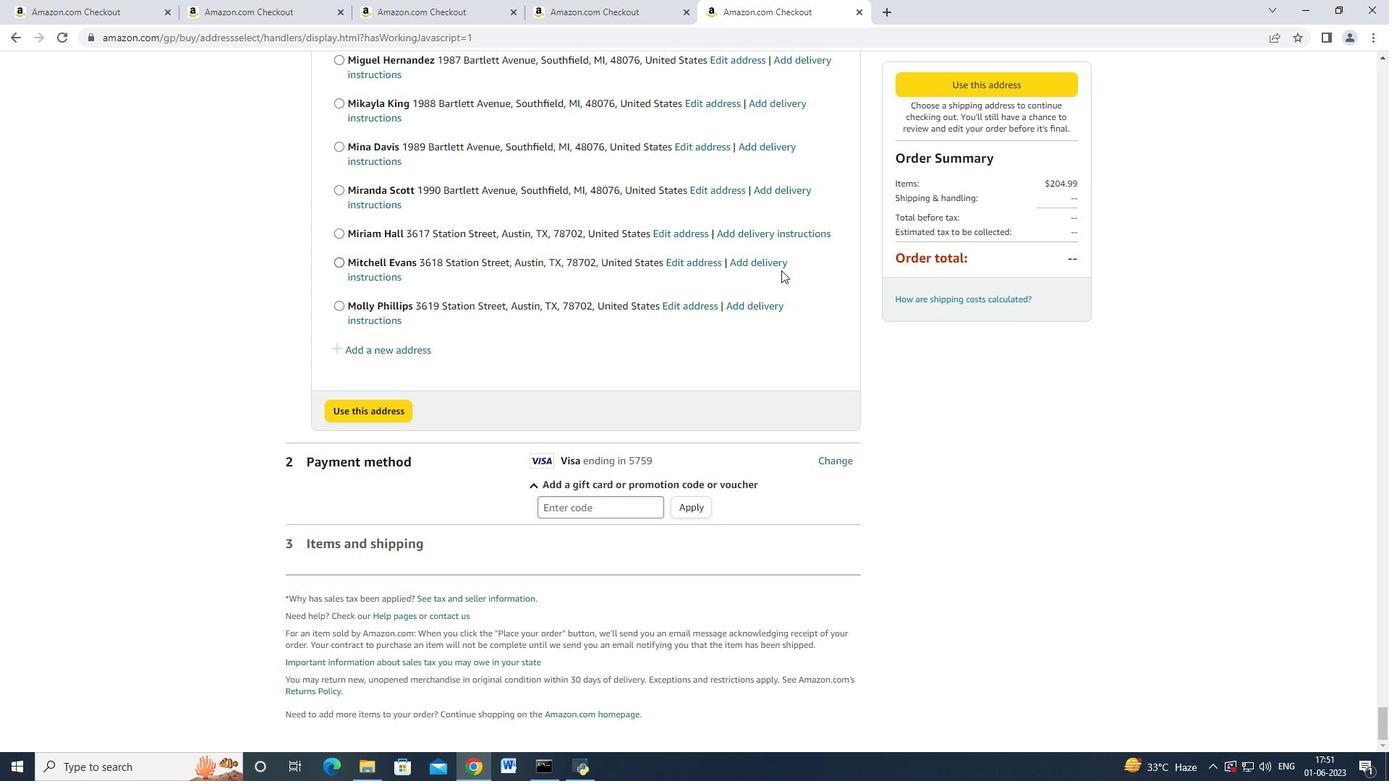 
Action: Mouse scrolled (781, 264) with delta (0, 0)
Screenshot: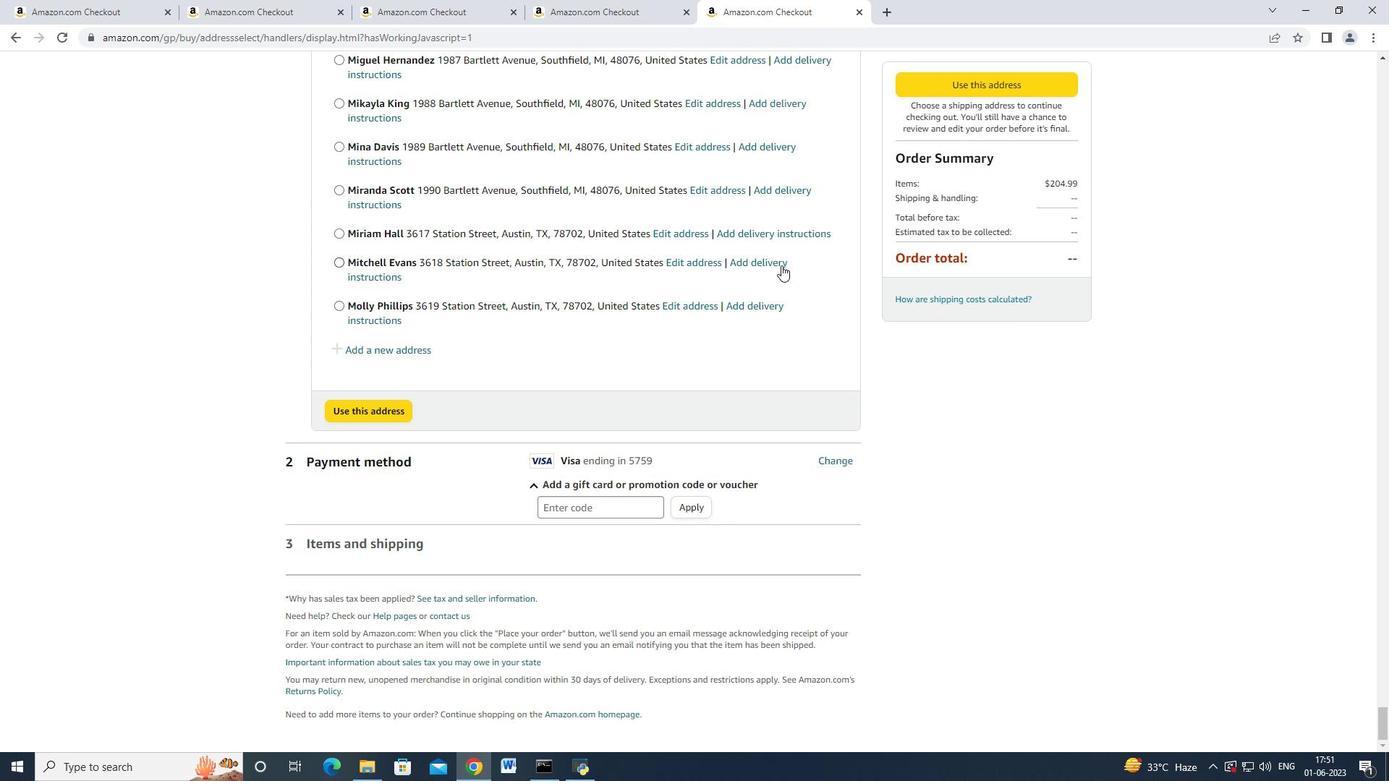 
Action: Mouse moved to (780, 264)
Screenshot: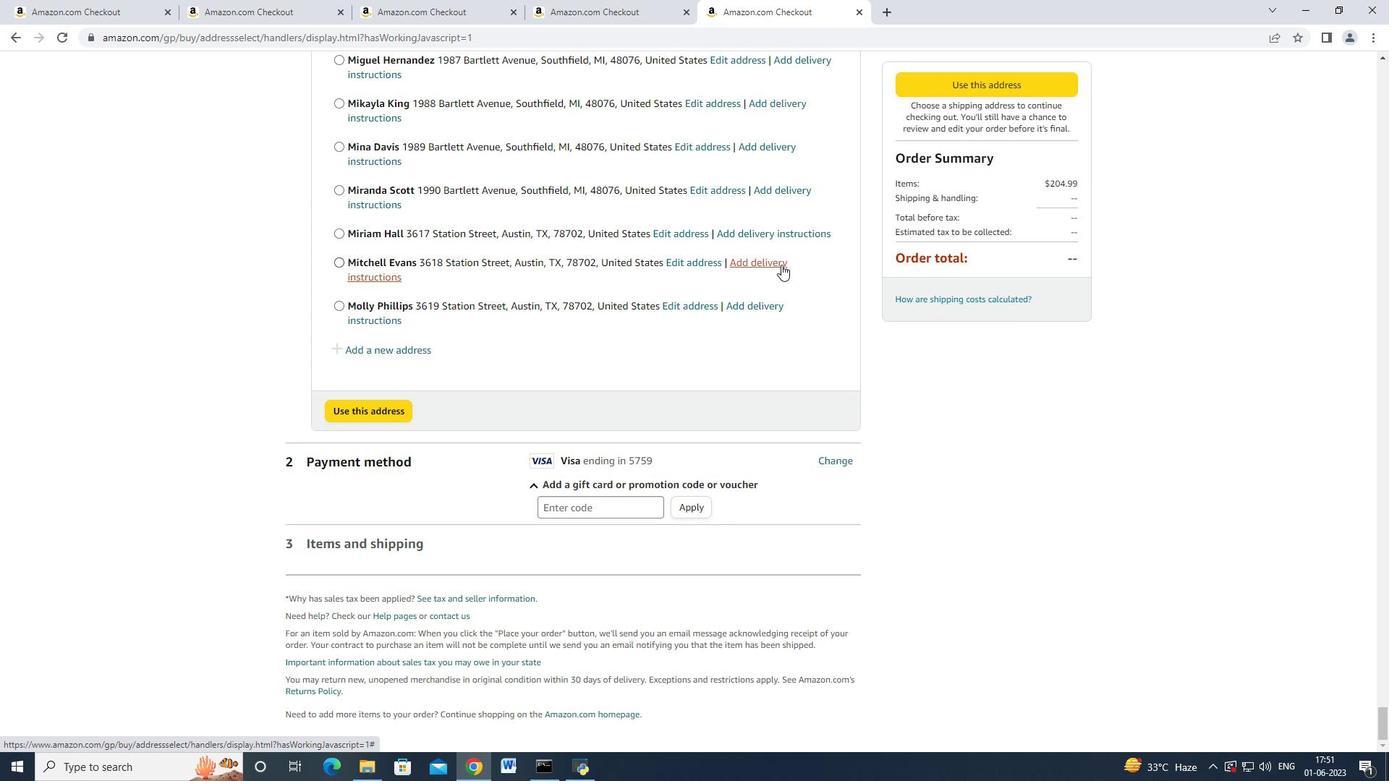
Action: Mouse scrolled (780, 265) with delta (0, 0)
Screenshot: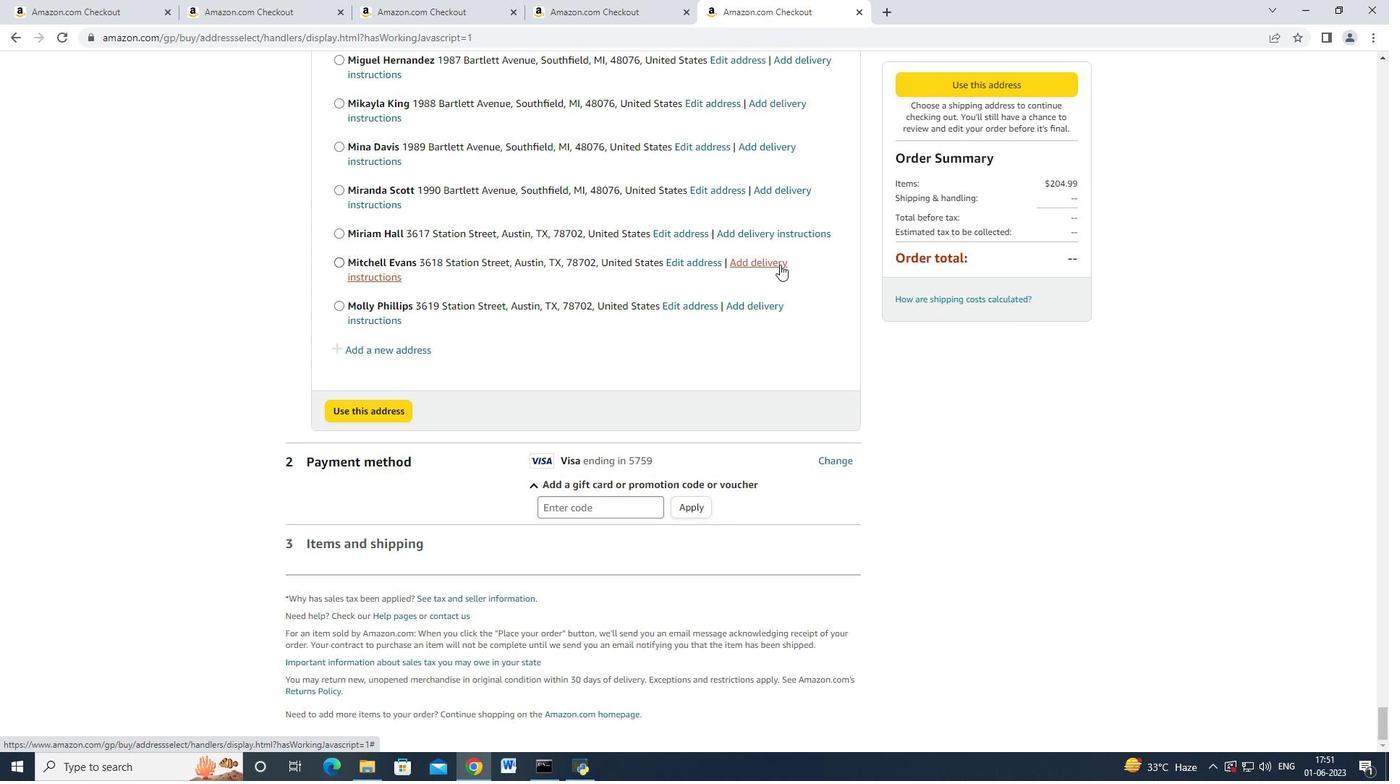 
Action: Mouse scrolled (780, 265) with delta (0, 0)
Screenshot: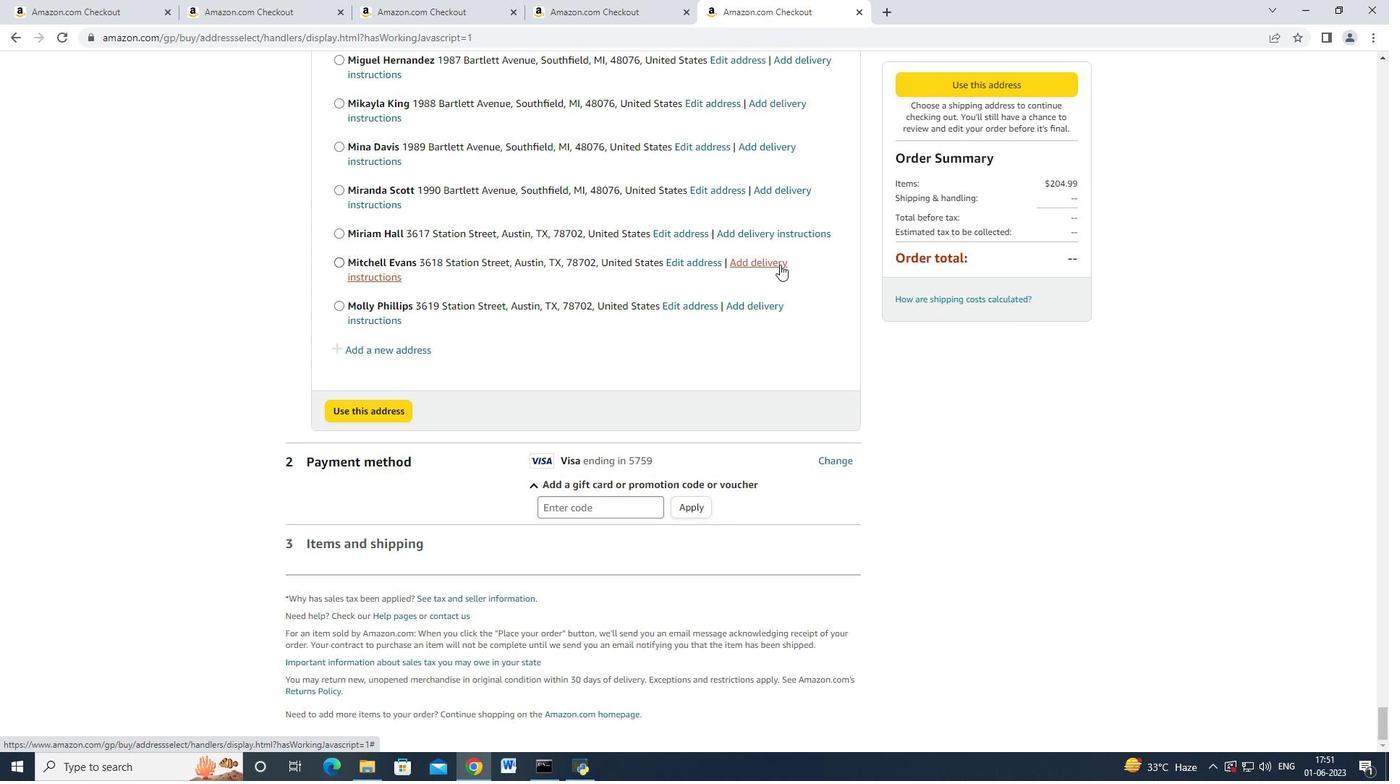 
Action: Mouse moved to (388, 547)
Screenshot: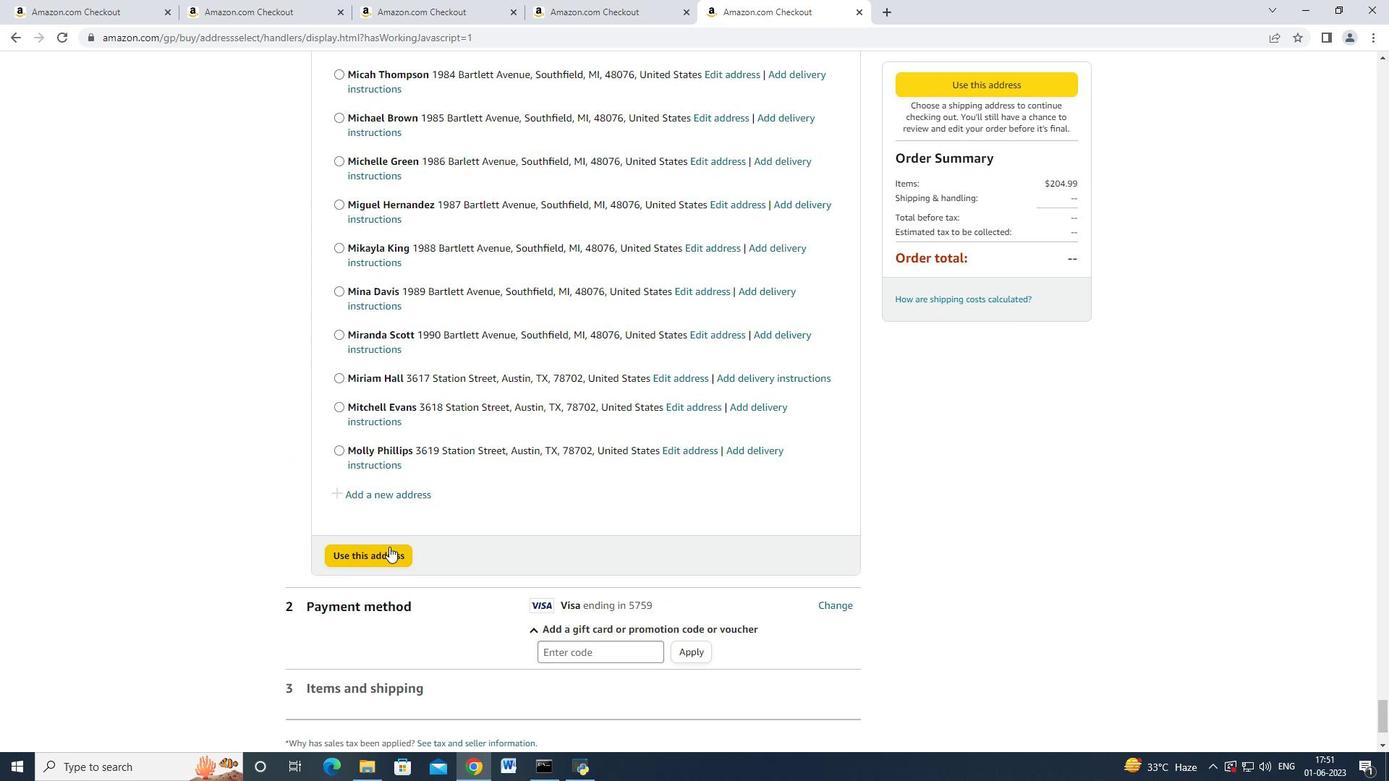 
Action: Mouse pressed left at (388, 547)
Screenshot: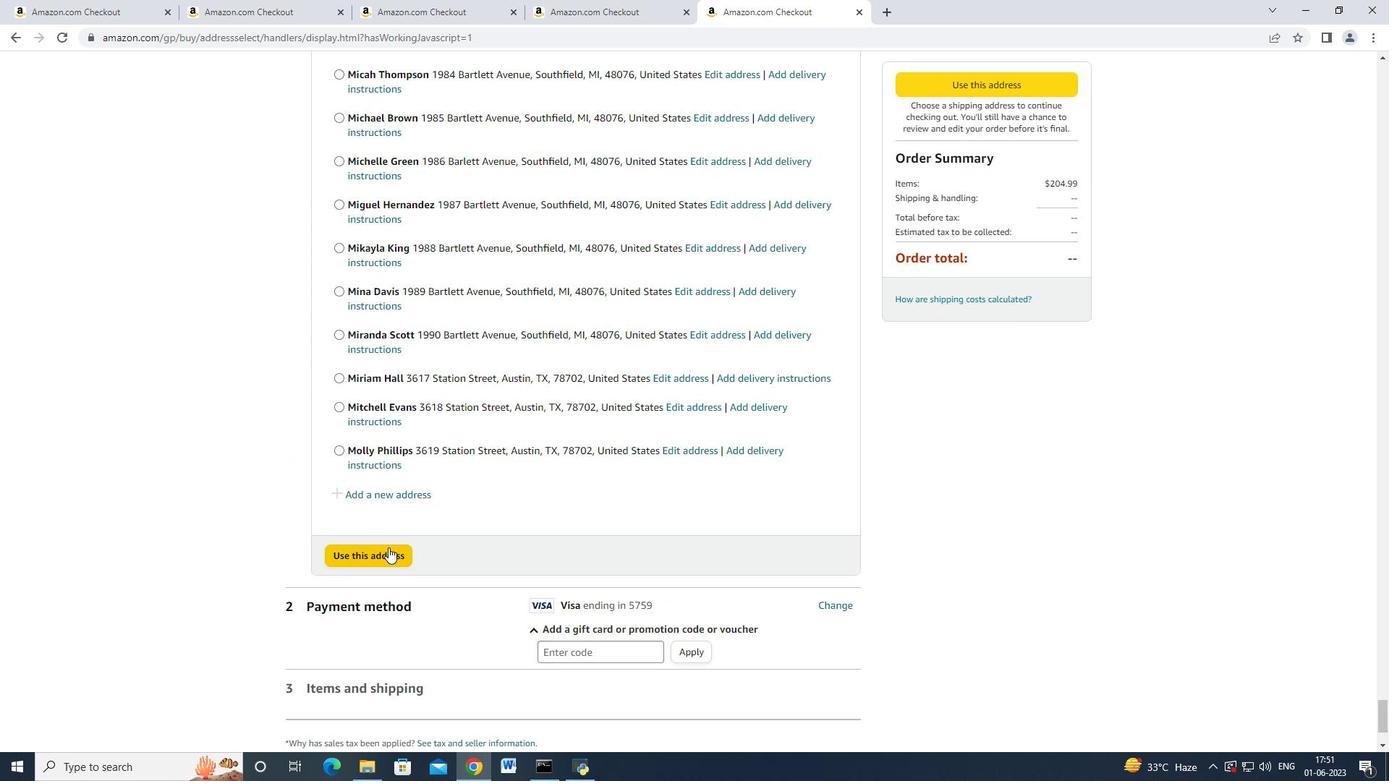 
Action: Mouse moved to (833, 122)
Screenshot: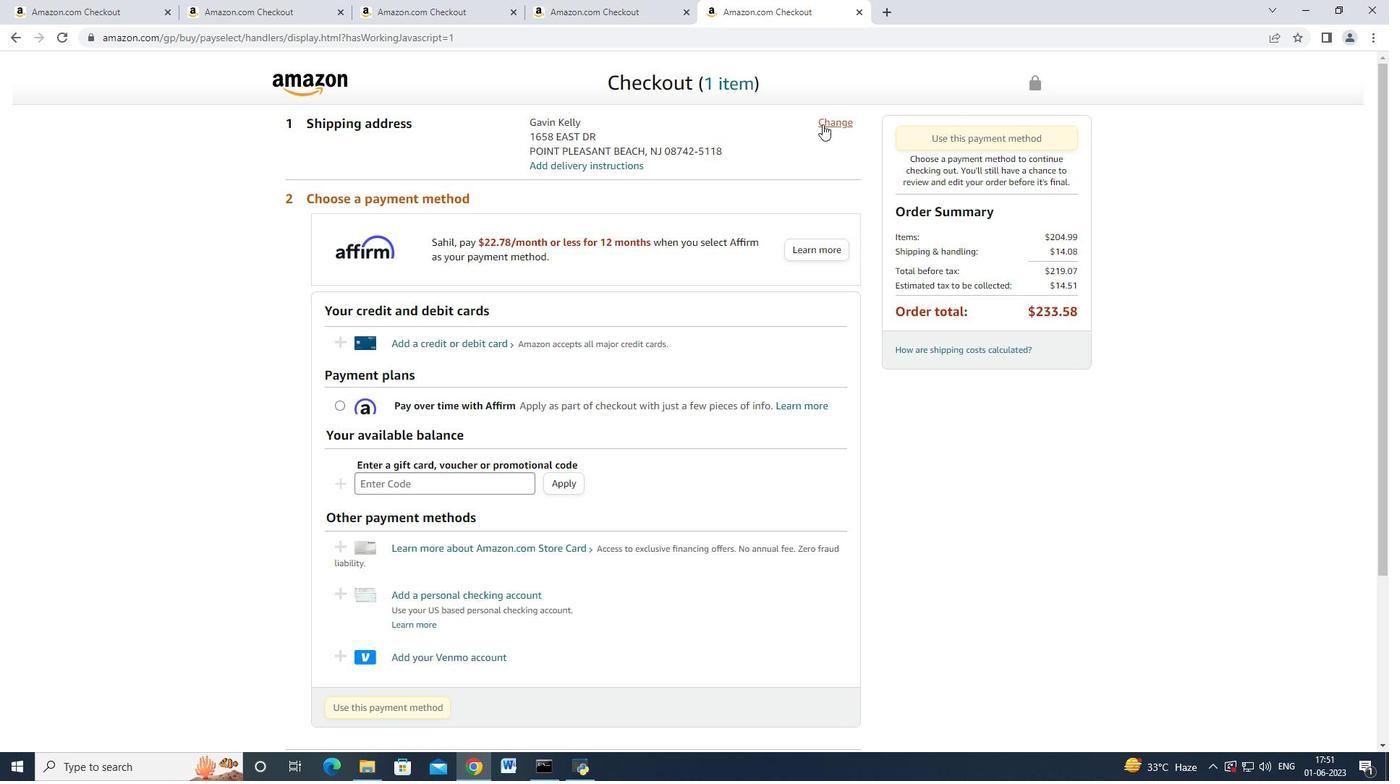 
Action: Mouse pressed left at (833, 122)
Screenshot: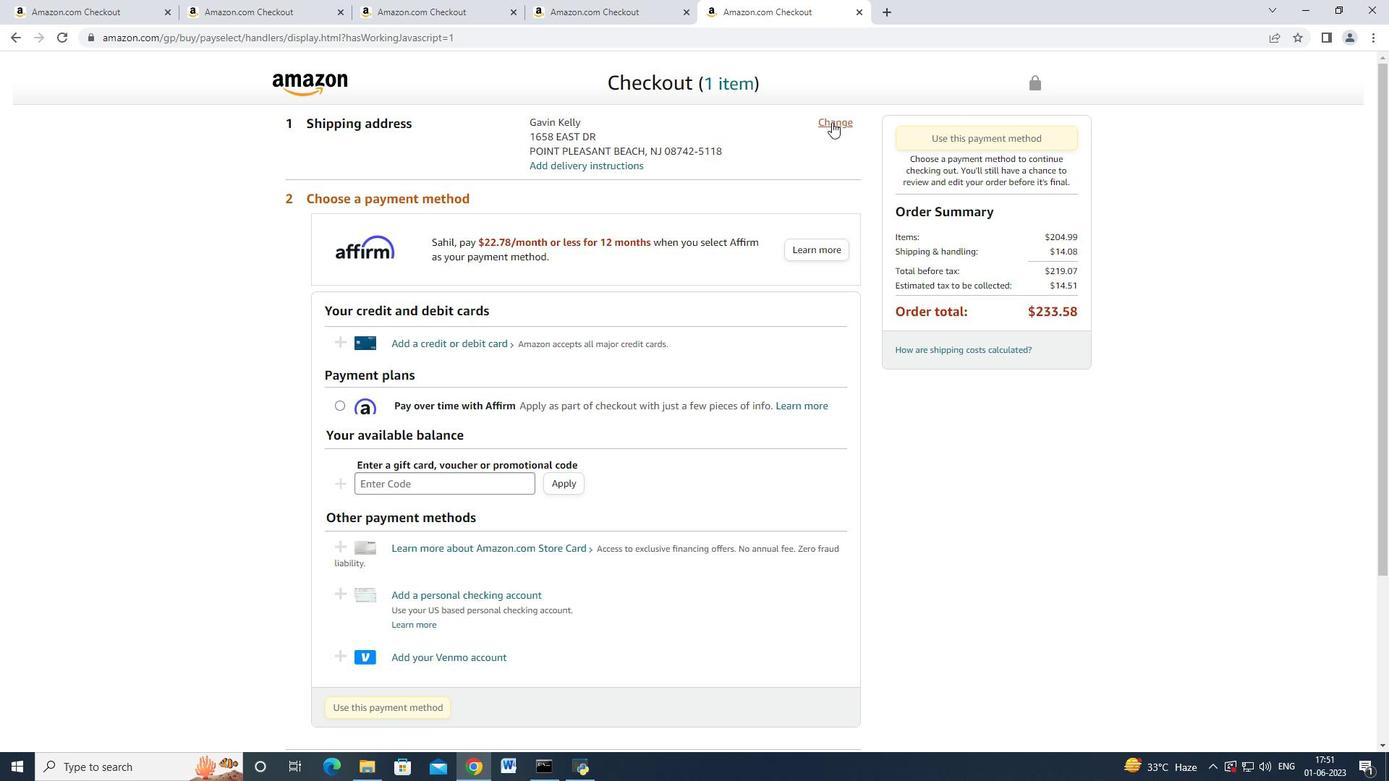 
Action: Mouse moved to (500, 317)
Screenshot: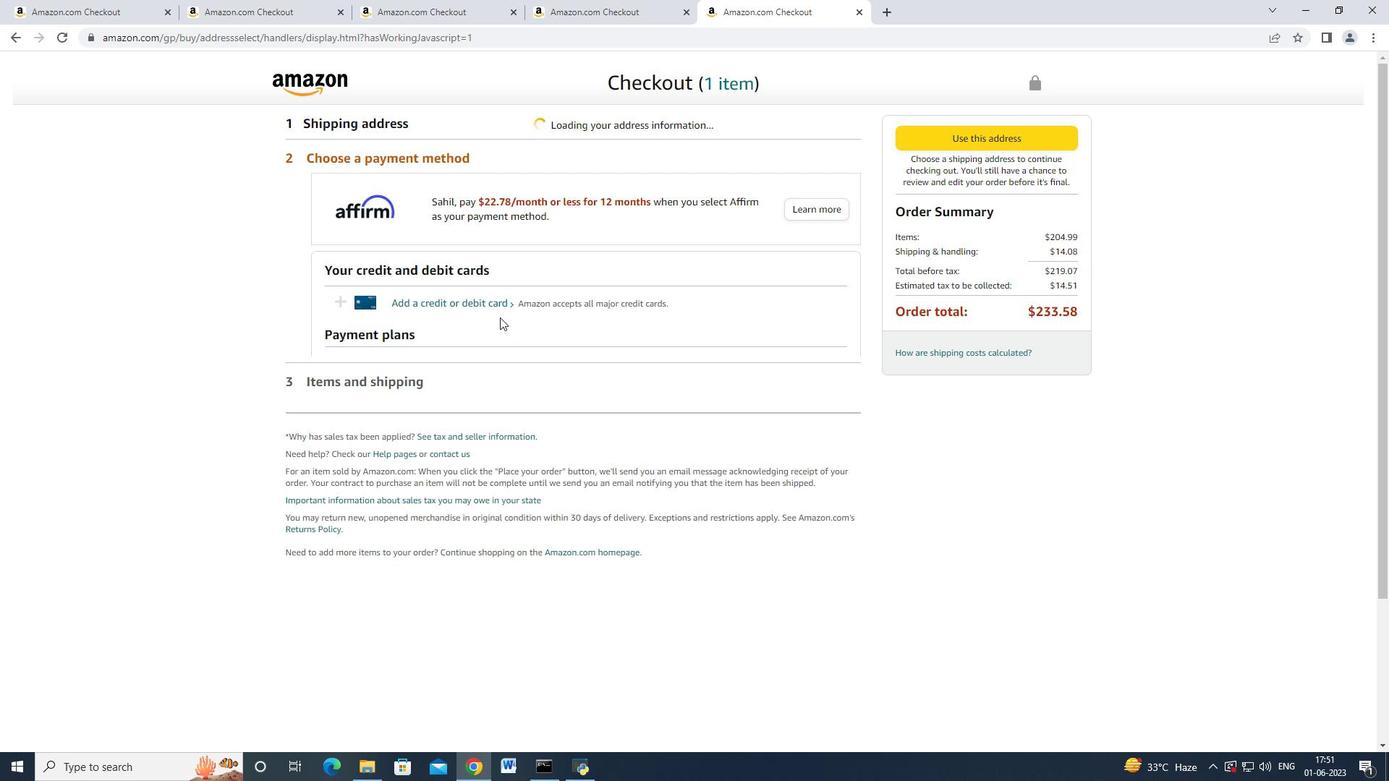 
Action: Mouse scrolled (500, 316) with delta (0, 0)
Screenshot: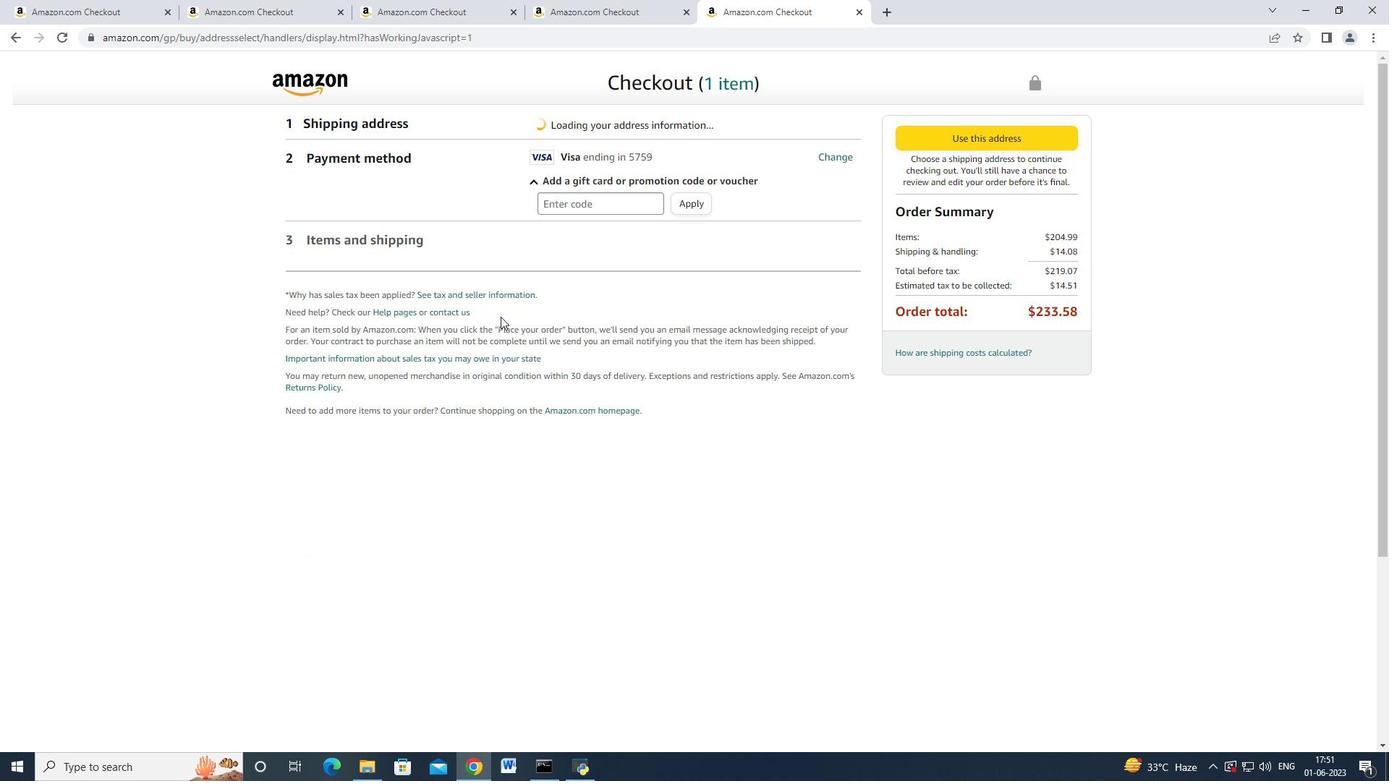 
Action: Mouse moved to (403, 353)
Screenshot: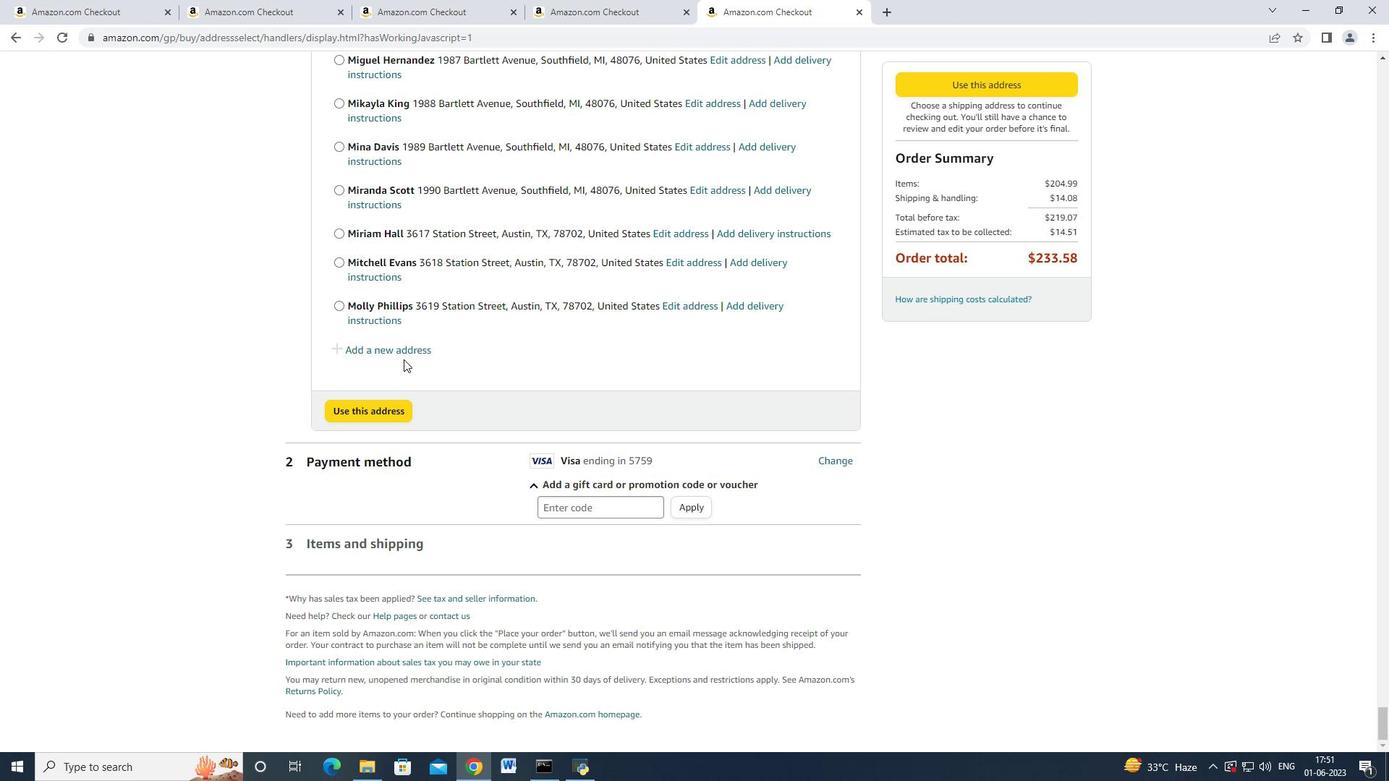 
Action: Mouse pressed left at (403, 353)
Screenshot: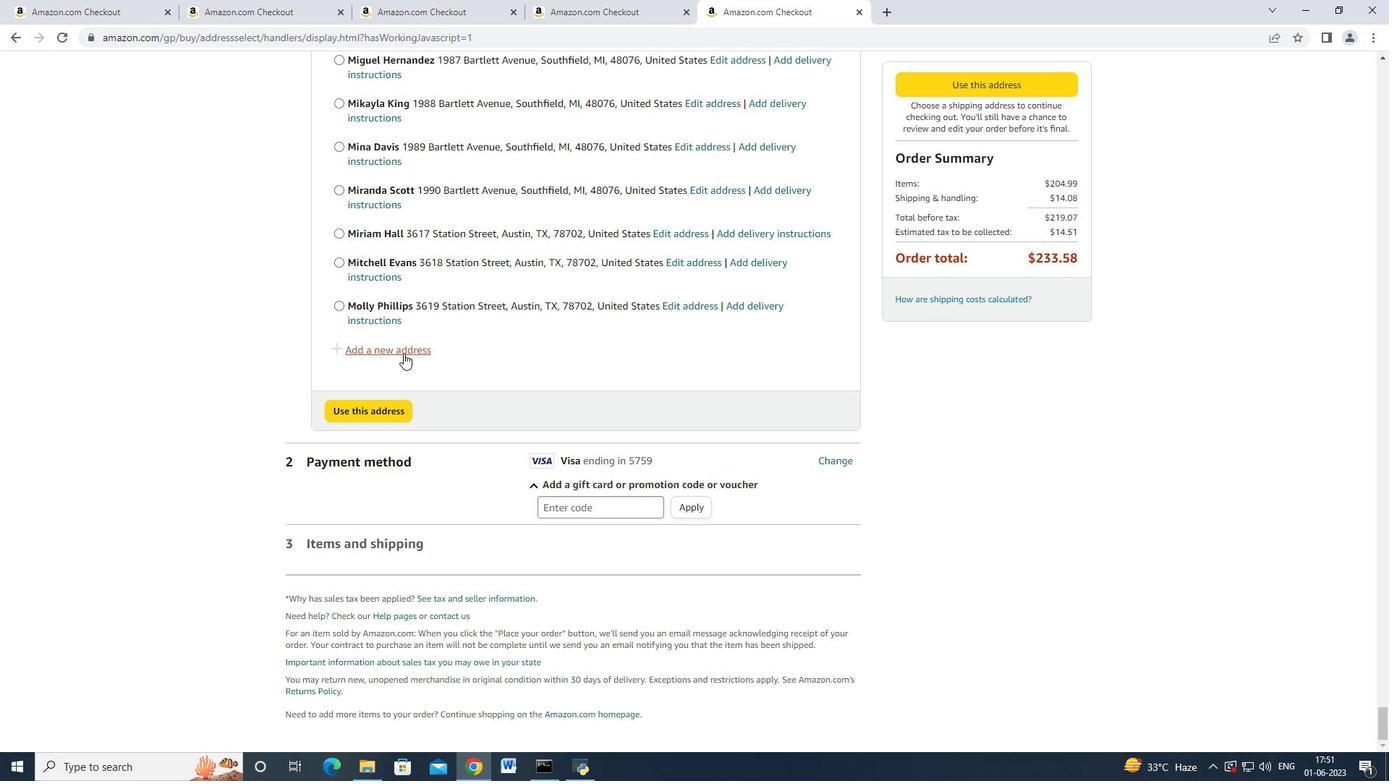 
Action: Mouse moved to (471, 356)
Screenshot: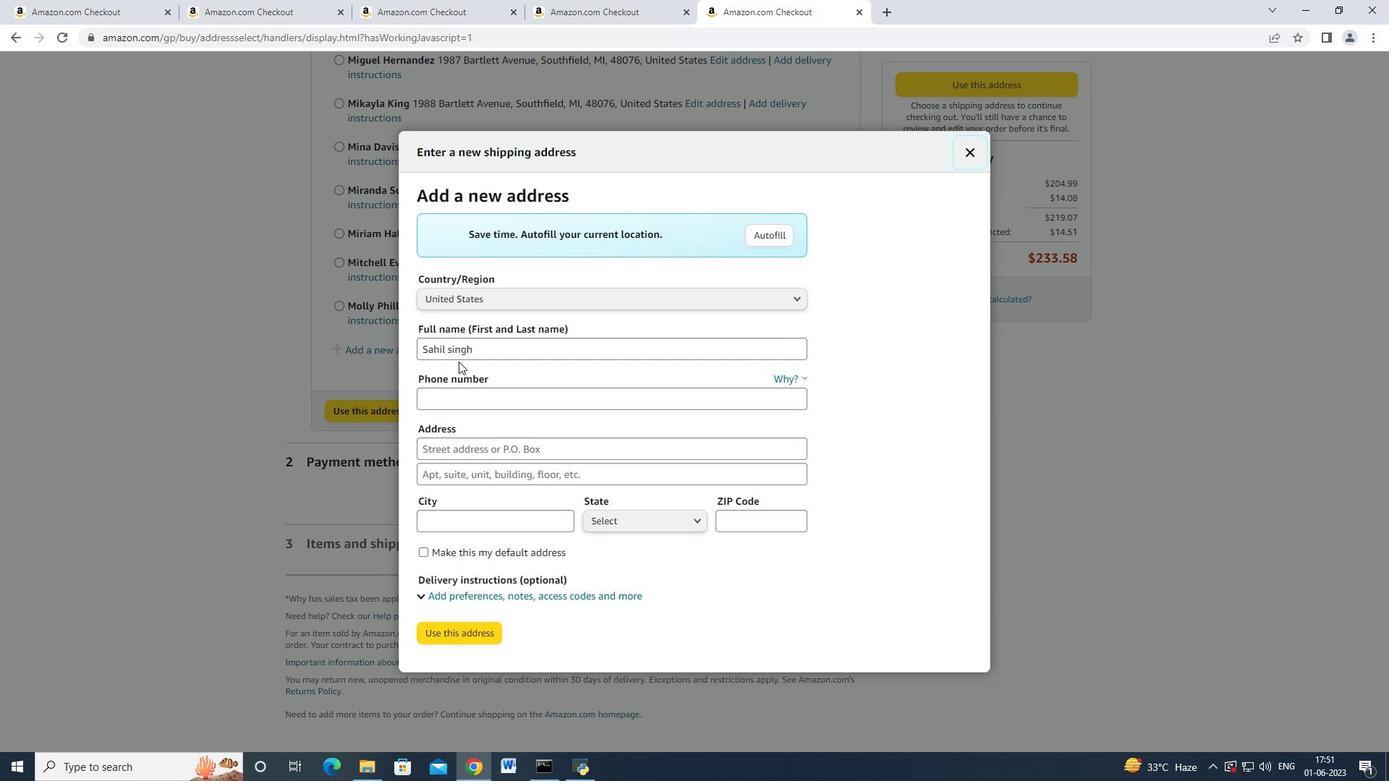 
Action: Mouse pressed left at (471, 356)
Screenshot: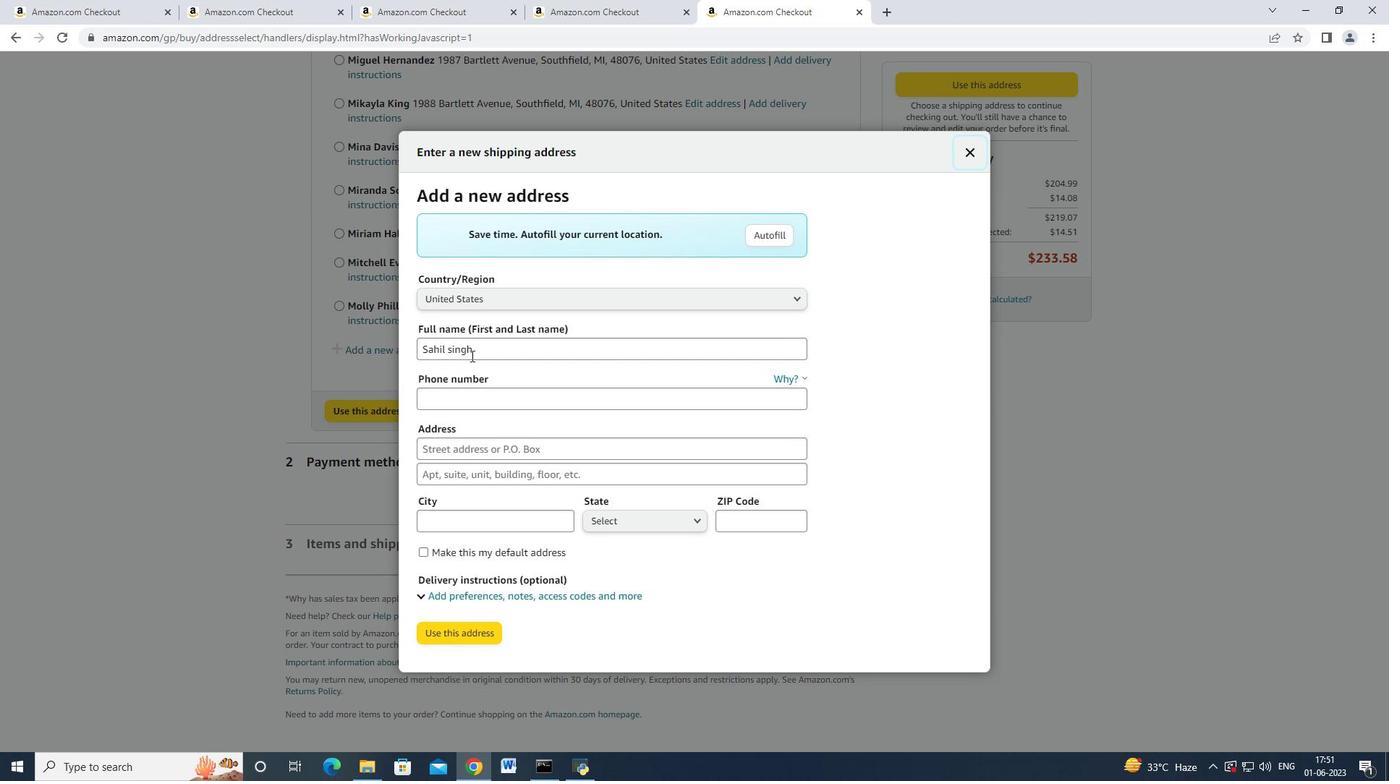 
Action: Mouse moved to (437, 364)
Screenshot: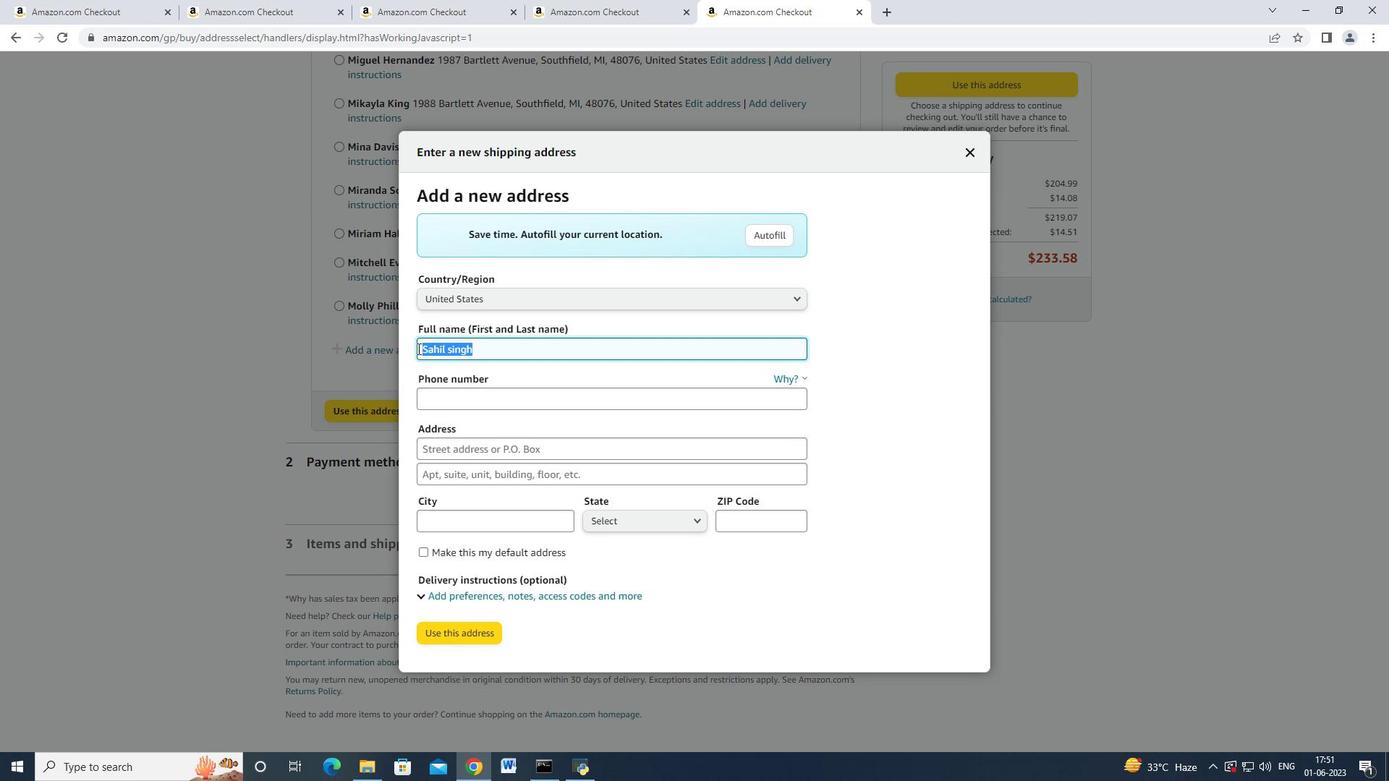
Action: Key pressed <Key.backspace><Key.shift>F<Key.backspace><Key.shift>Dillon<Key.space><Key.shift>Turner<Key.tab><Key.tab>8122376812<Key.tab>1072<Key.space><Key.shift>Charack<Key.space><Key.shift>Road<Key.space><Key.tab><Key.tab><Key.shift>Terre<Key.space><Key.shift>haute<Key.space><Key.tab>
Screenshot: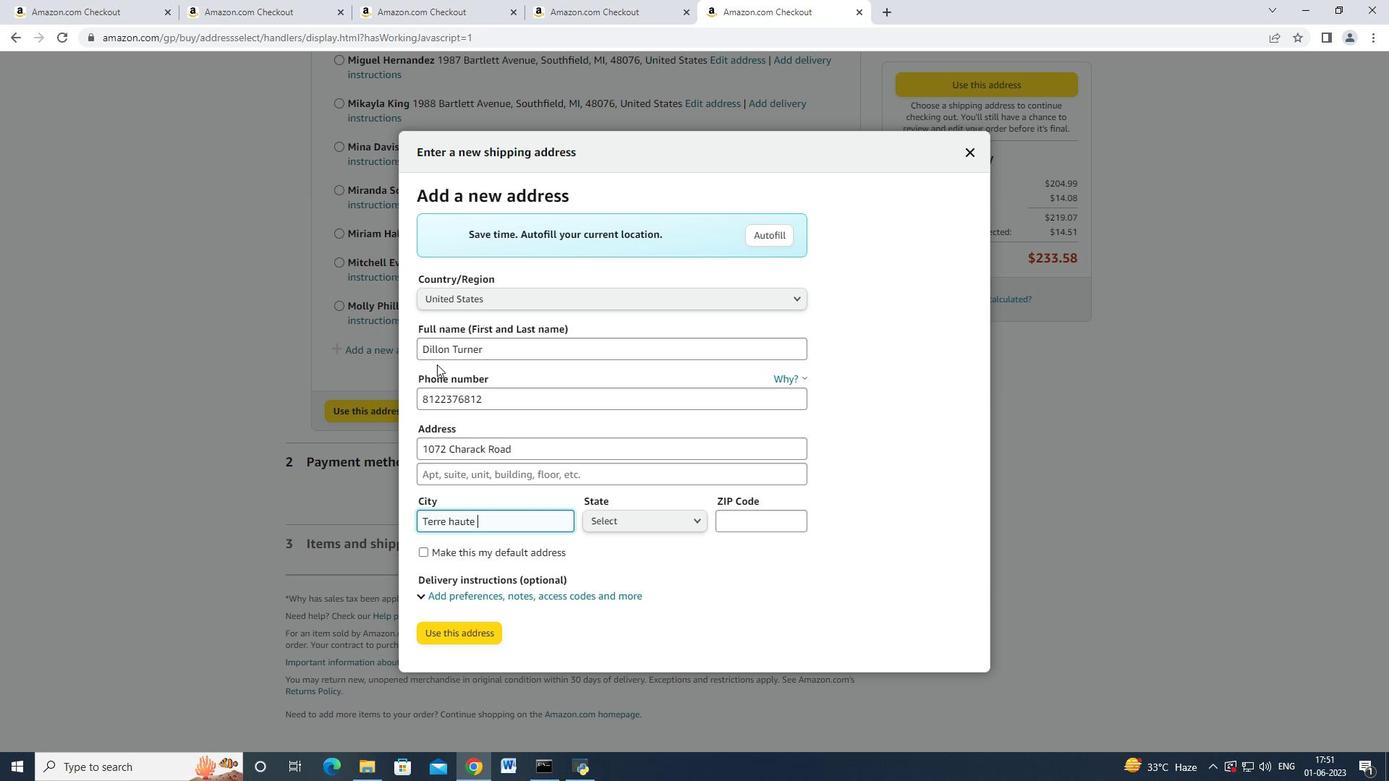 
Action: Mouse moved to (637, 516)
Screenshot: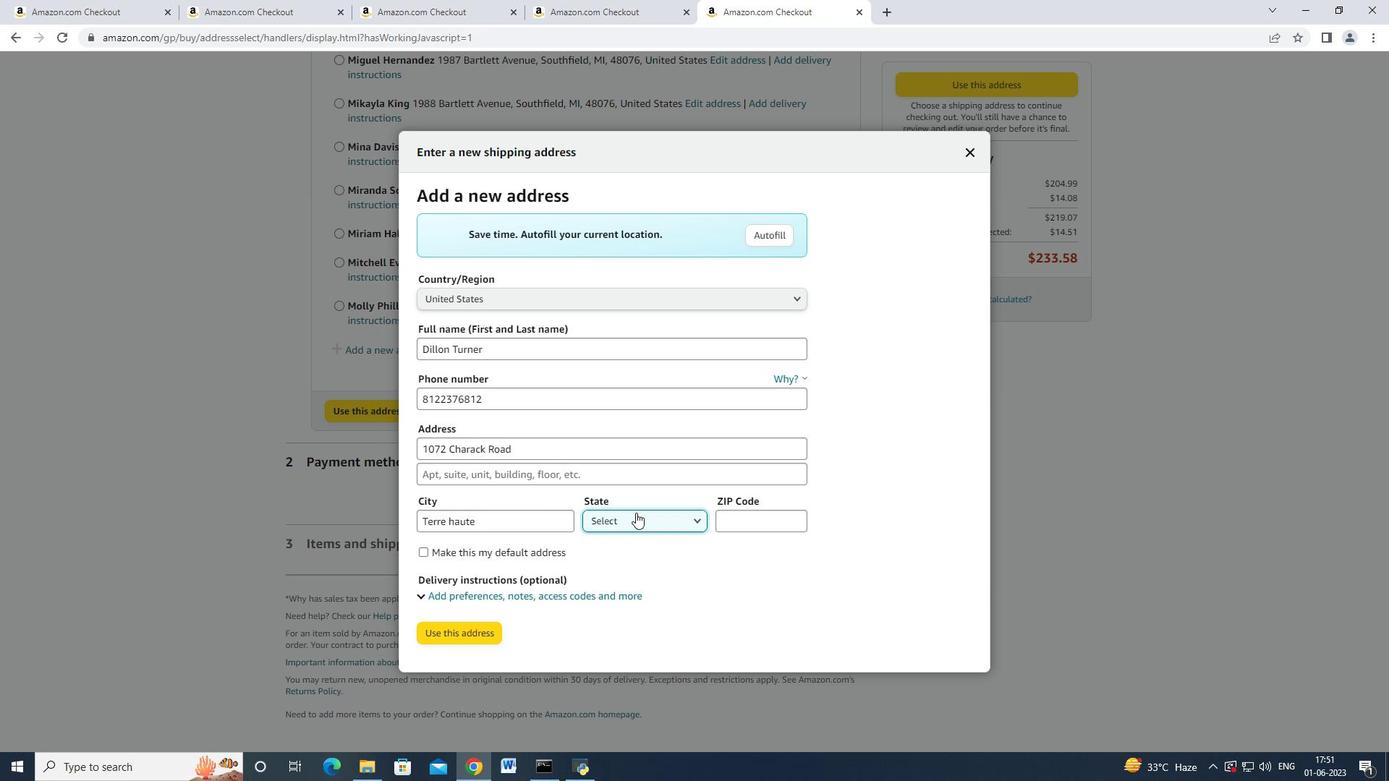 
Action: Mouse pressed left at (637, 516)
Screenshot: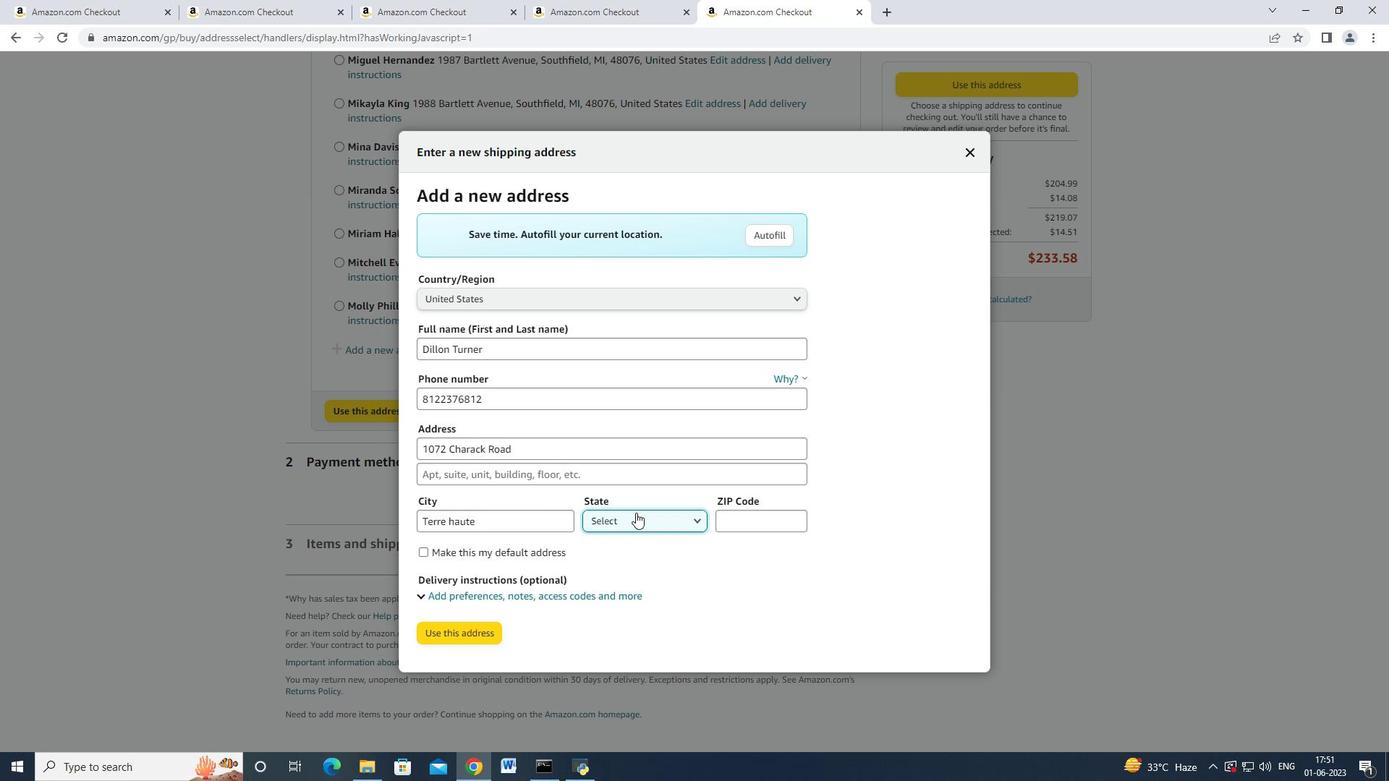 
Action: Mouse moved to (610, 401)
Screenshot: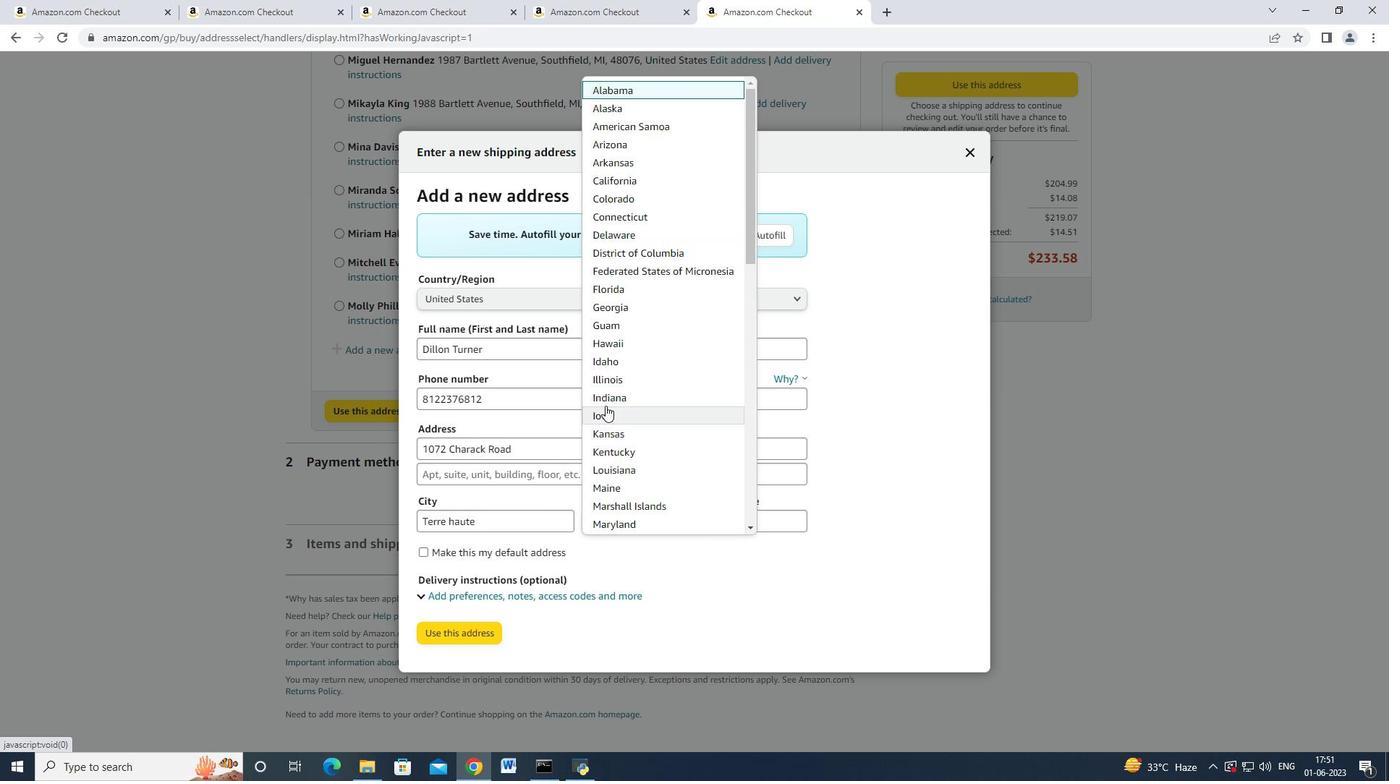
Action: Mouse pressed left at (610, 401)
Screenshot: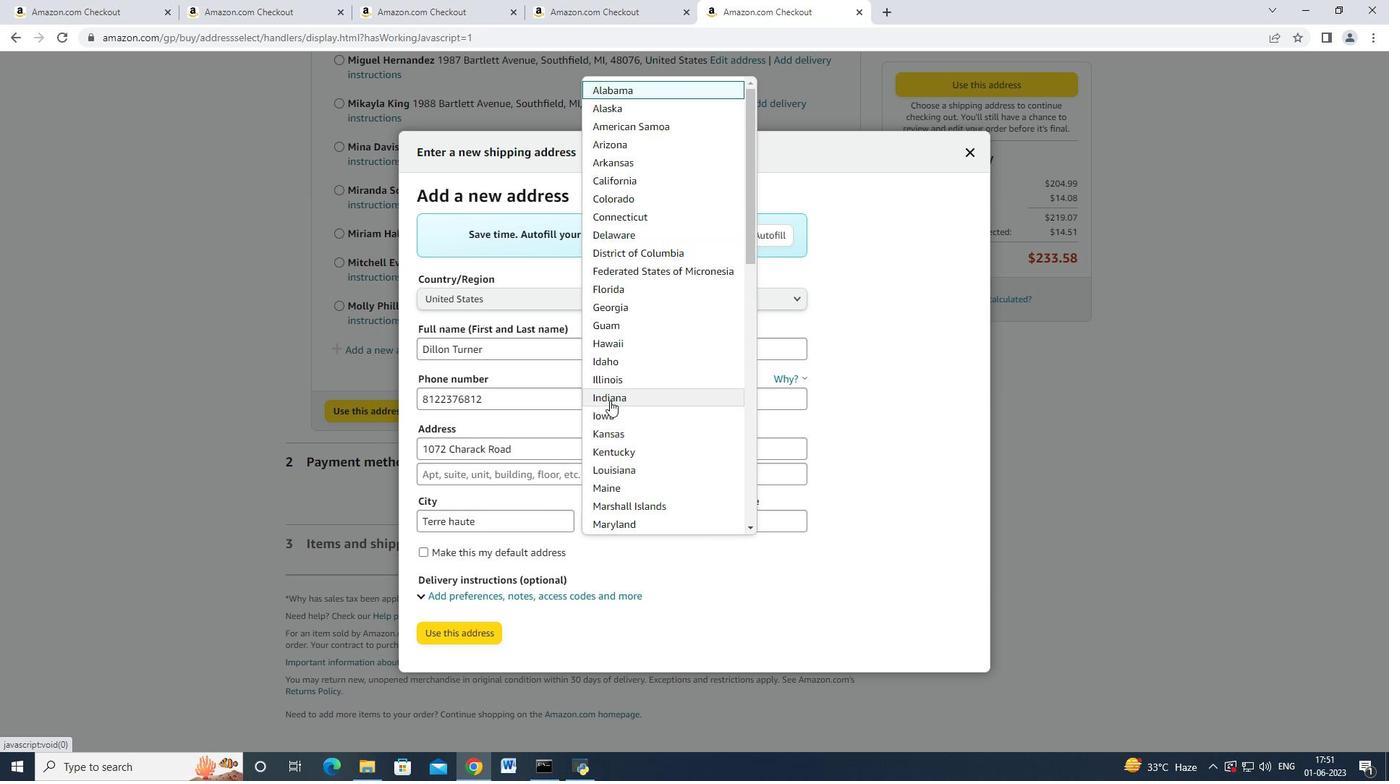 
Action: Mouse moved to (740, 530)
Screenshot: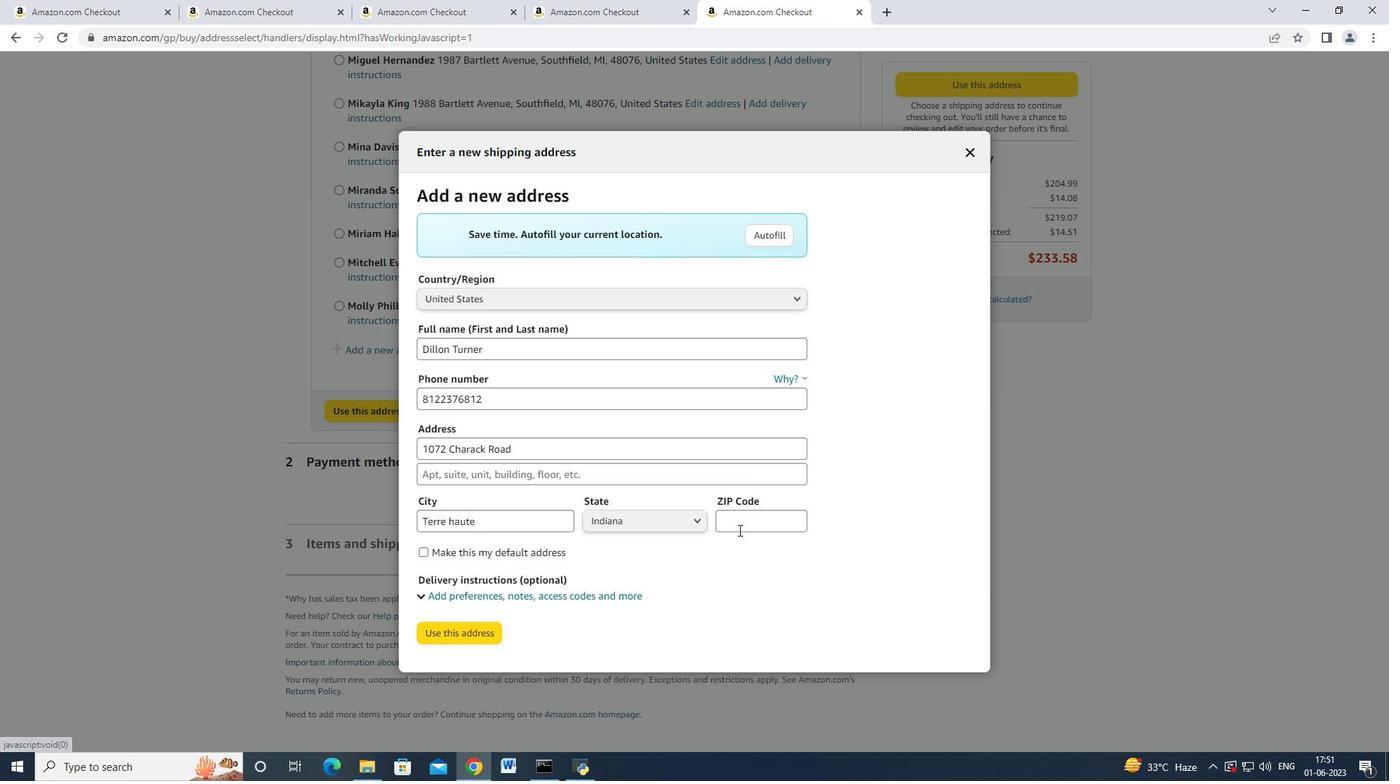 
Action: Mouse pressed left at (740, 530)
Screenshot: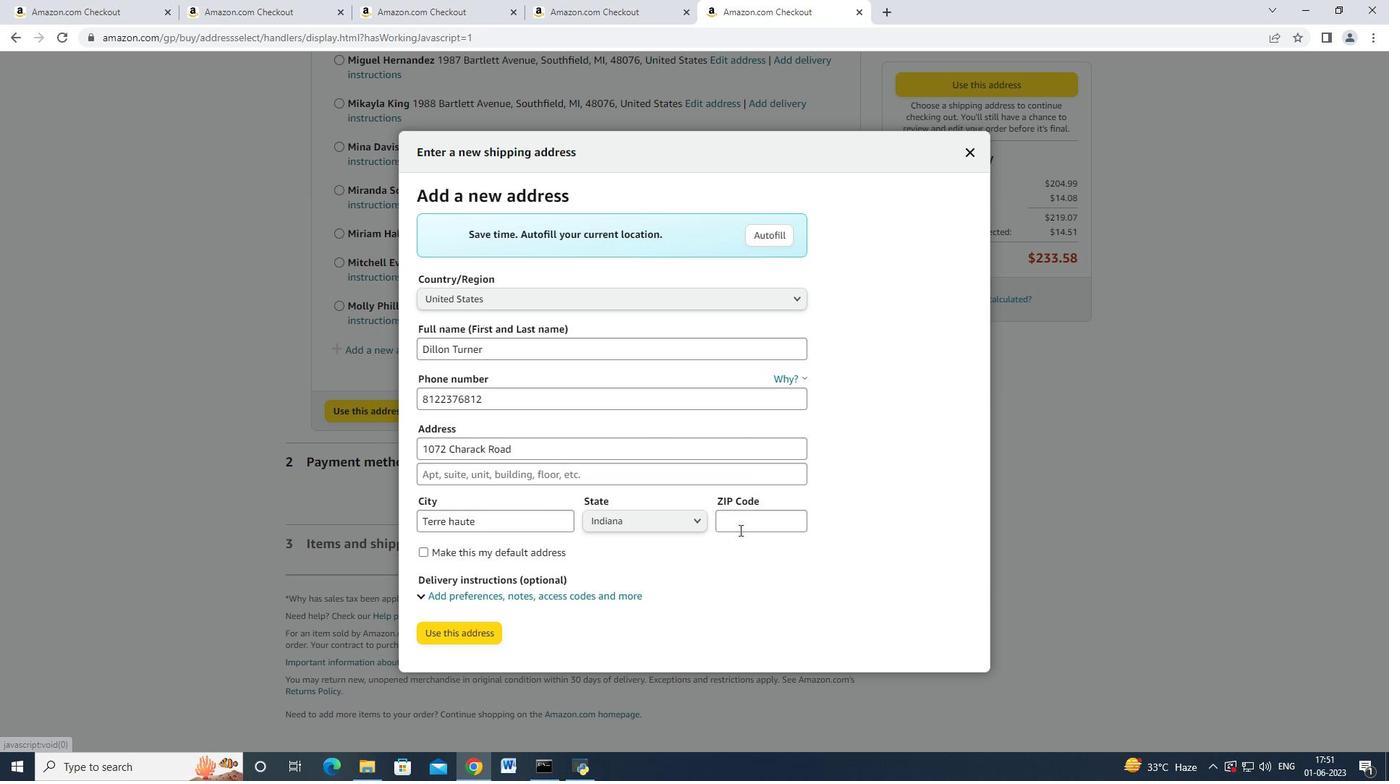 
Action: Mouse moved to (740, 530)
Screenshot: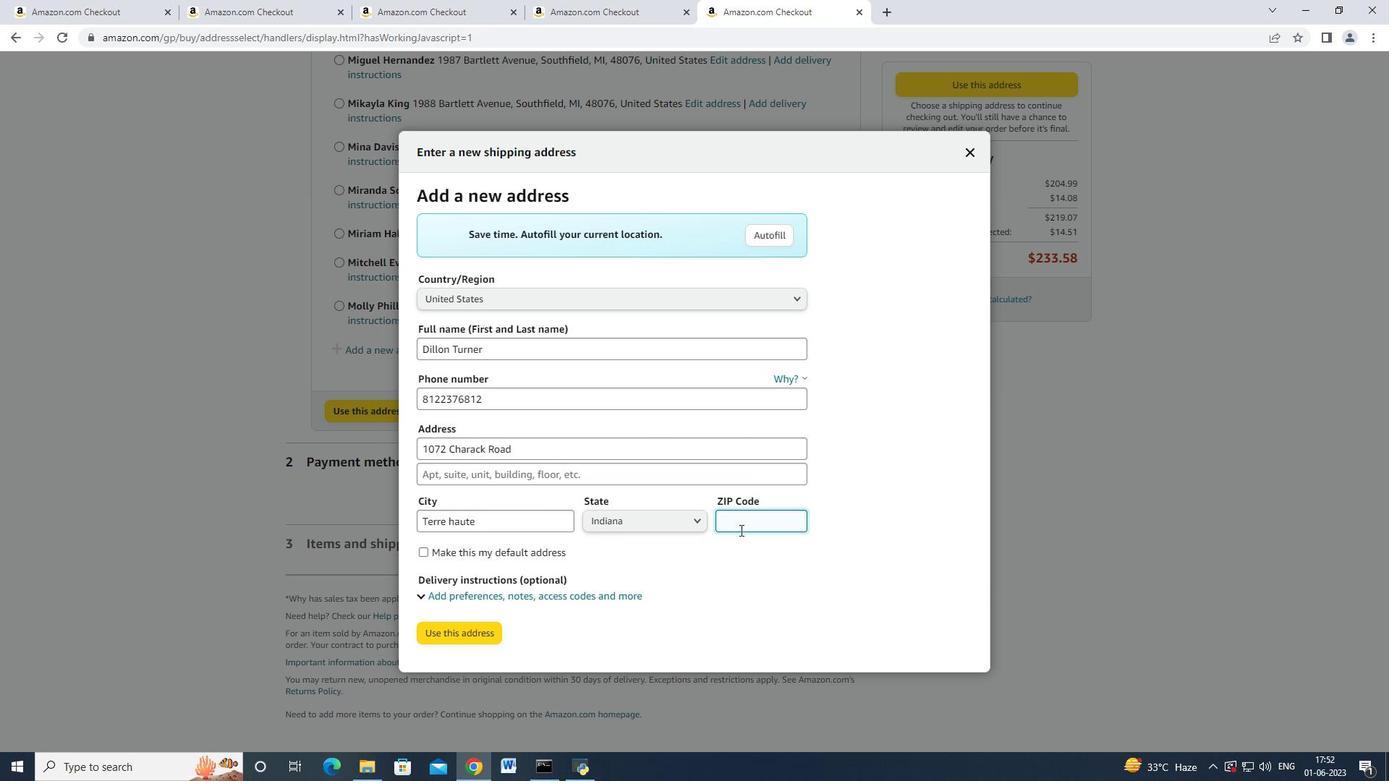 
Action: Key pressed 47807<Key.tab><Key.tab>
Screenshot: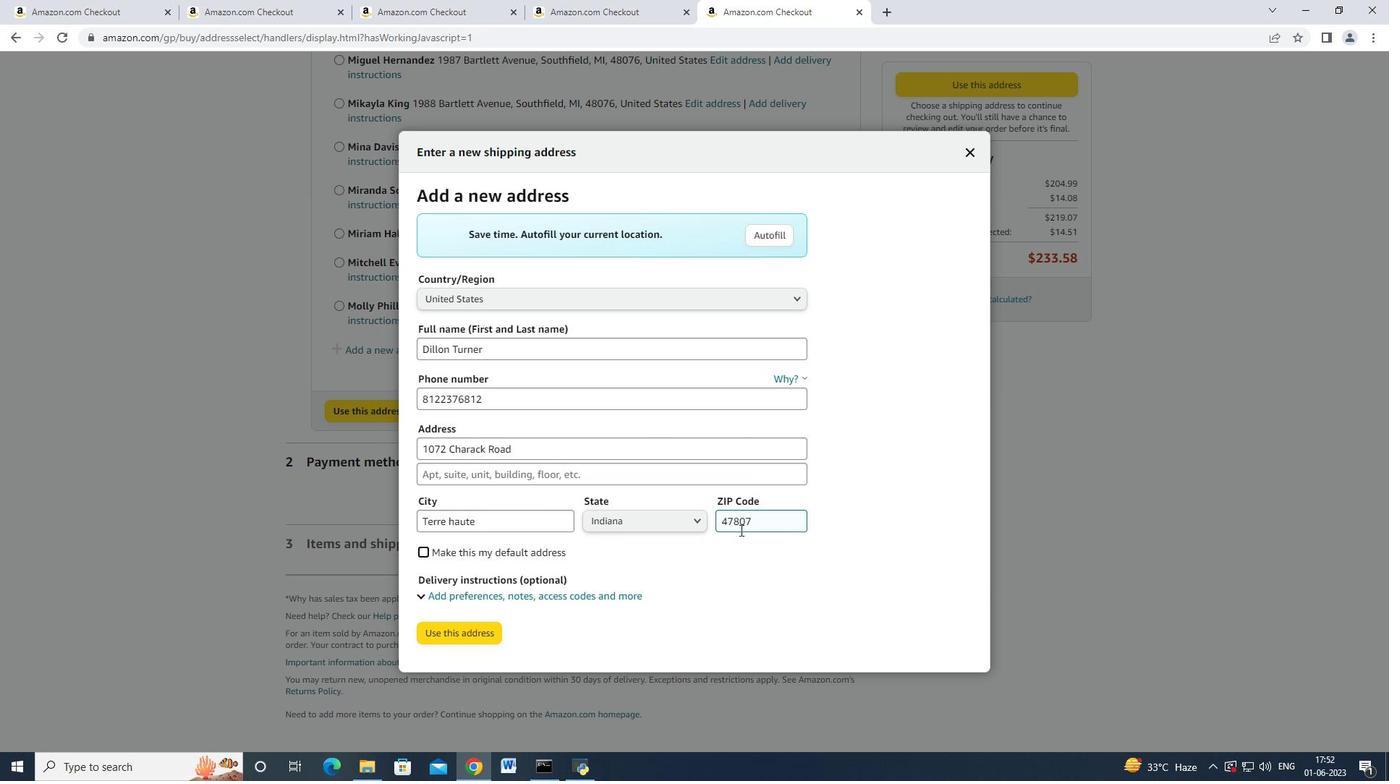 
Action: Mouse moved to (476, 622)
Screenshot: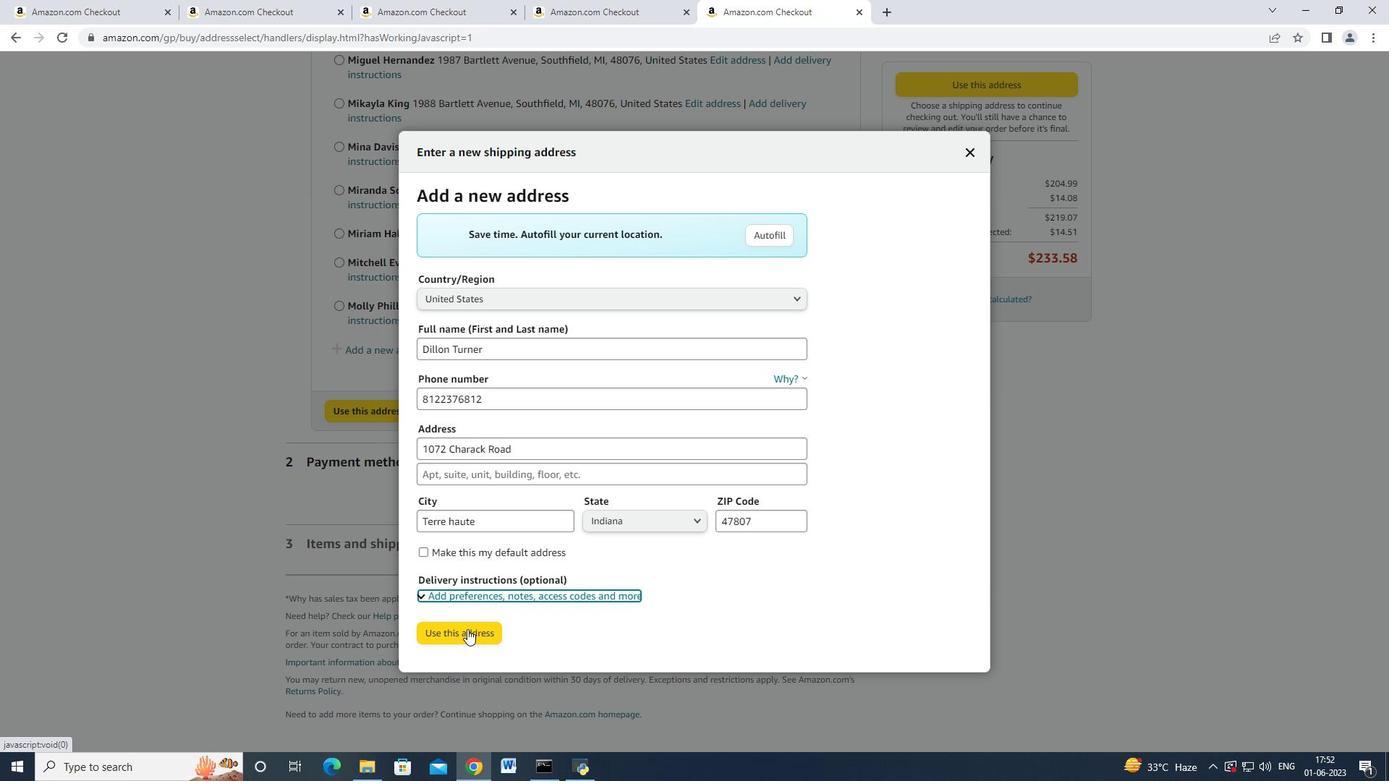
Action: Mouse pressed left at (476, 622)
Screenshot: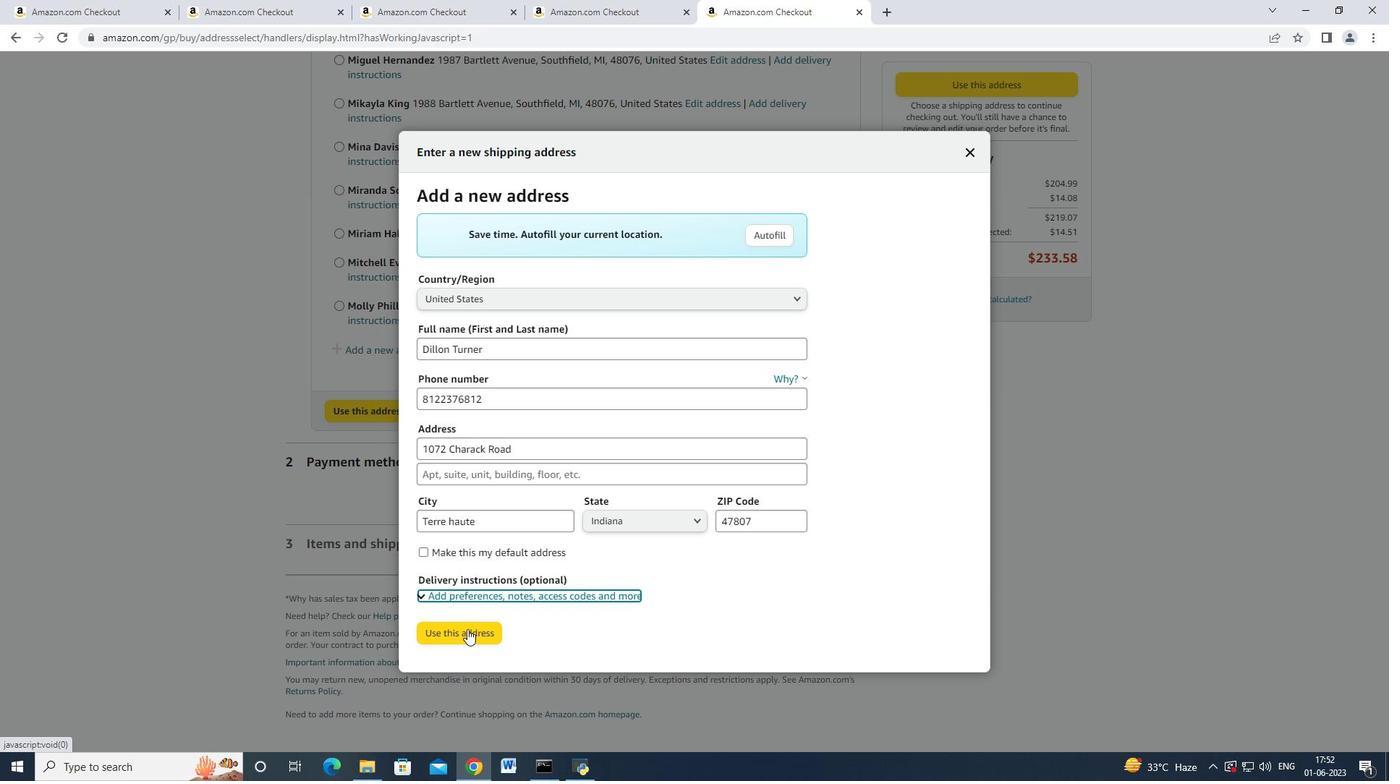 
Action: Mouse moved to (482, 628)
Screenshot: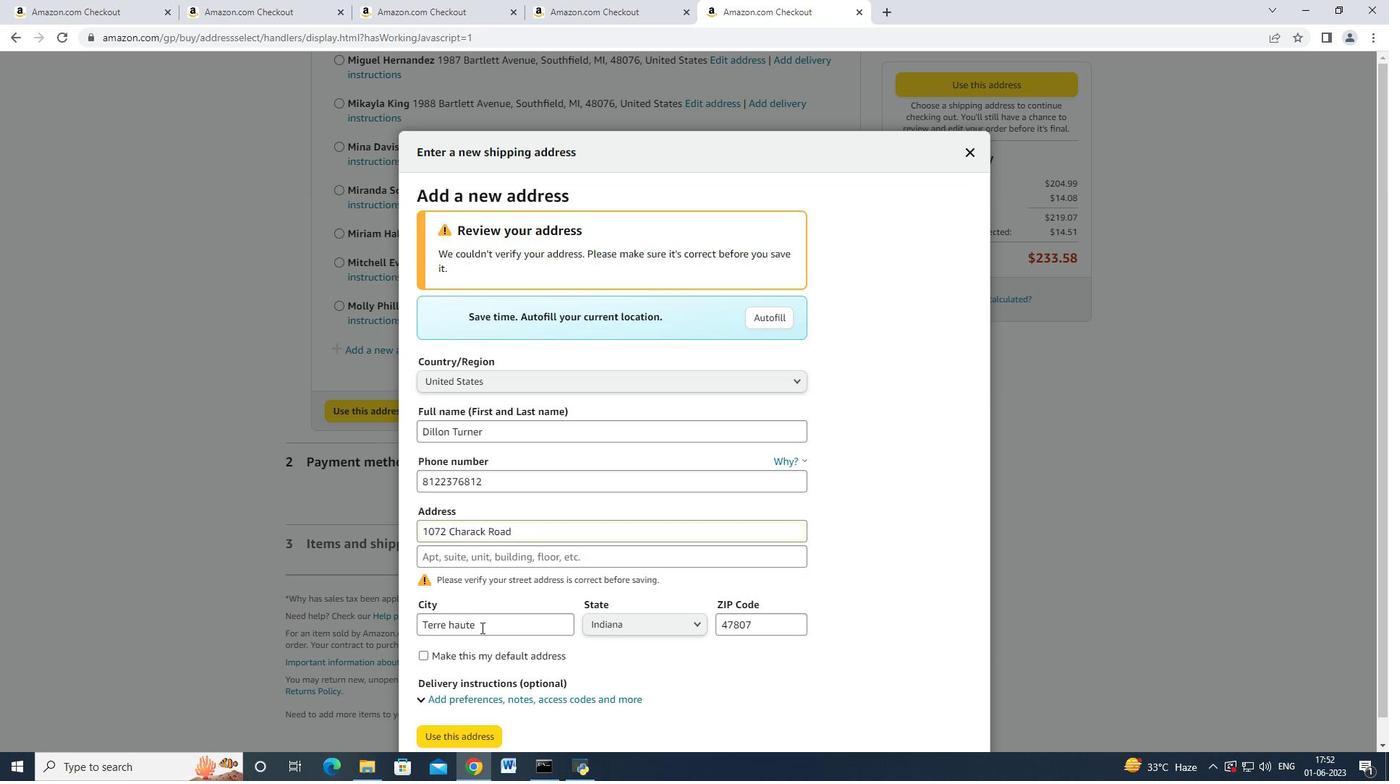 
Action: Mouse scrolled (482, 627) with delta (0, 0)
Screenshot: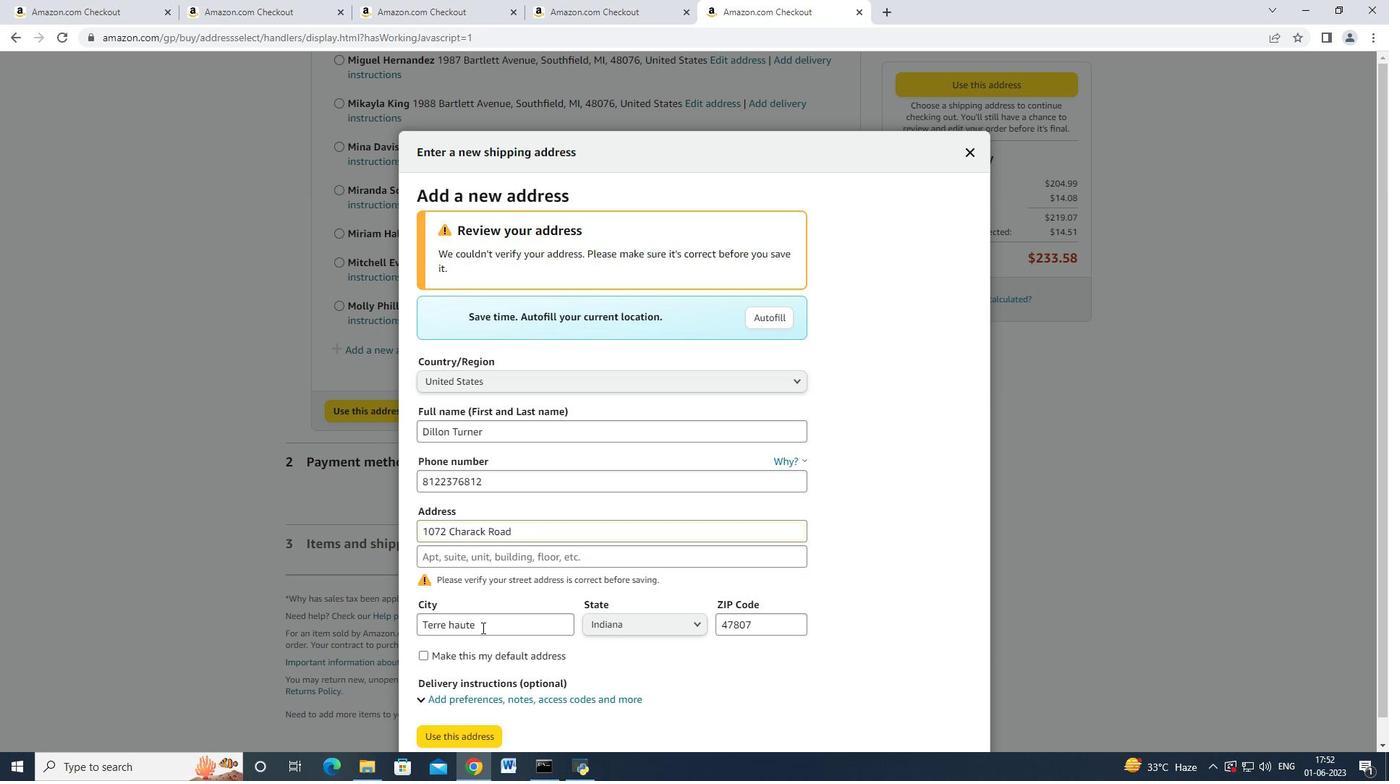 
Action: Mouse scrolled (482, 627) with delta (0, 0)
Screenshot: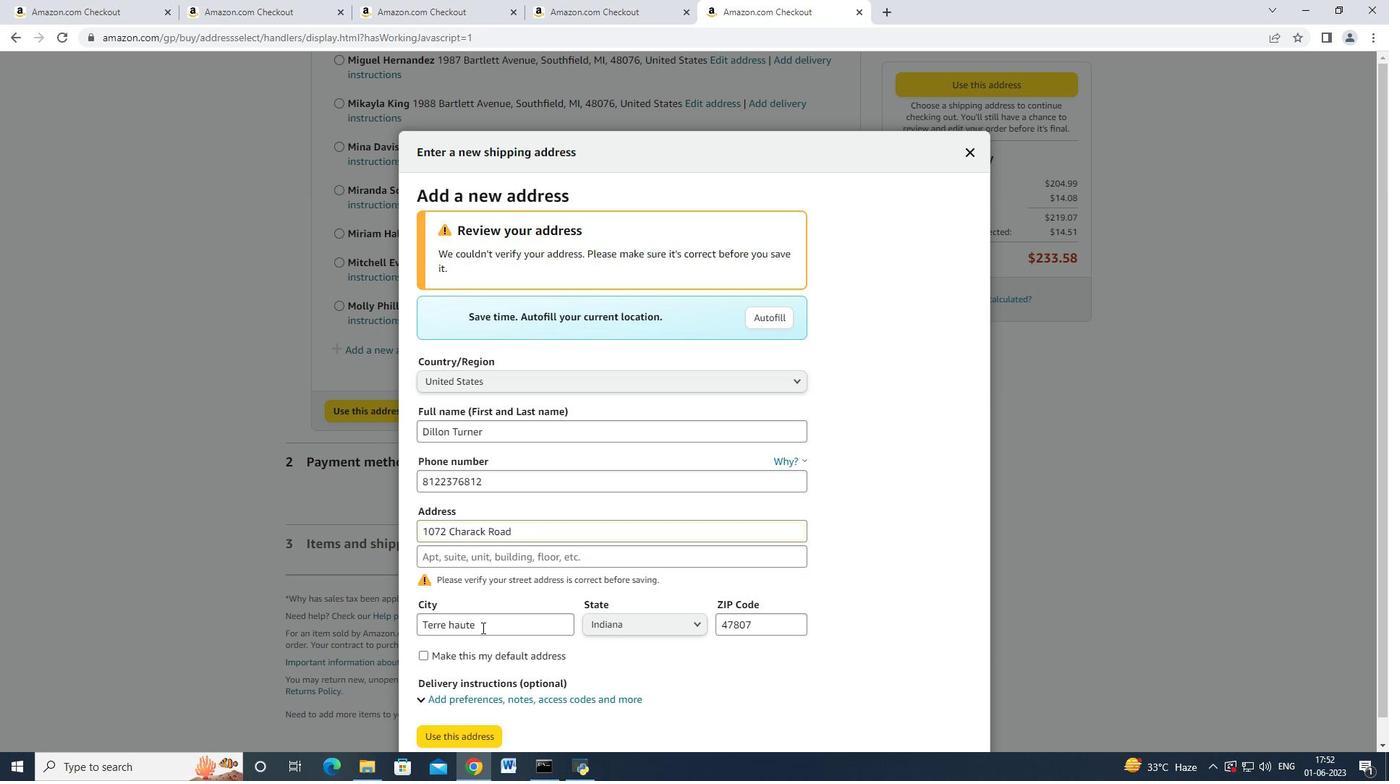 
Action: Mouse scrolled (482, 627) with delta (0, 0)
Screenshot: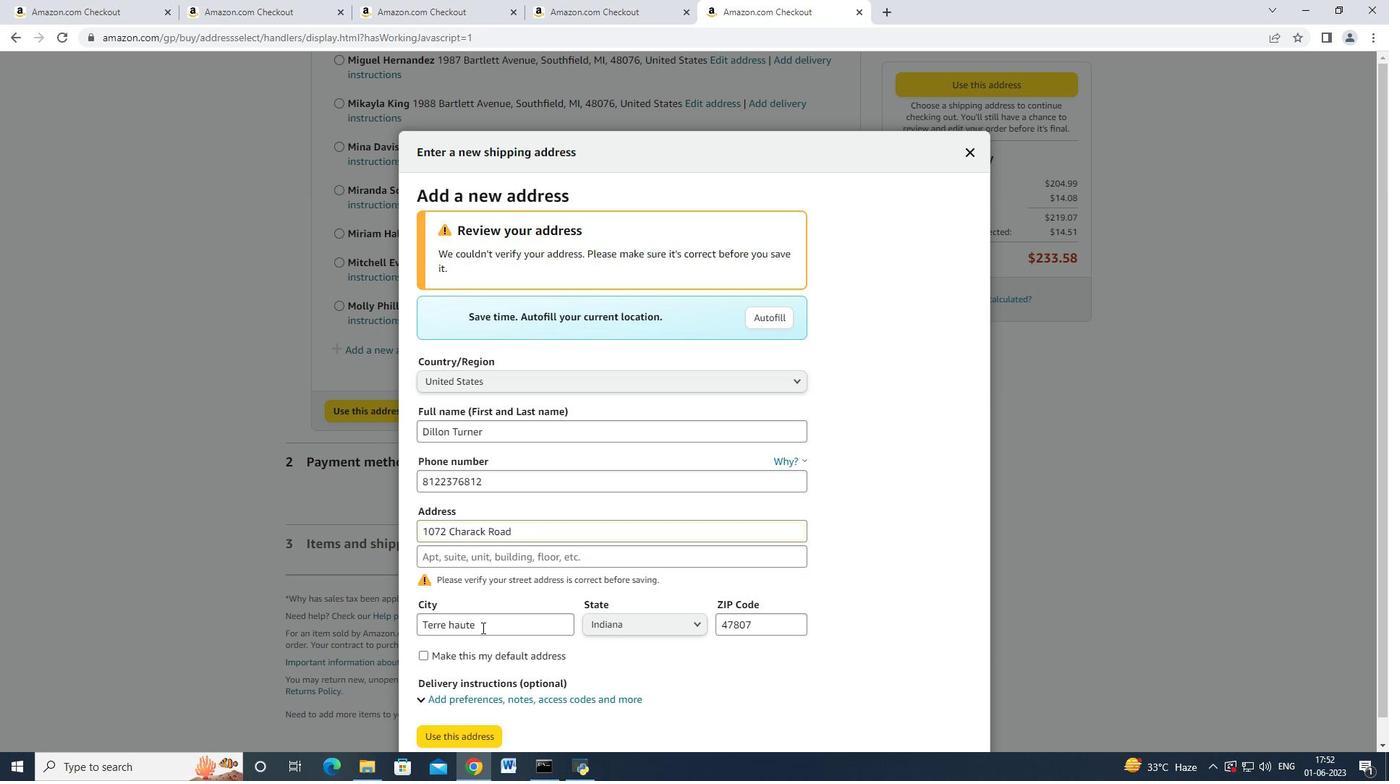 
Action: Mouse scrolled (482, 627) with delta (0, 0)
Screenshot: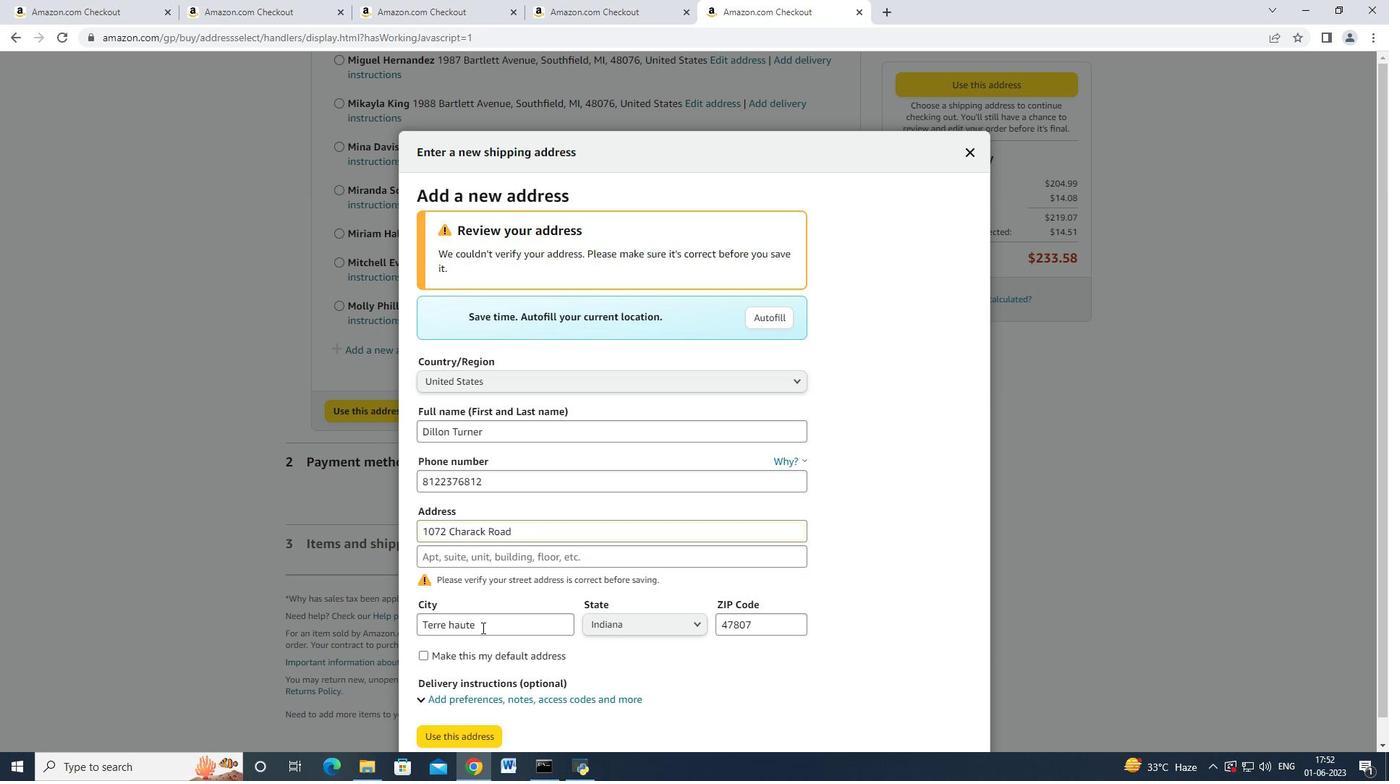 
Action: Mouse scrolled (482, 627) with delta (0, 0)
Screenshot: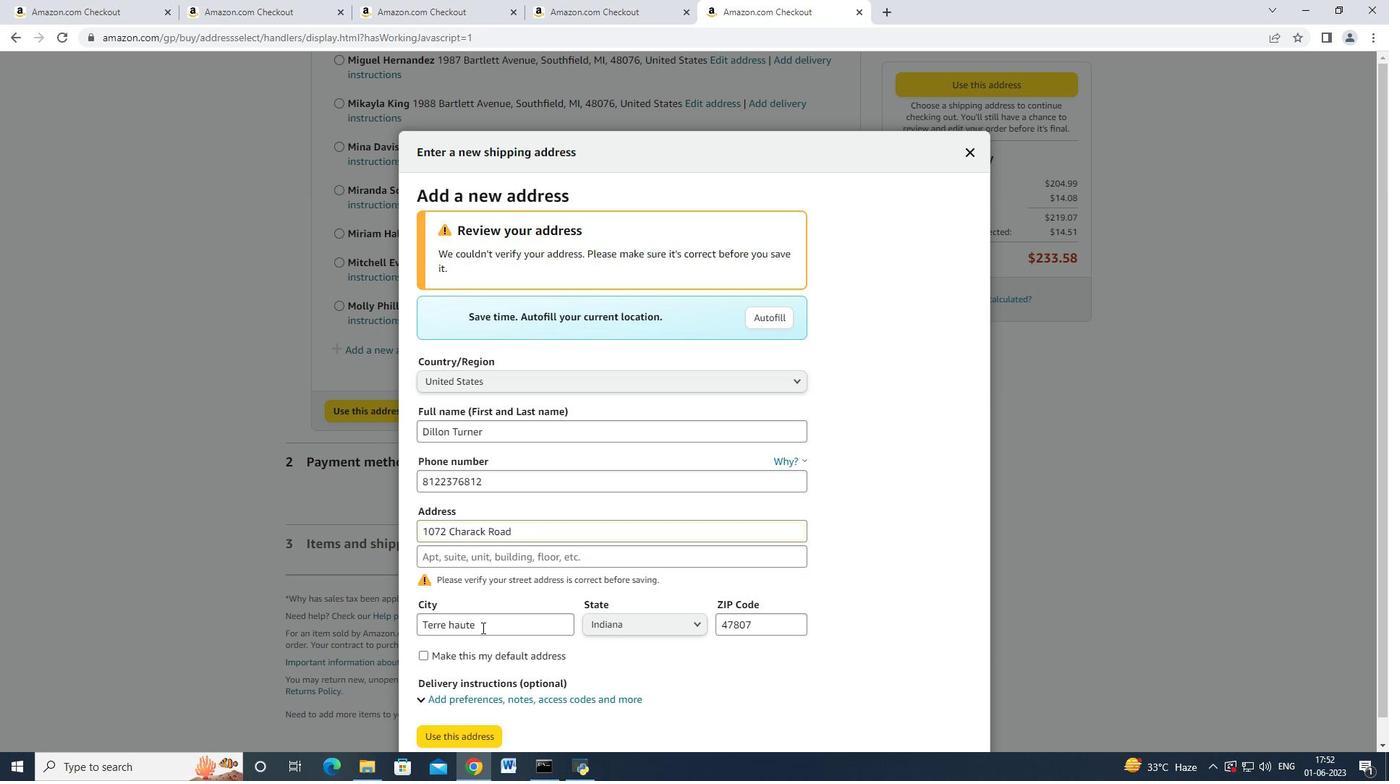 
Action: Mouse scrolled (482, 627) with delta (0, 0)
Screenshot: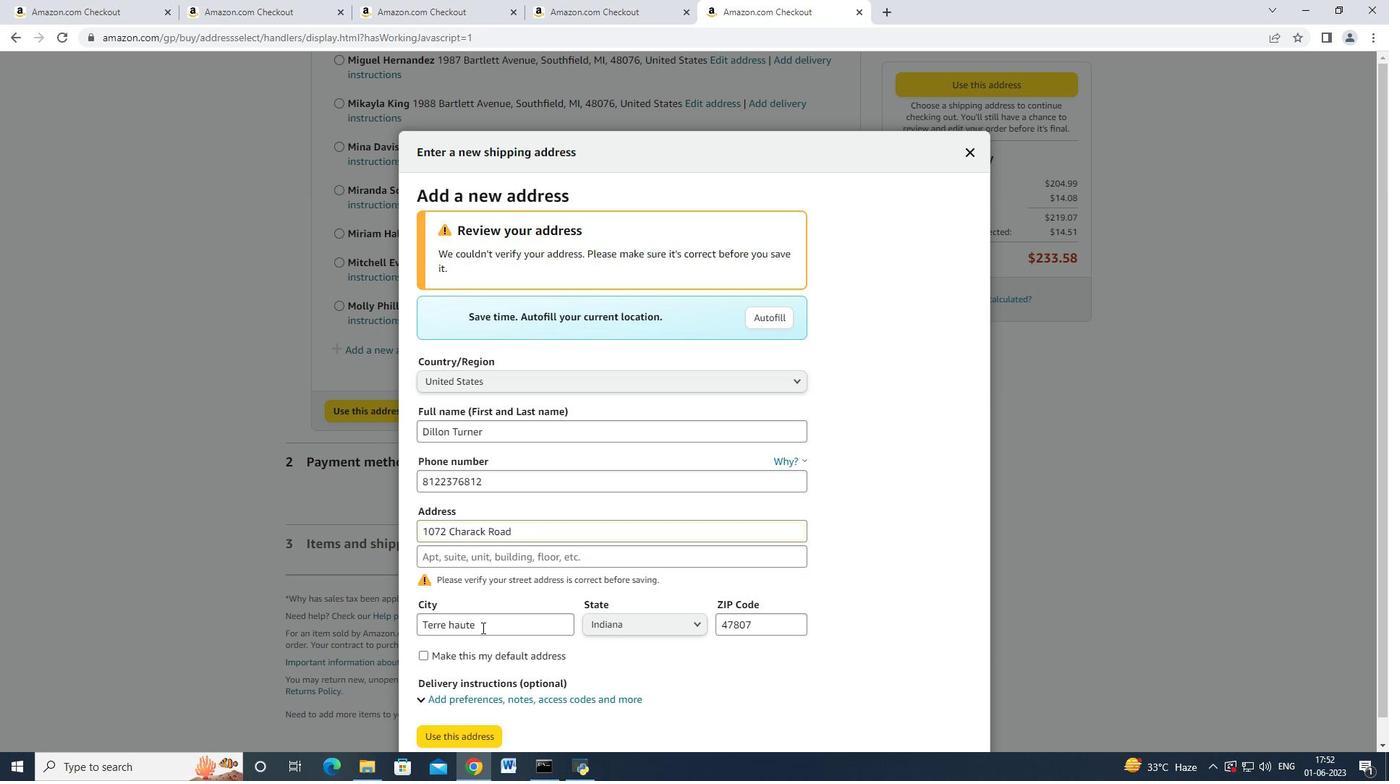 
Action: Mouse moved to (457, 718)
Screenshot: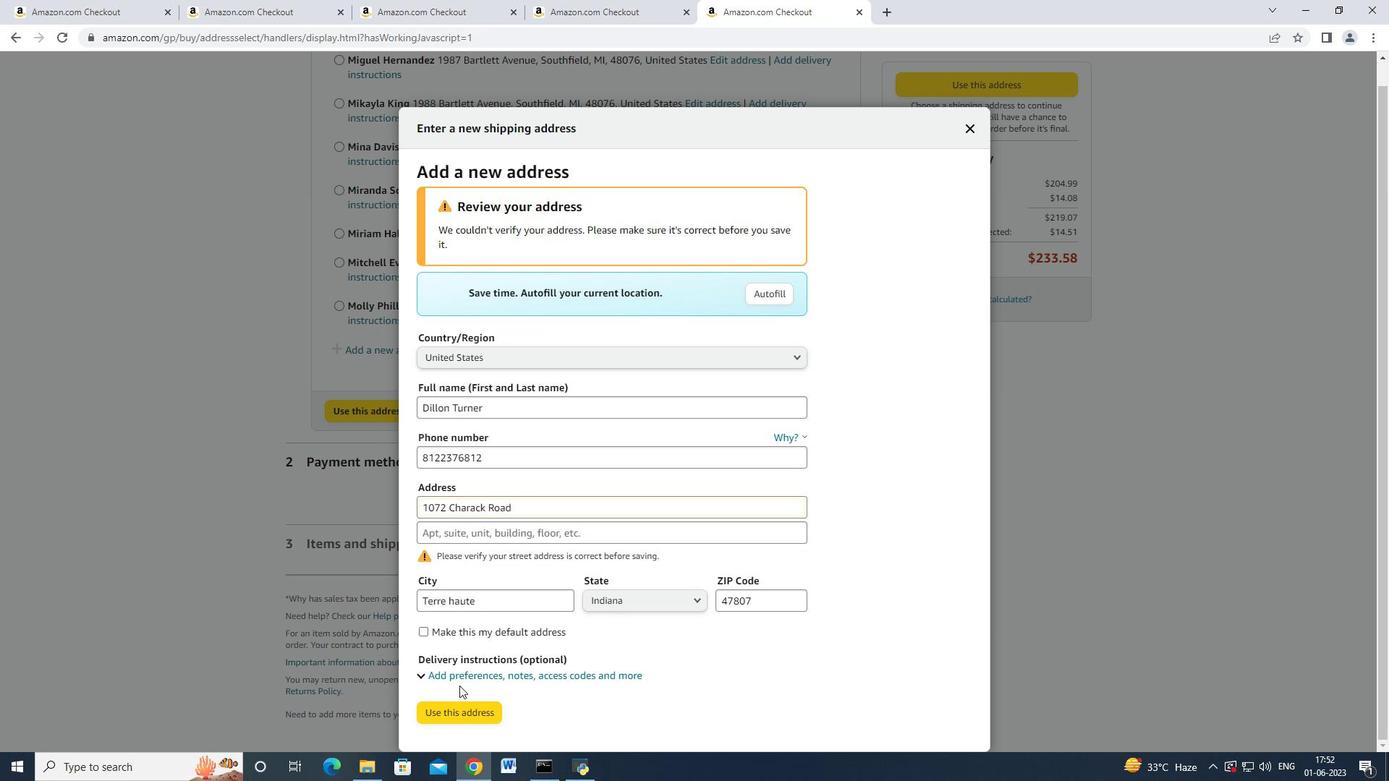 
Action: Mouse pressed left at (457, 718)
Screenshot: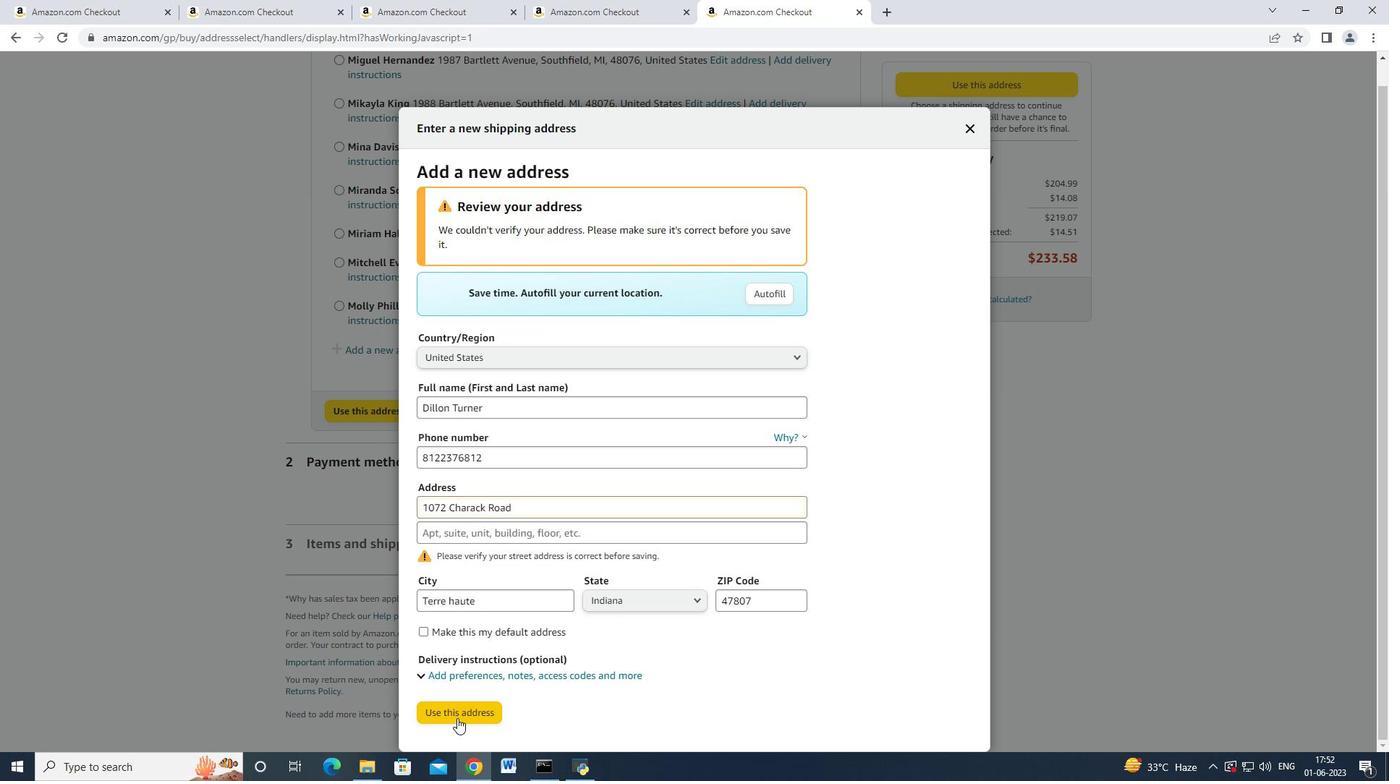 
Action: Mouse moved to (671, 516)
Screenshot: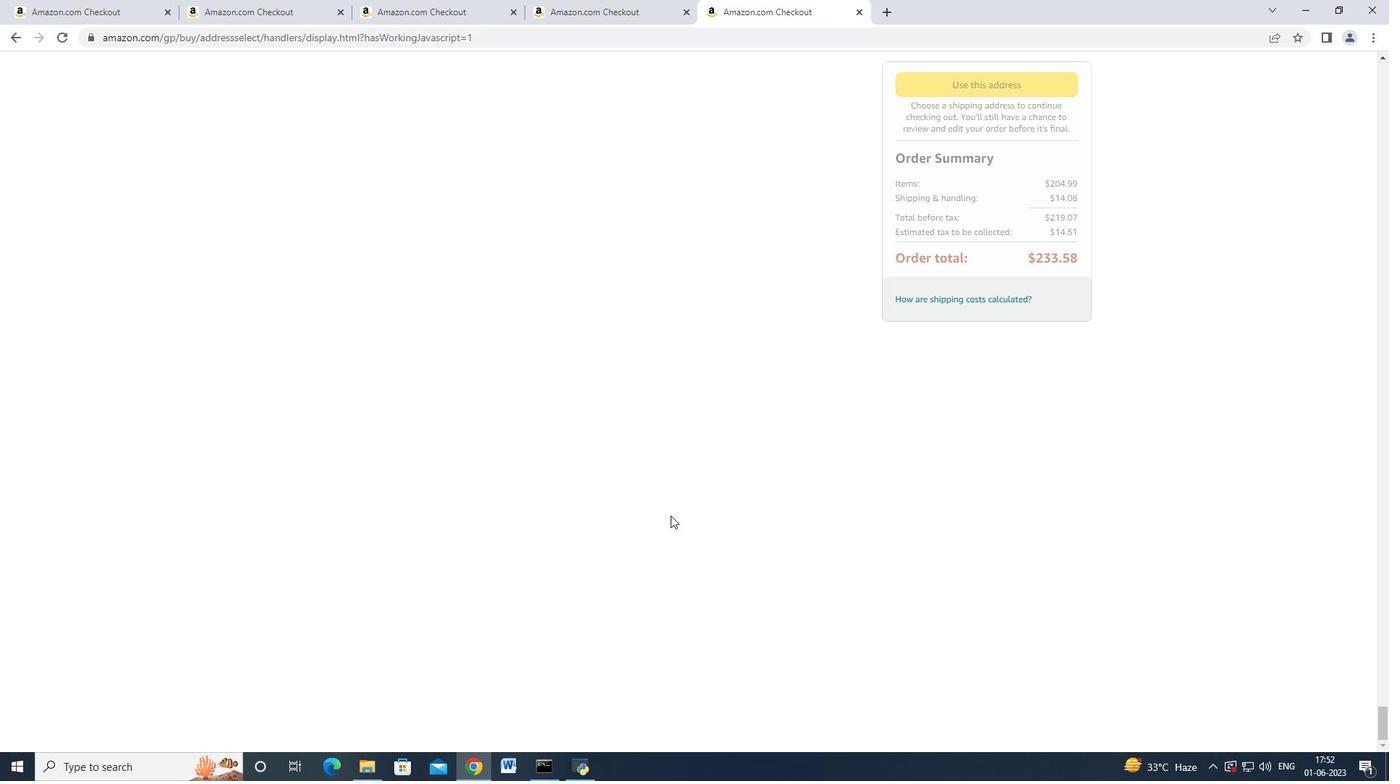 
Action: Mouse scrolled (671, 517) with delta (0, 0)
Screenshot: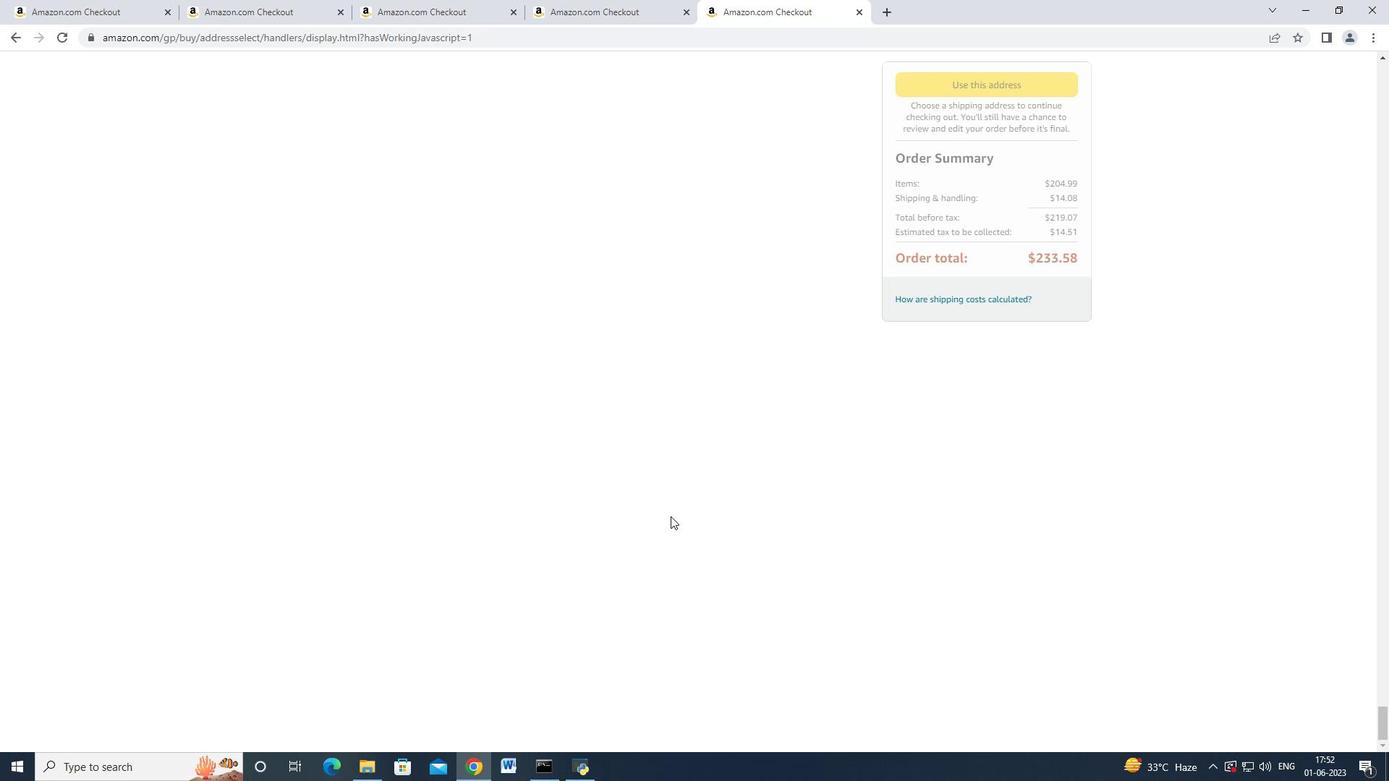 
Action: Mouse scrolled (671, 516) with delta (0, 0)
Screenshot: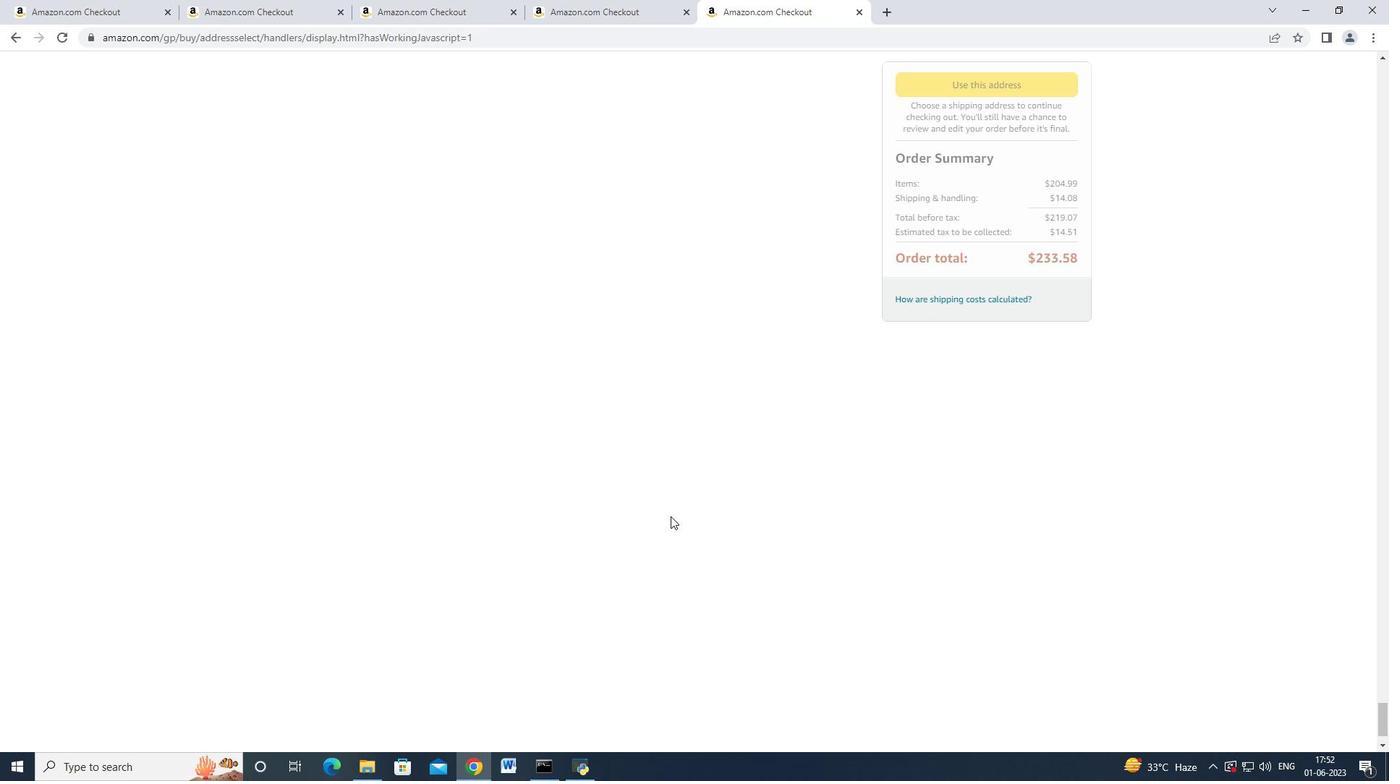 
Action: Mouse scrolled (671, 517) with delta (0, 0)
Screenshot: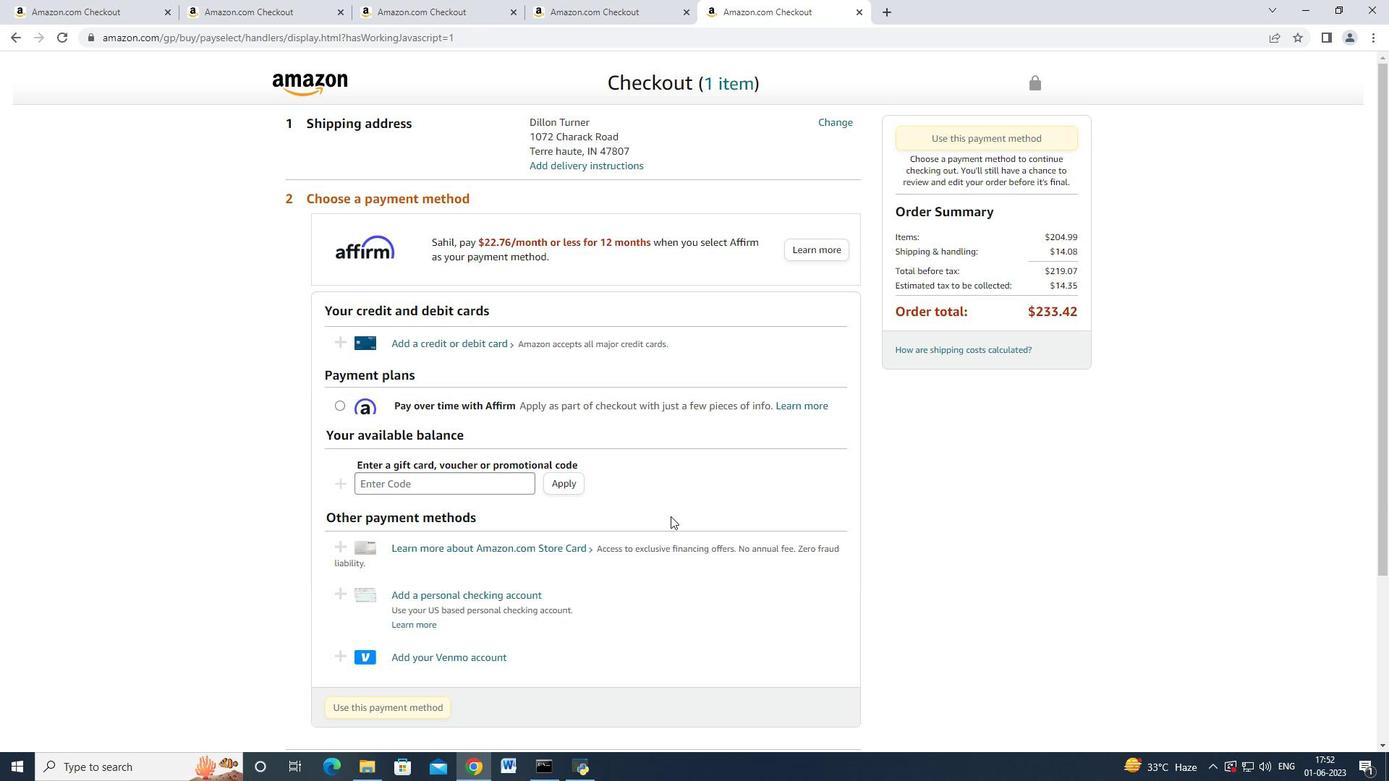 
Action: Mouse scrolled (671, 517) with delta (0, 0)
Screenshot: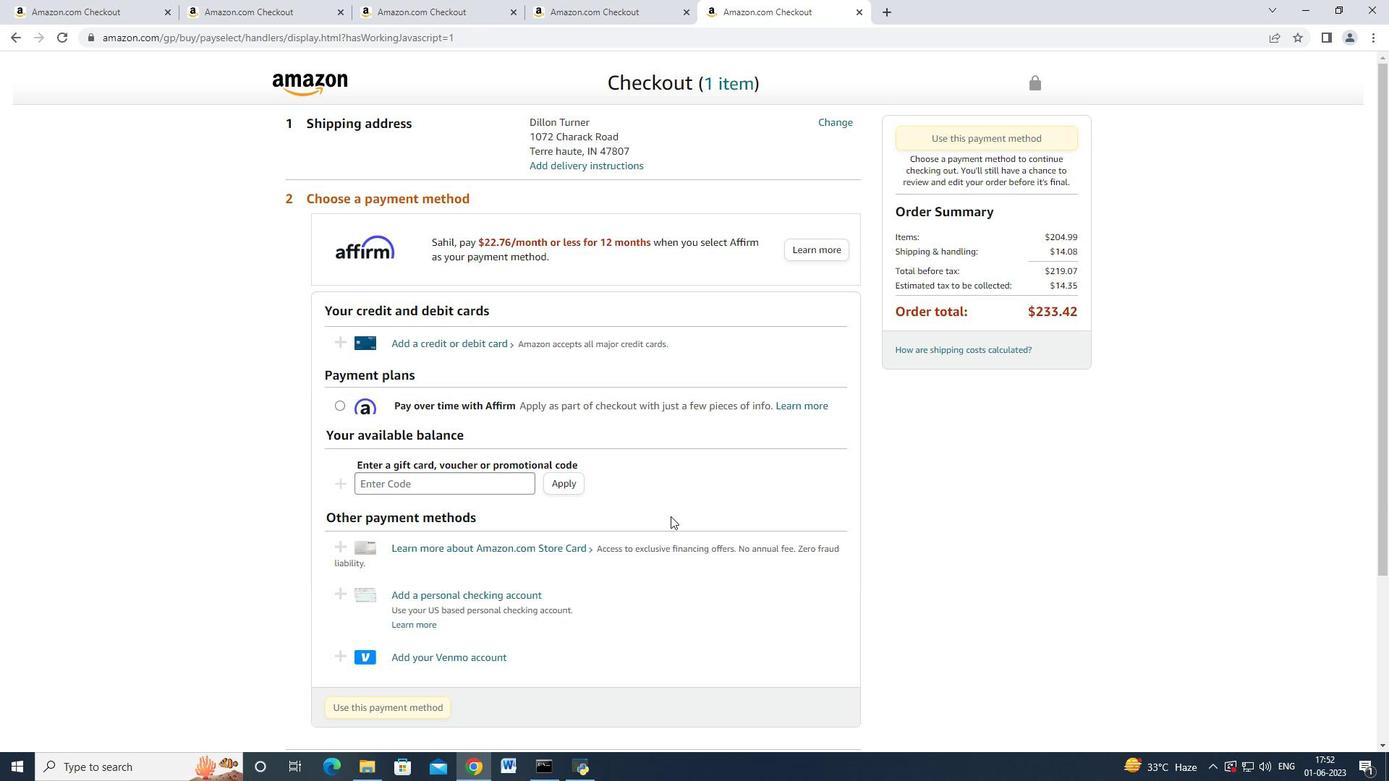 
Action: Mouse moved to (477, 341)
Screenshot: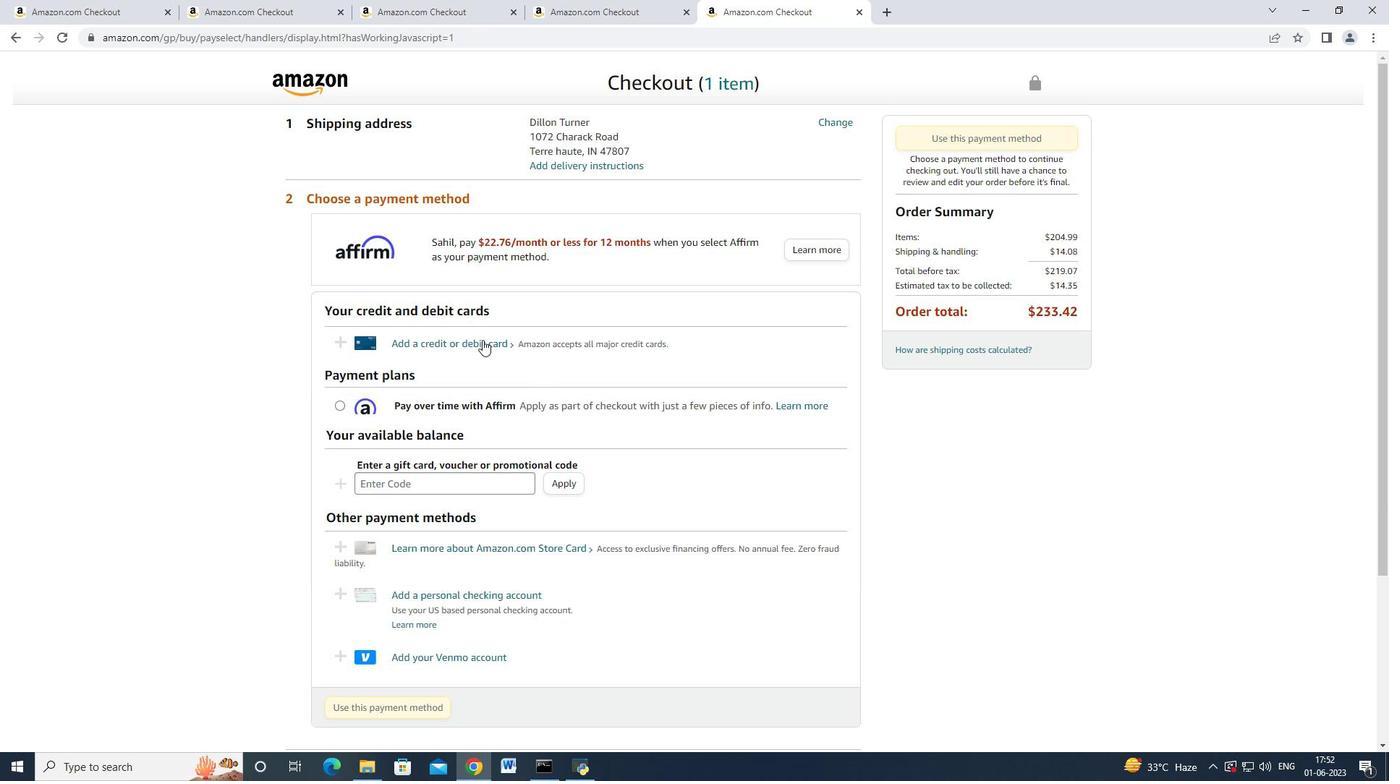 
Action: Mouse pressed left at (477, 341)
Screenshot: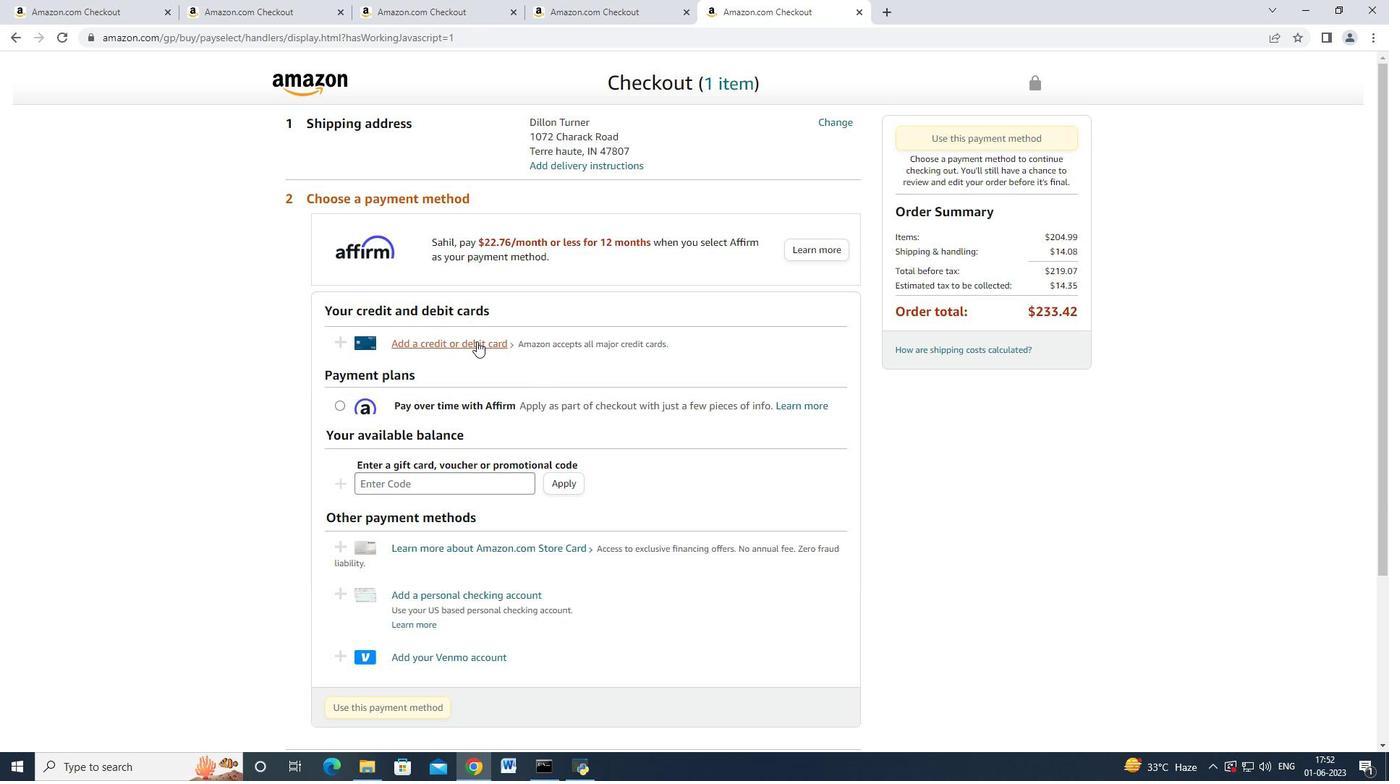 
Action: Mouse moved to (606, 346)
Screenshot: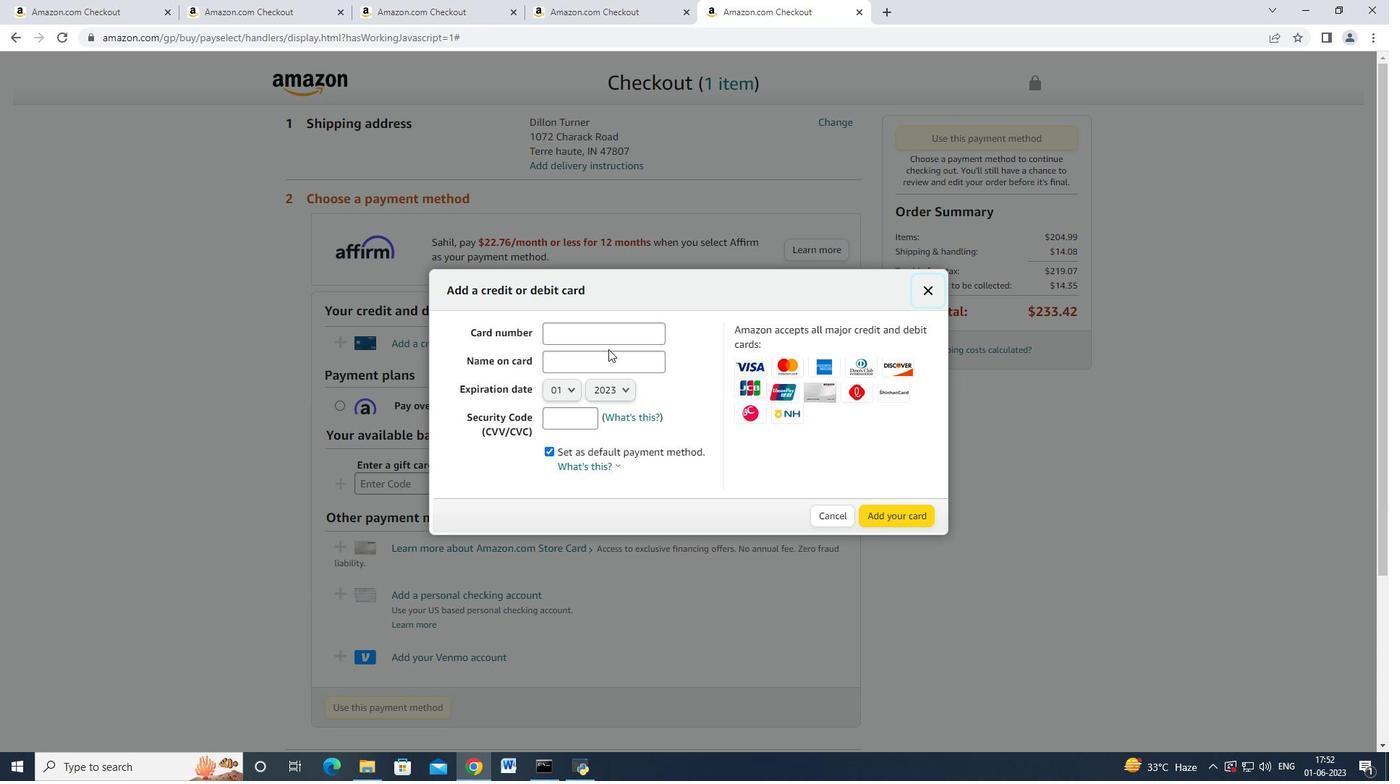 
Action: Mouse pressed left at (606, 346)
Screenshot: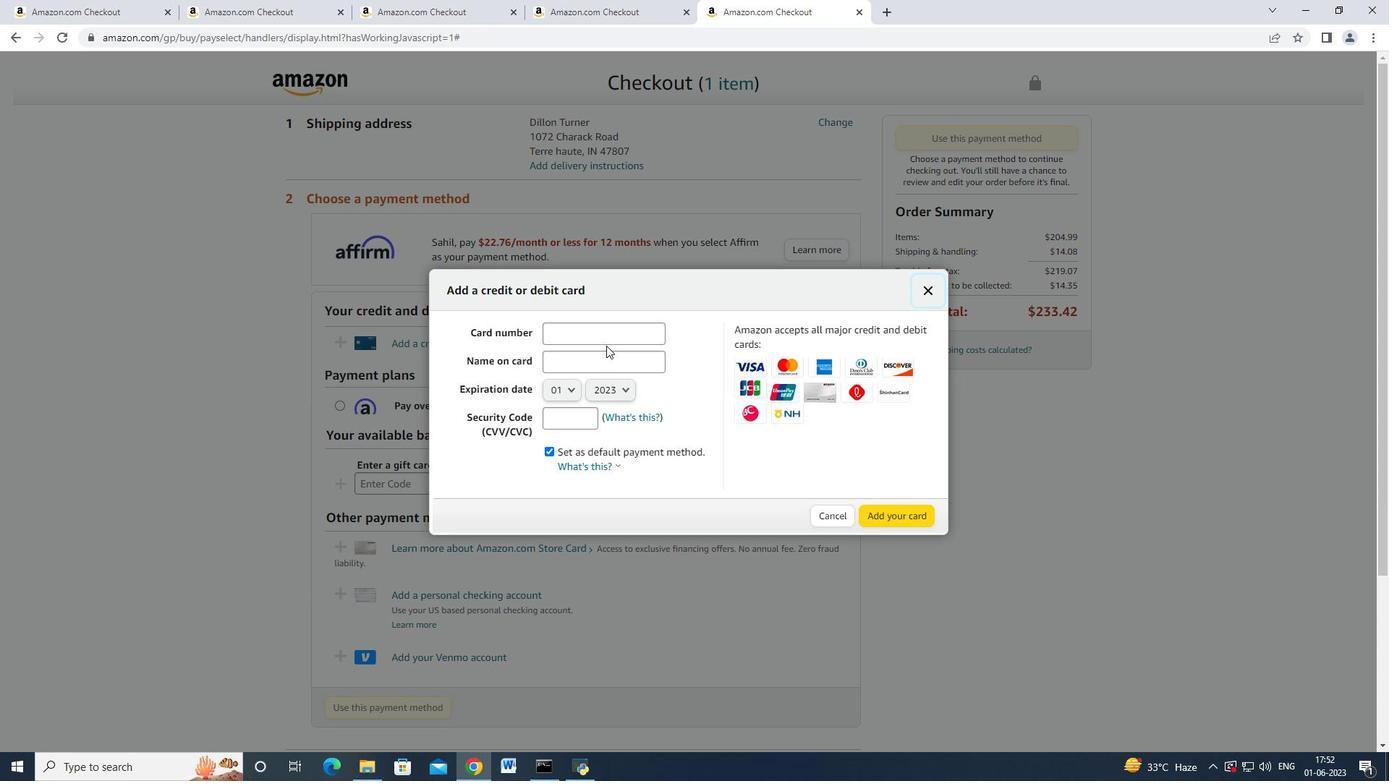 
Action: Mouse moved to (606, 343)
Screenshot: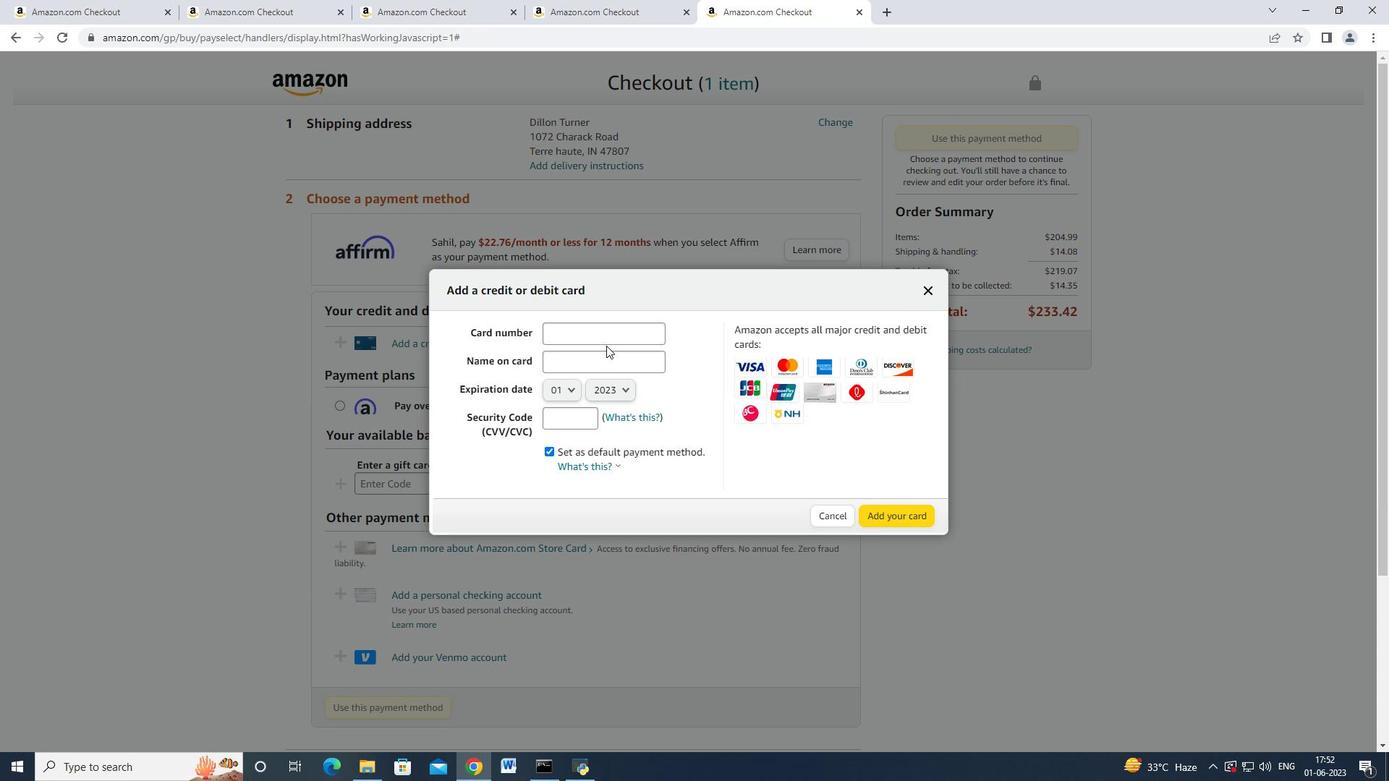 
Action: Mouse pressed left at (606, 343)
Screenshot: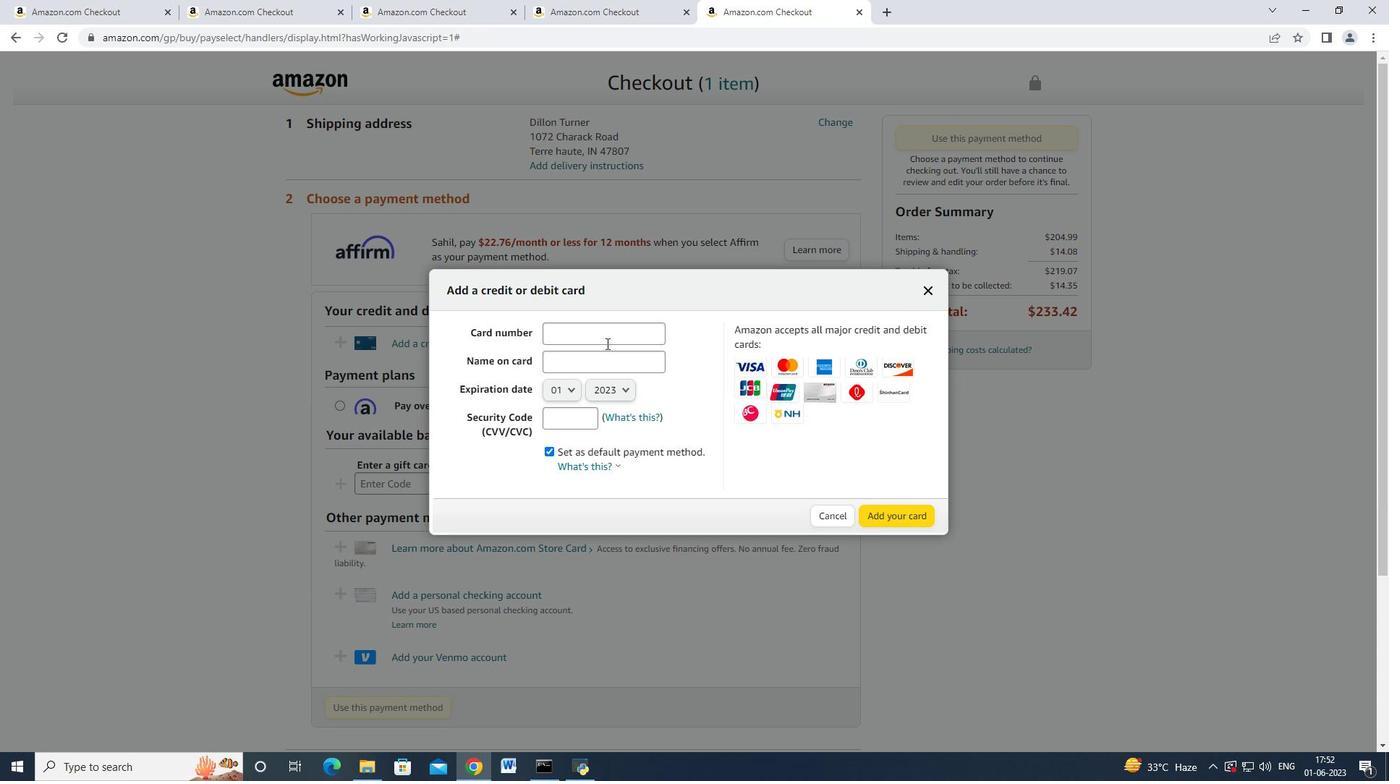 
Action: Mouse moved to (606, 343)
Screenshot: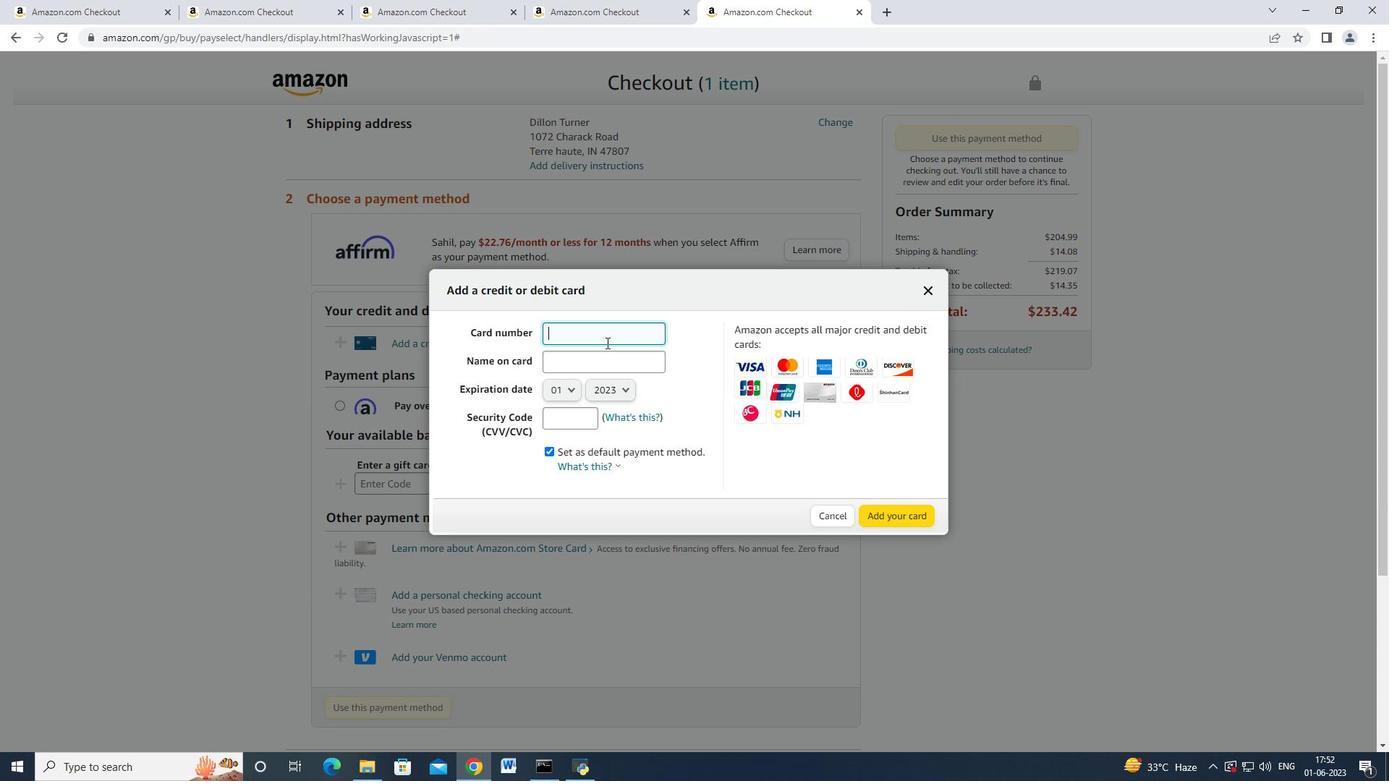 
Action: Key pressed 4983574559855759<Key.tab><Key.shift>Johb<Key.space><Key.shift><Key.backspace><Key.backspace>n<Key.space><Key.shift>Baker<Key.tab><Key.enter><Key.down><Key.down><Key.down><Key.enter><Key.tab><Key.tab><Key.tab><Key.enter><Key.down><Key.down><Key.enter><Key.tab><Key.tab><Key.tab>953<Key.tab><Key.tab><Key.tab><Key.tab><Key.tab>
Screenshot: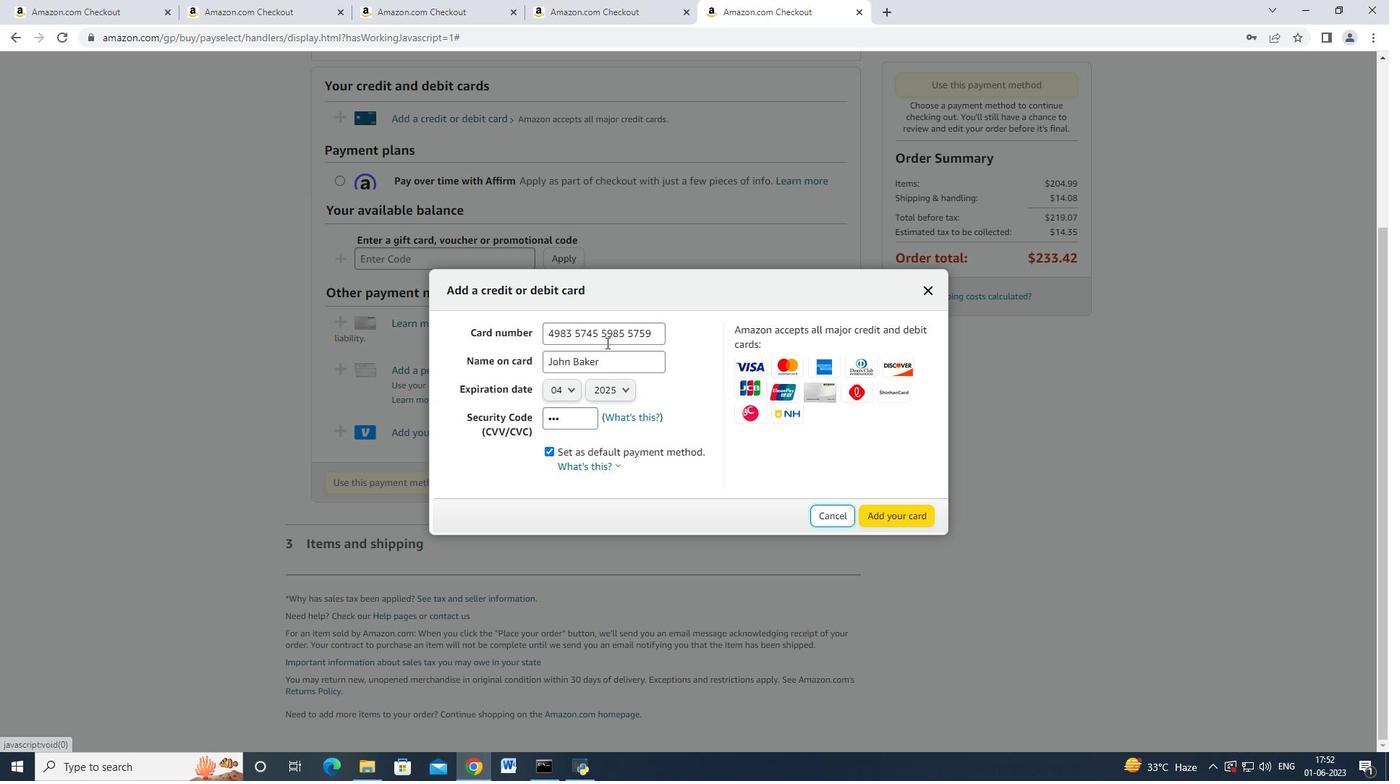 
